 Task: Search one way flight ticket for 3 adults, 3 children in business from Jackson: Jackson-medgar Wiley Evers International Airport to Fort Wayne: Fort Wayne International Airport on 5-4-2023. Number of bags: 4 checked bags. Price is upto 99000. Outbound departure time preference is 7:30.
Action: Mouse moved to (314, 116)
Screenshot: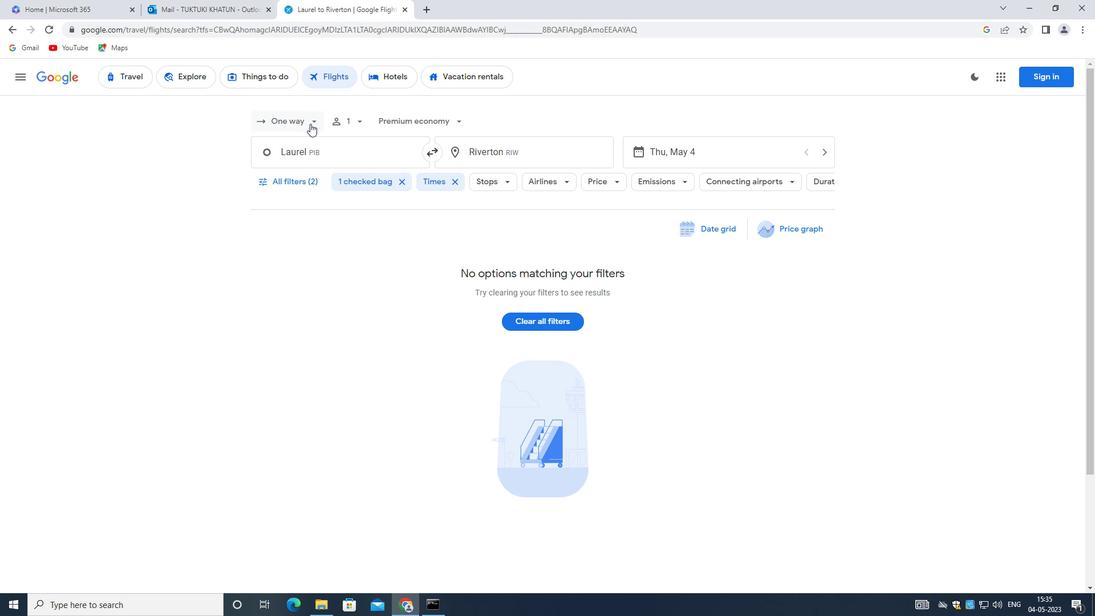 
Action: Mouse pressed left at (314, 116)
Screenshot: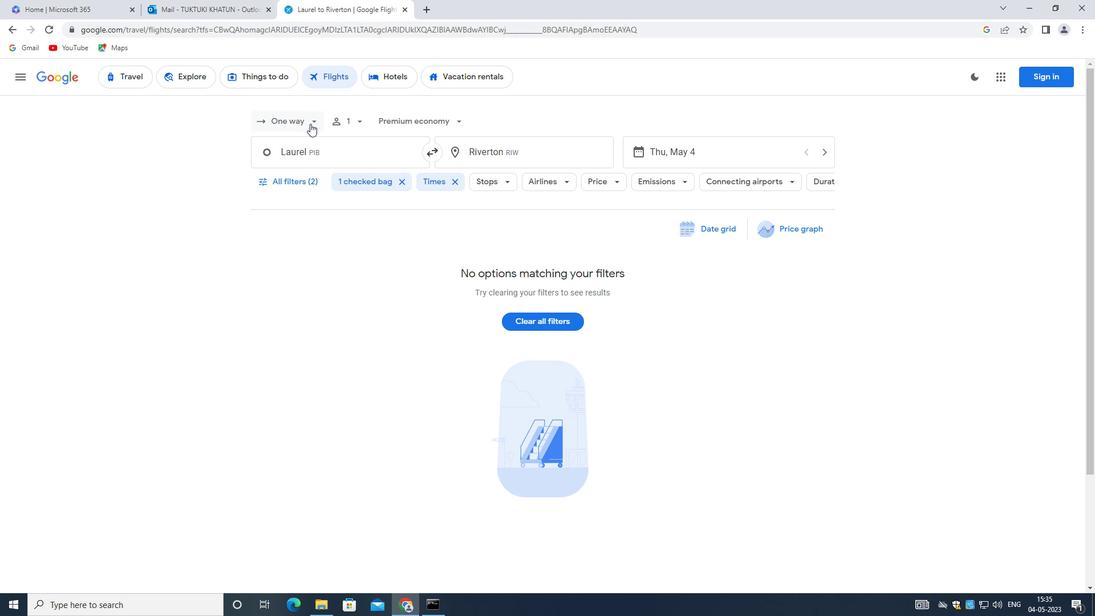 
Action: Mouse moved to (316, 173)
Screenshot: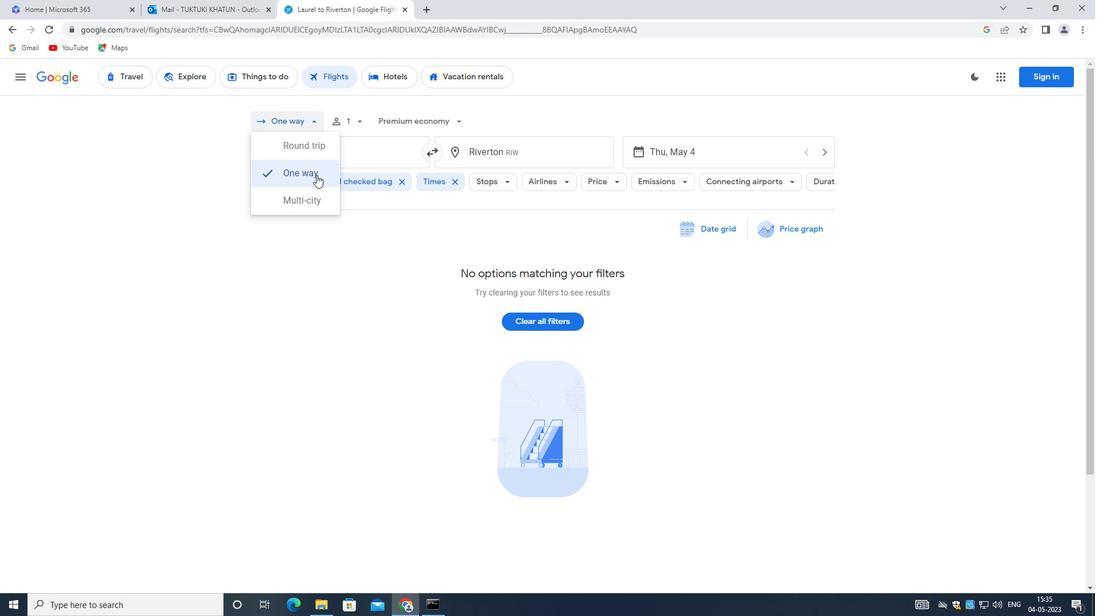 
Action: Mouse pressed left at (316, 173)
Screenshot: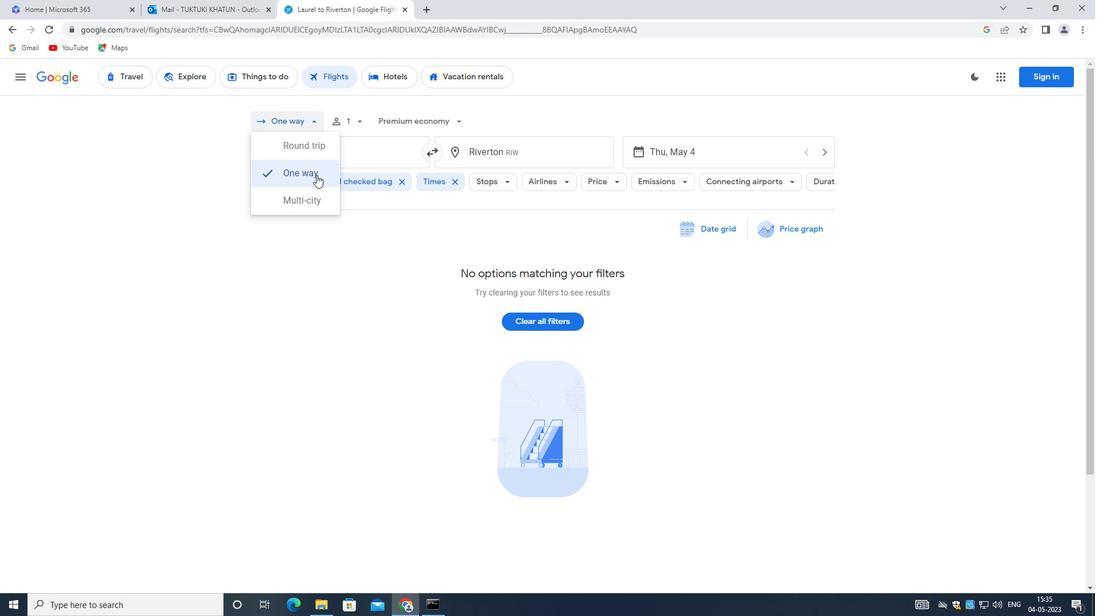 
Action: Mouse moved to (365, 119)
Screenshot: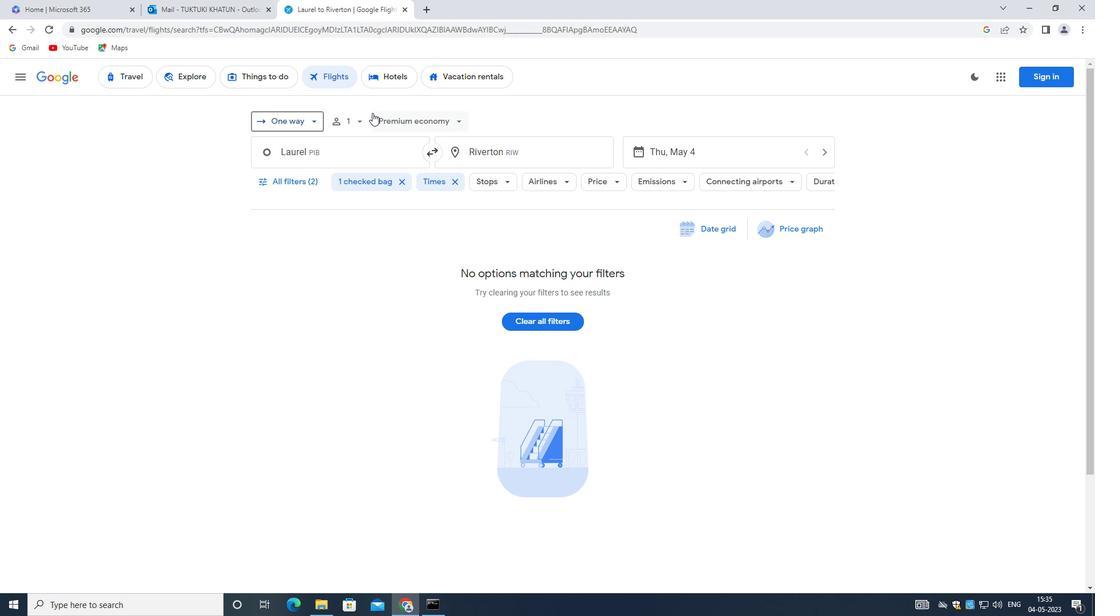 
Action: Mouse pressed left at (365, 119)
Screenshot: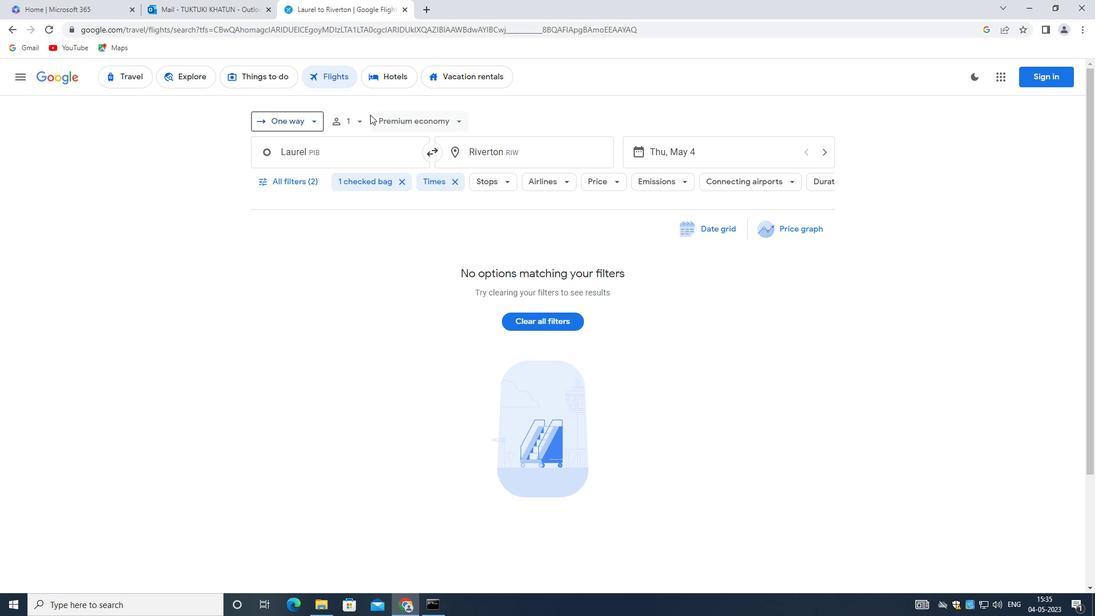 
Action: Mouse moved to (443, 151)
Screenshot: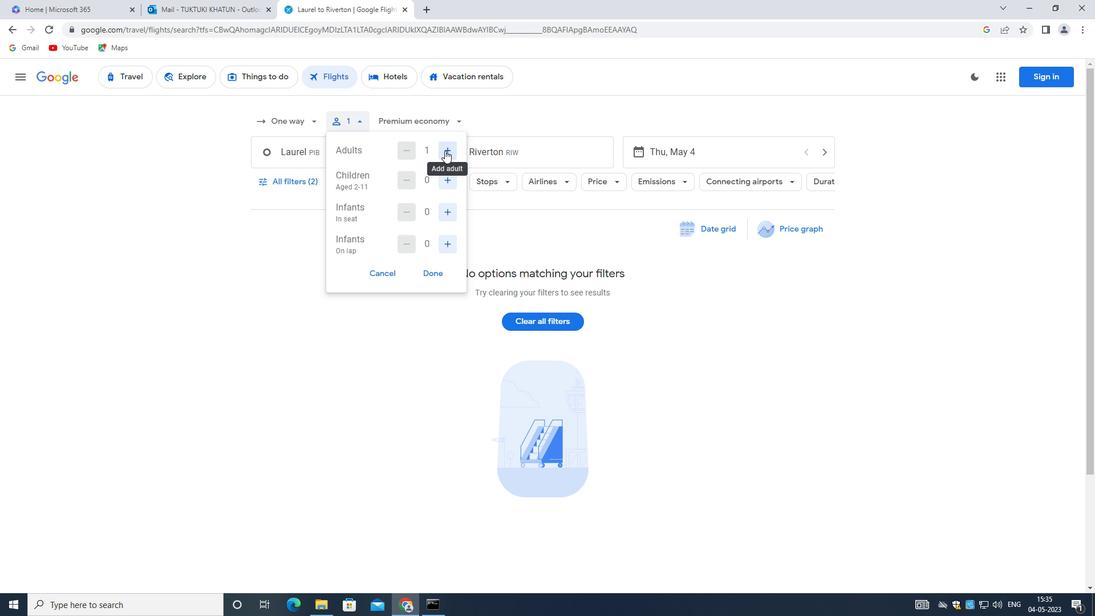 
Action: Mouse pressed left at (443, 151)
Screenshot: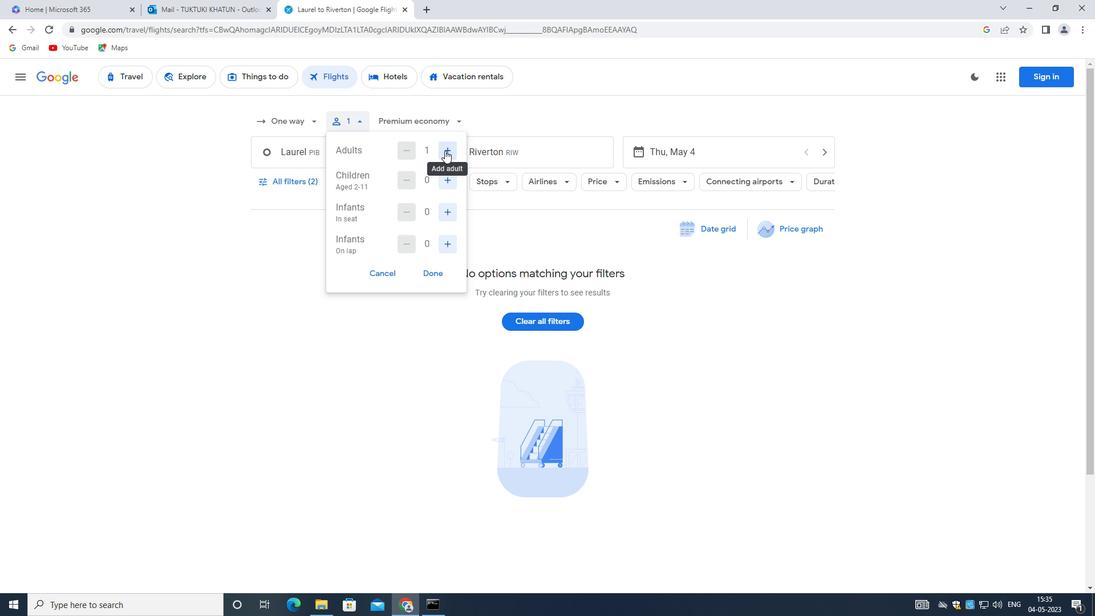 
Action: Mouse moved to (445, 151)
Screenshot: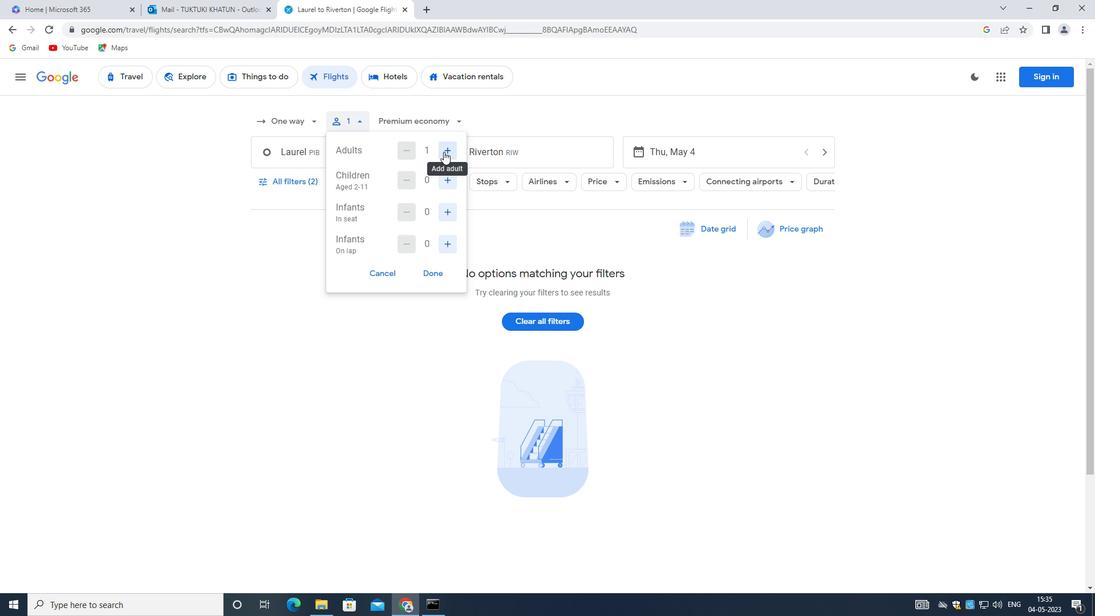 
Action: Mouse pressed left at (445, 151)
Screenshot: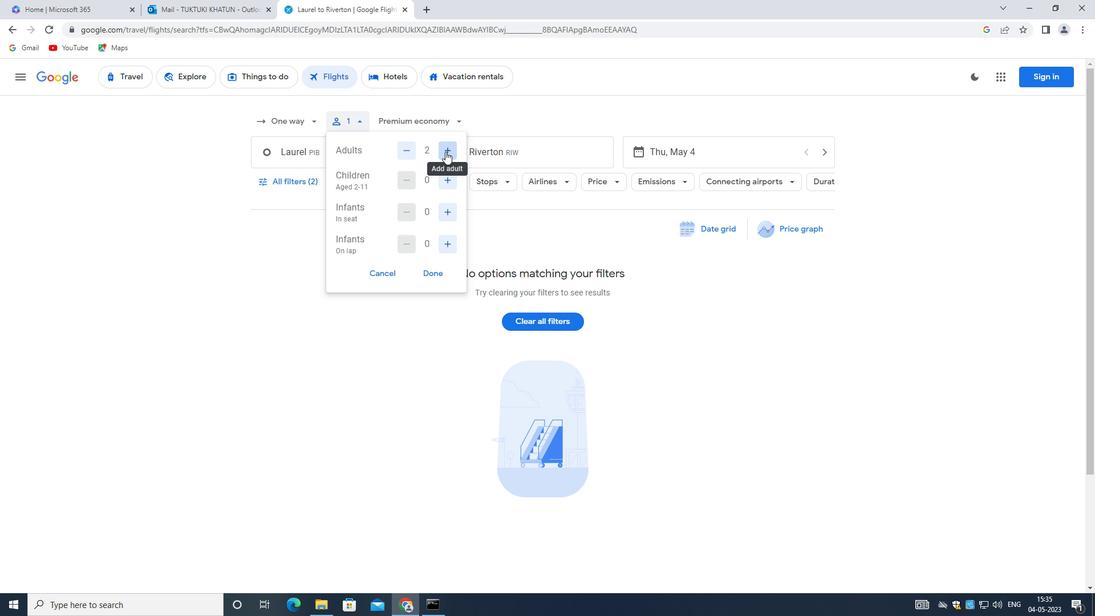 
Action: Mouse moved to (446, 182)
Screenshot: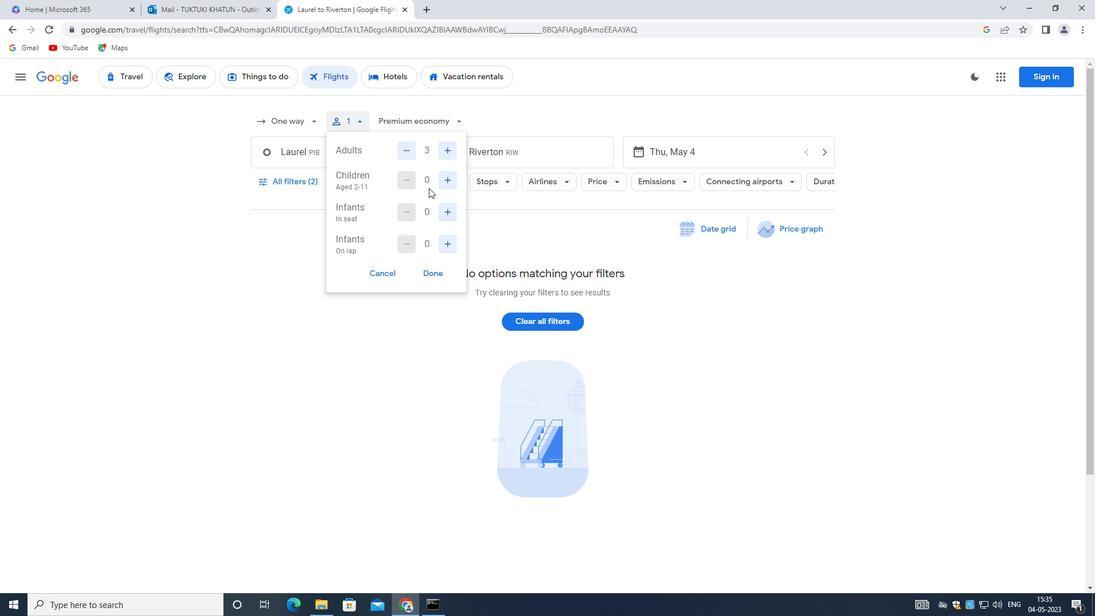 
Action: Mouse pressed left at (446, 182)
Screenshot: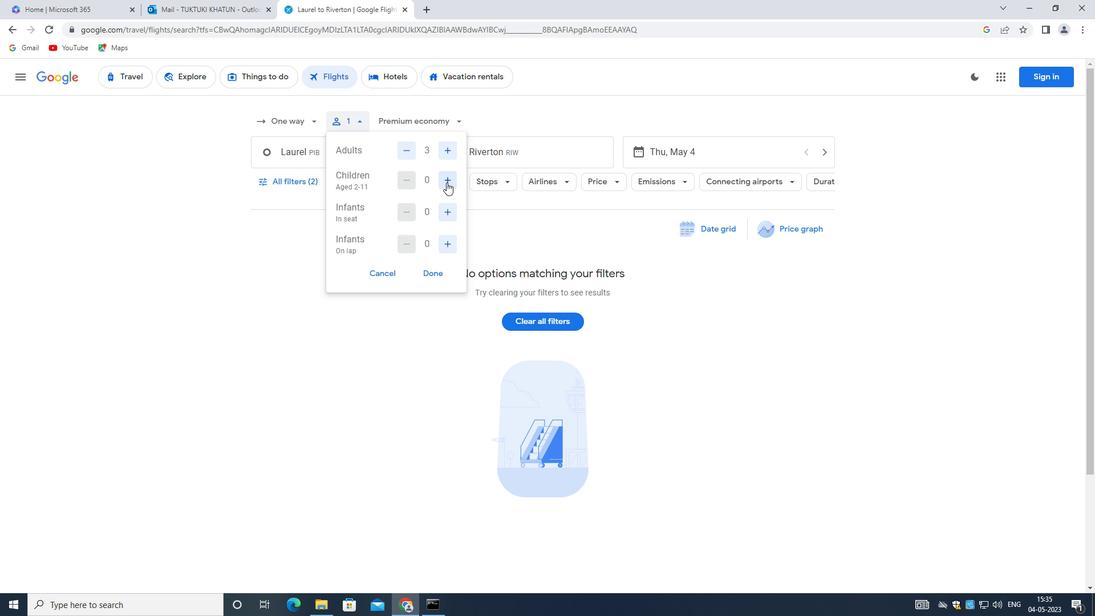 
Action: Mouse pressed left at (446, 182)
Screenshot: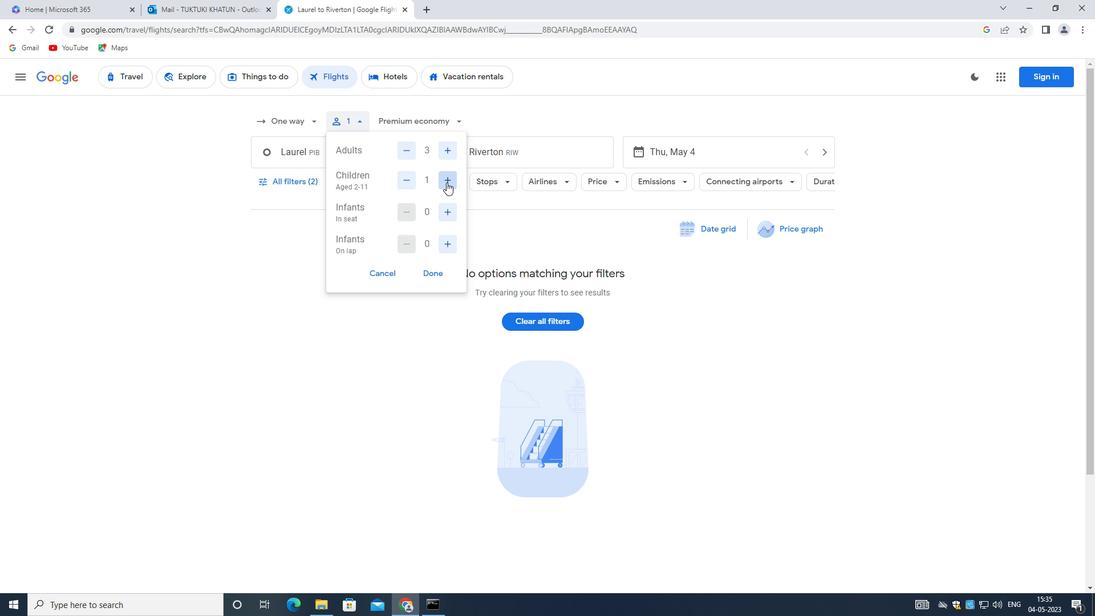 
Action: Mouse pressed left at (446, 182)
Screenshot: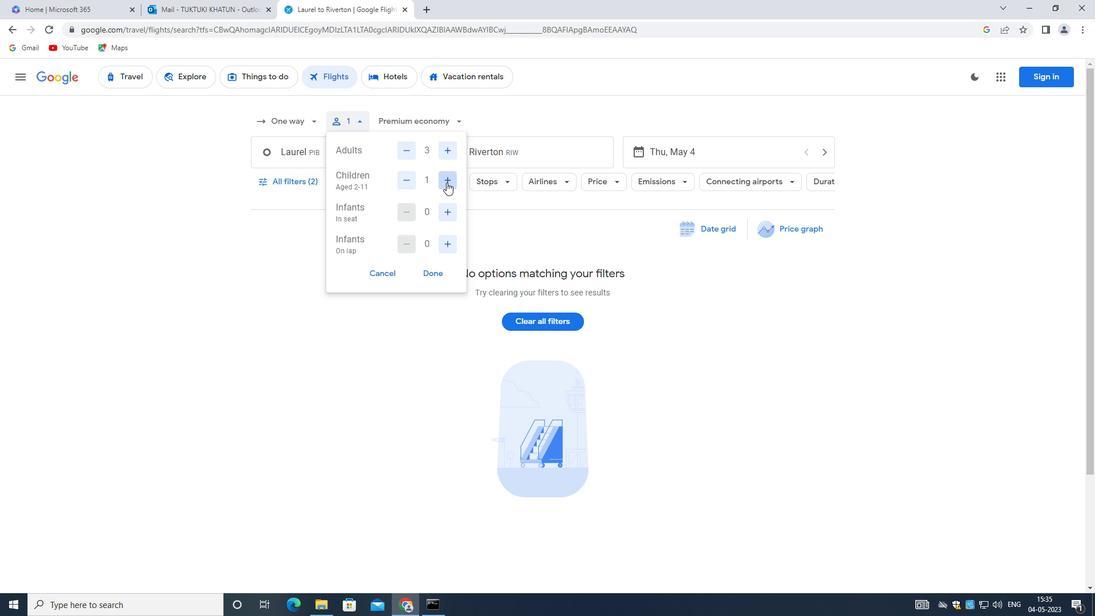 
Action: Mouse moved to (418, 268)
Screenshot: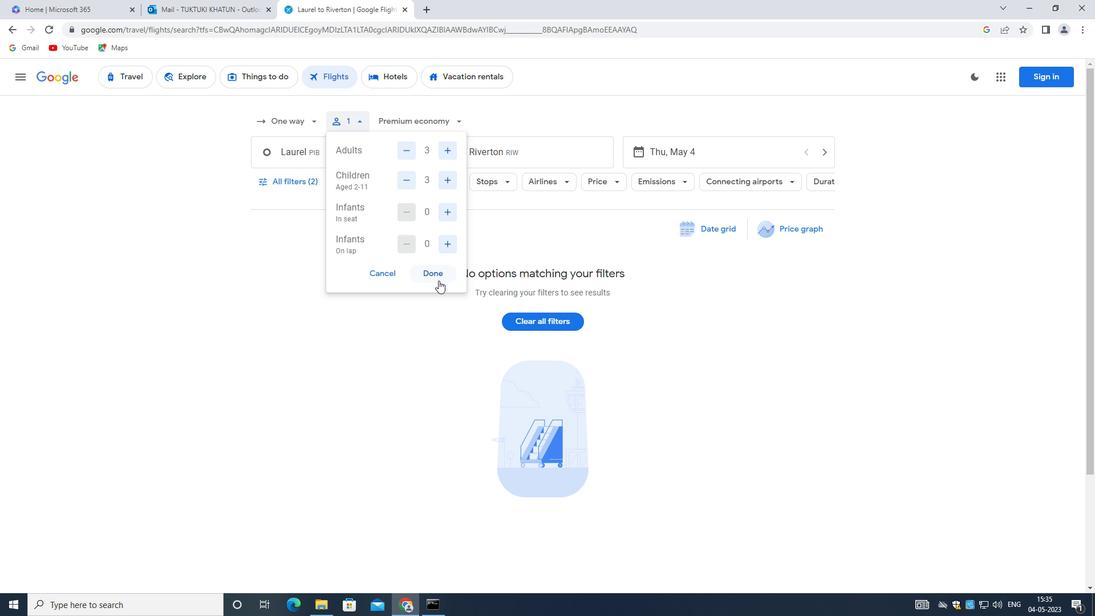 
Action: Mouse pressed left at (418, 268)
Screenshot: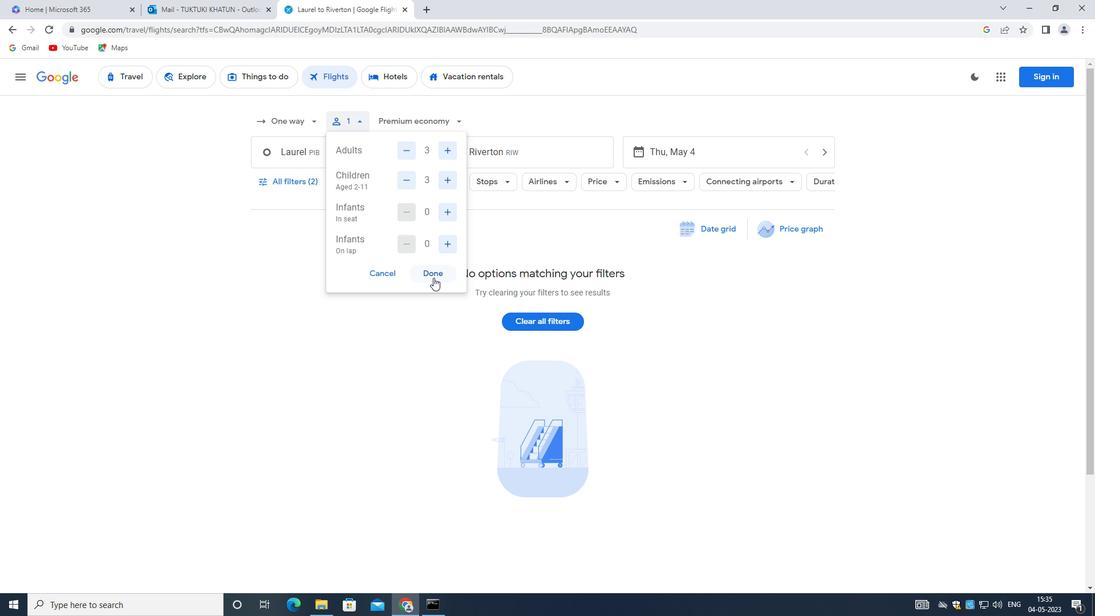 
Action: Mouse moved to (416, 132)
Screenshot: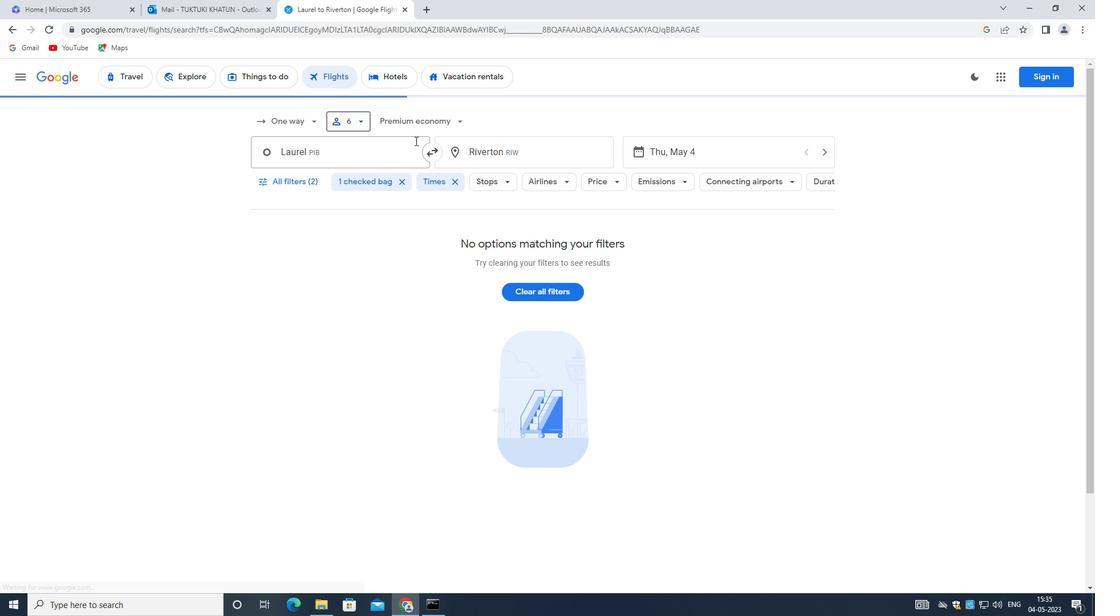 
Action: Mouse pressed left at (416, 132)
Screenshot: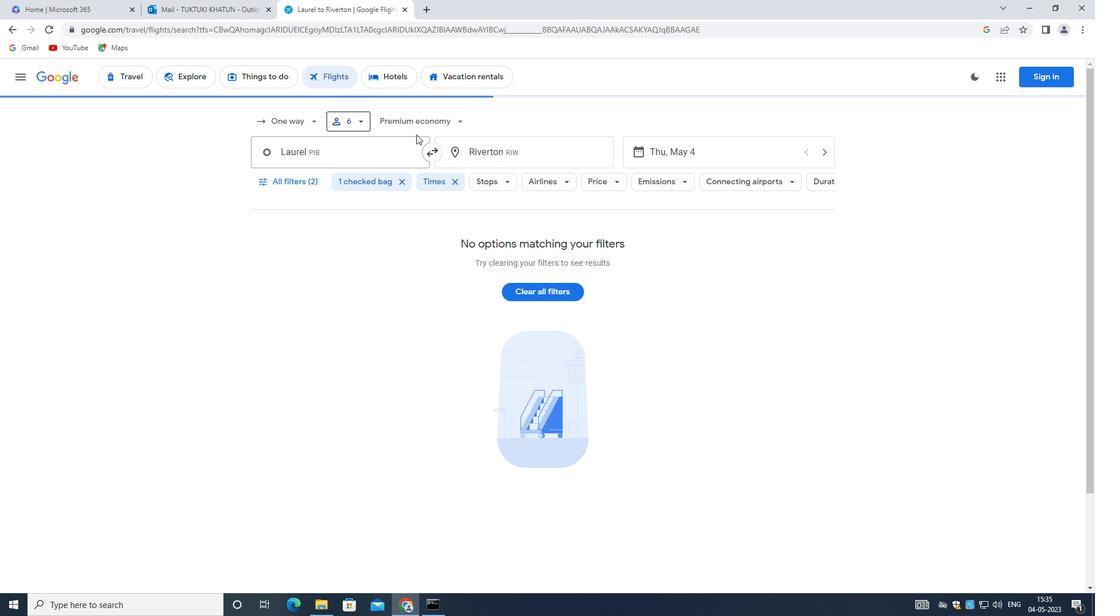 
Action: Mouse moved to (432, 205)
Screenshot: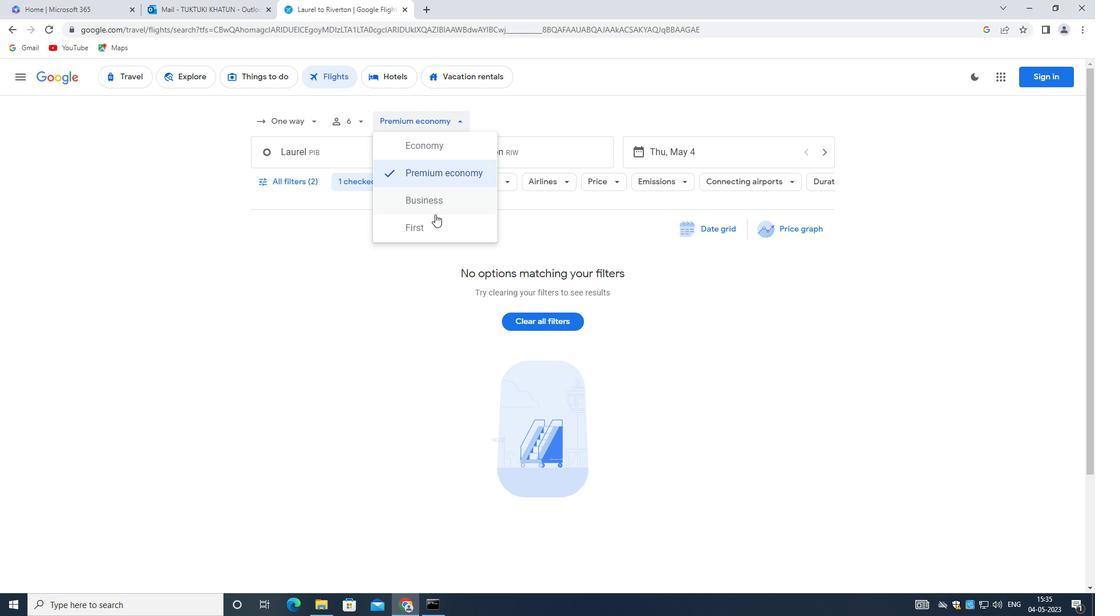 
Action: Mouse pressed left at (432, 205)
Screenshot: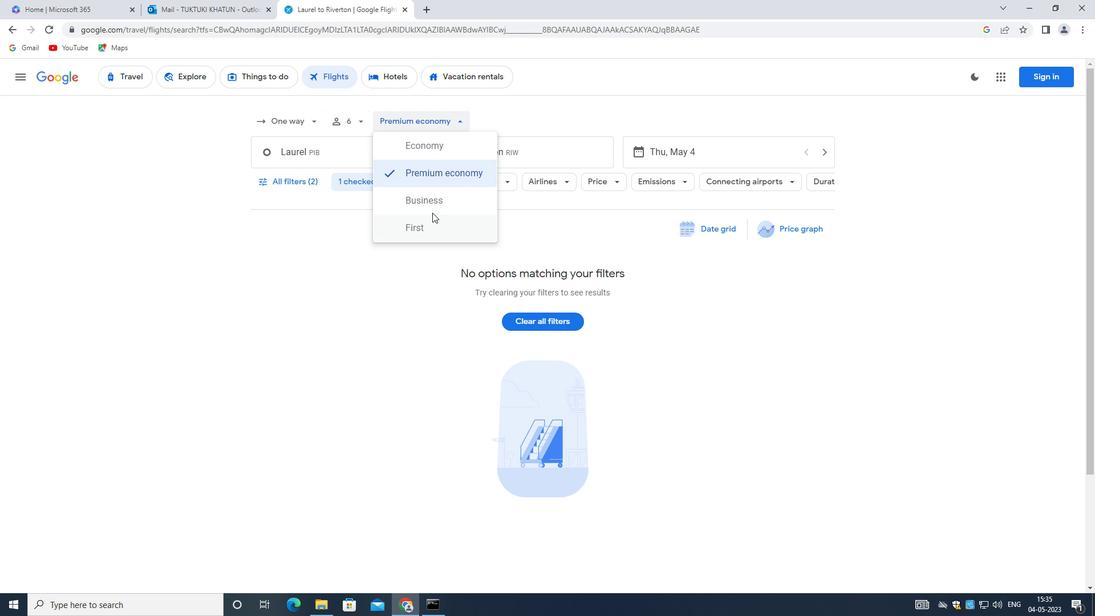 
Action: Mouse moved to (330, 158)
Screenshot: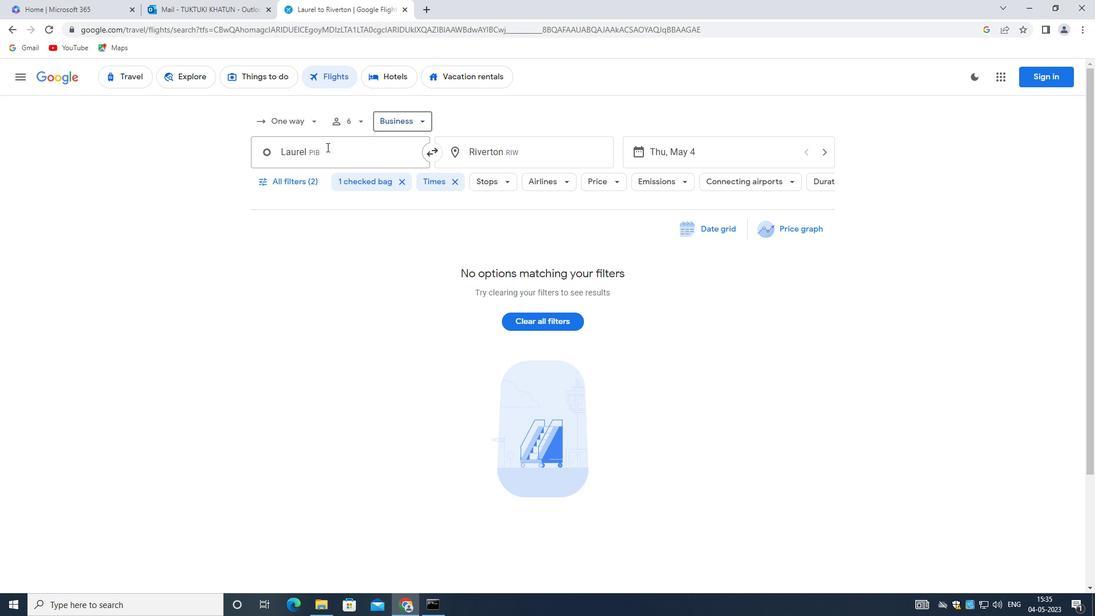 
Action: Mouse pressed left at (330, 158)
Screenshot: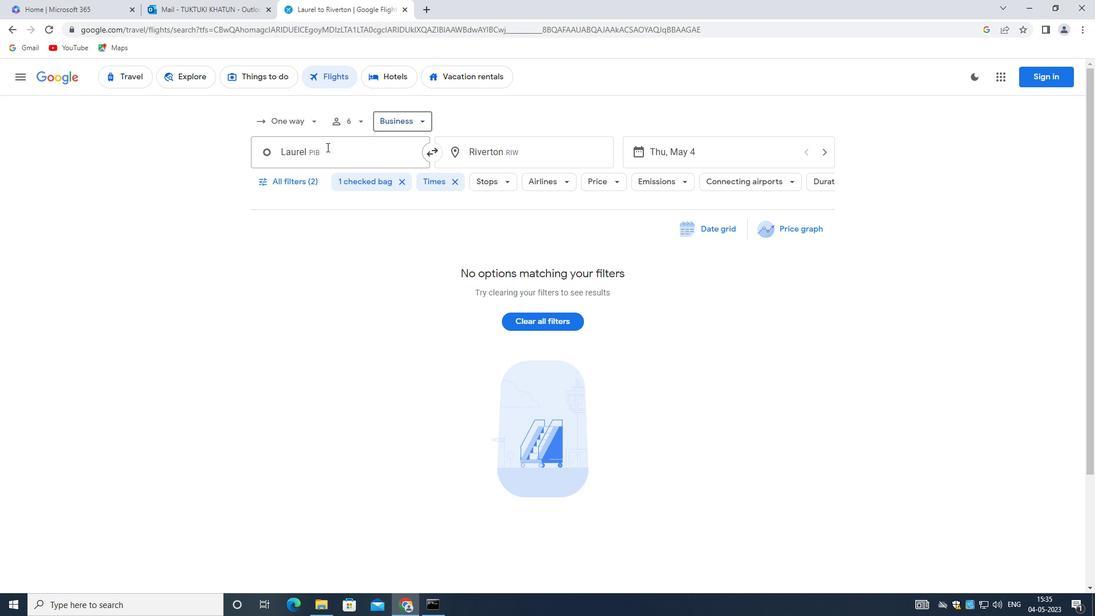 
Action: Mouse moved to (333, 158)
Screenshot: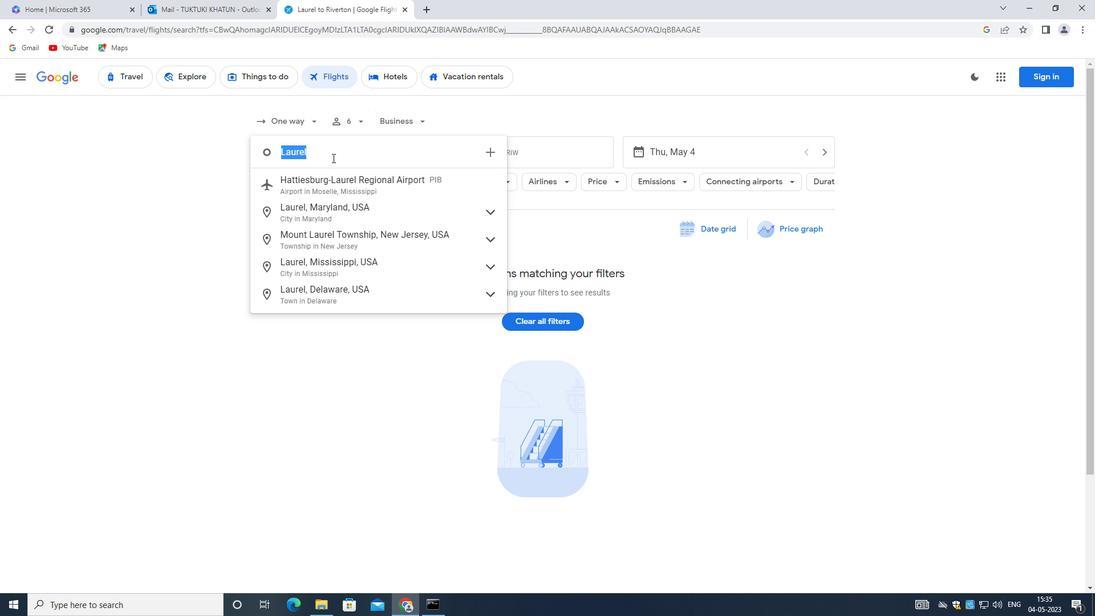 
Action: Key pressed <Key.shift_r>Jackson-medgar
Screenshot: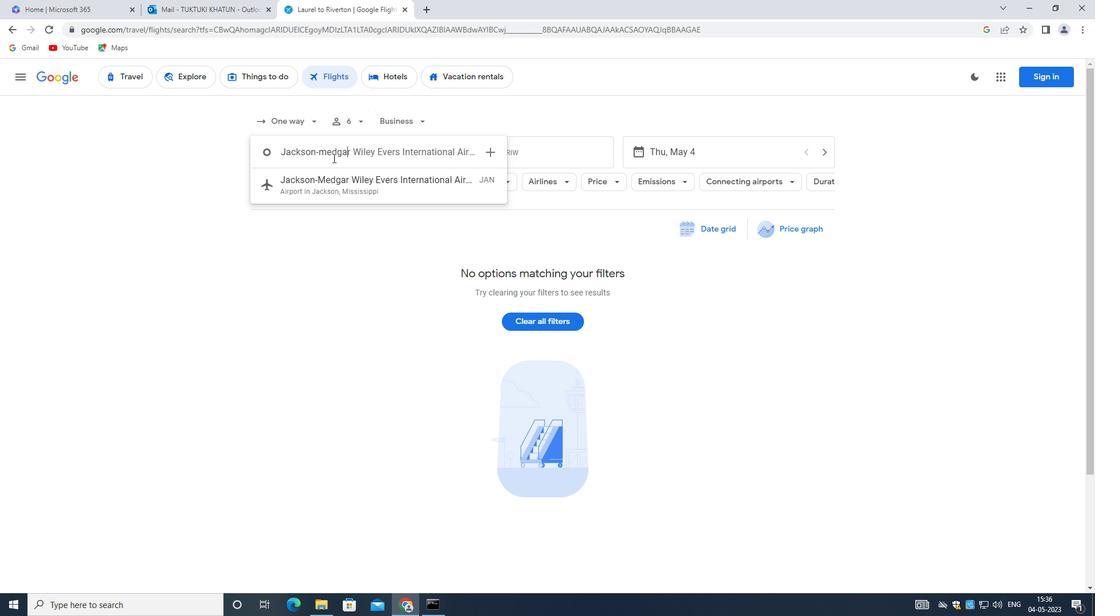 
Action: Mouse moved to (360, 178)
Screenshot: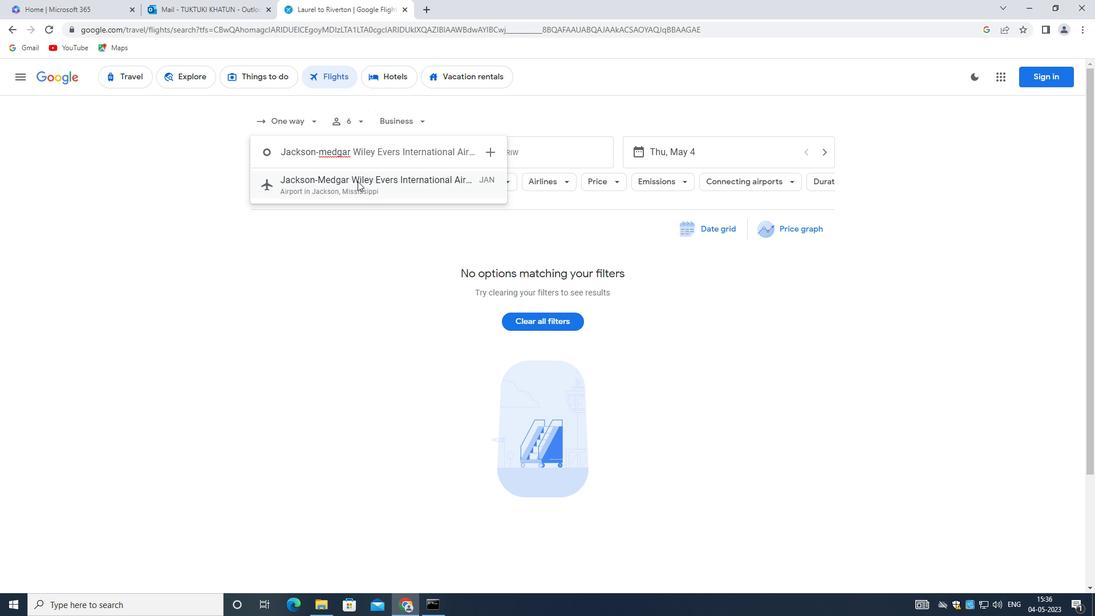 
Action: Mouse pressed left at (360, 178)
Screenshot: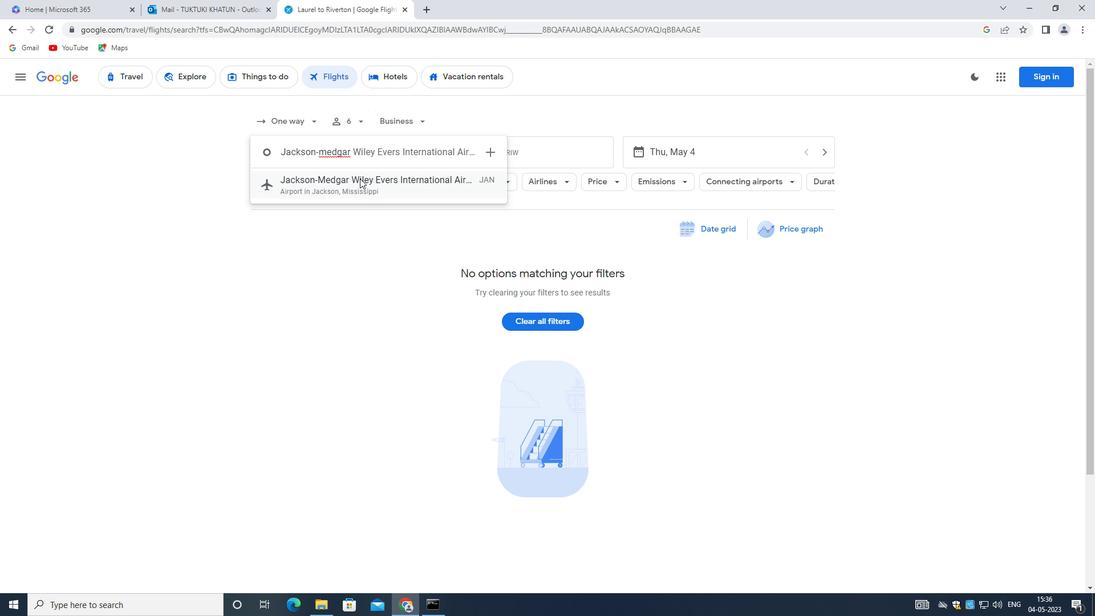 
Action: Mouse moved to (490, 154)
Screenshot: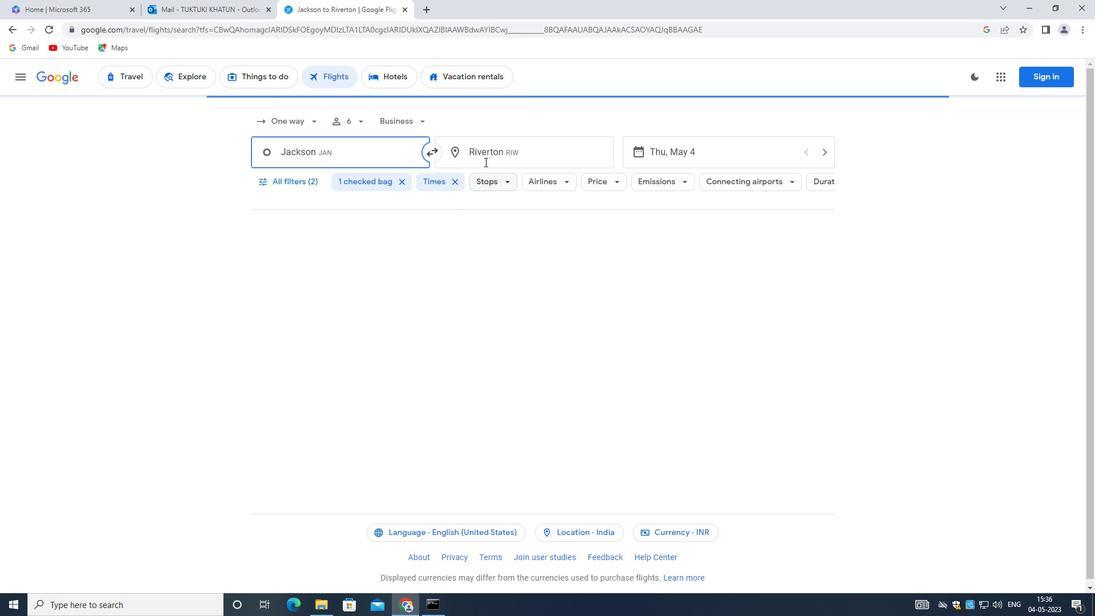 
Action: Mouse pressed left at (490, 154)
Screenshot: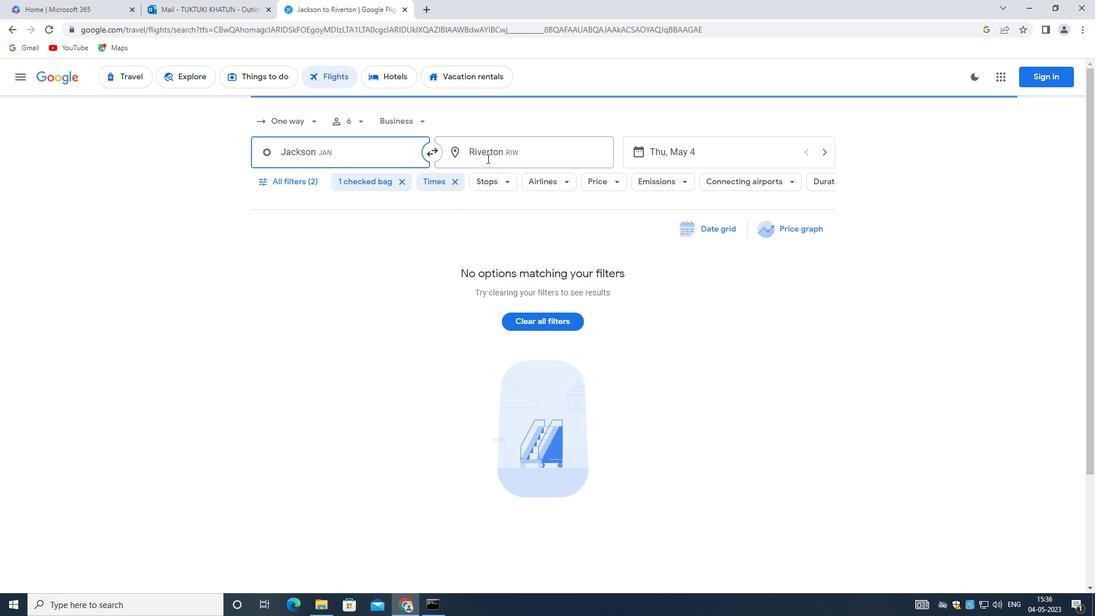 
Action: Mouse moved to (326, 151)
Screenshot: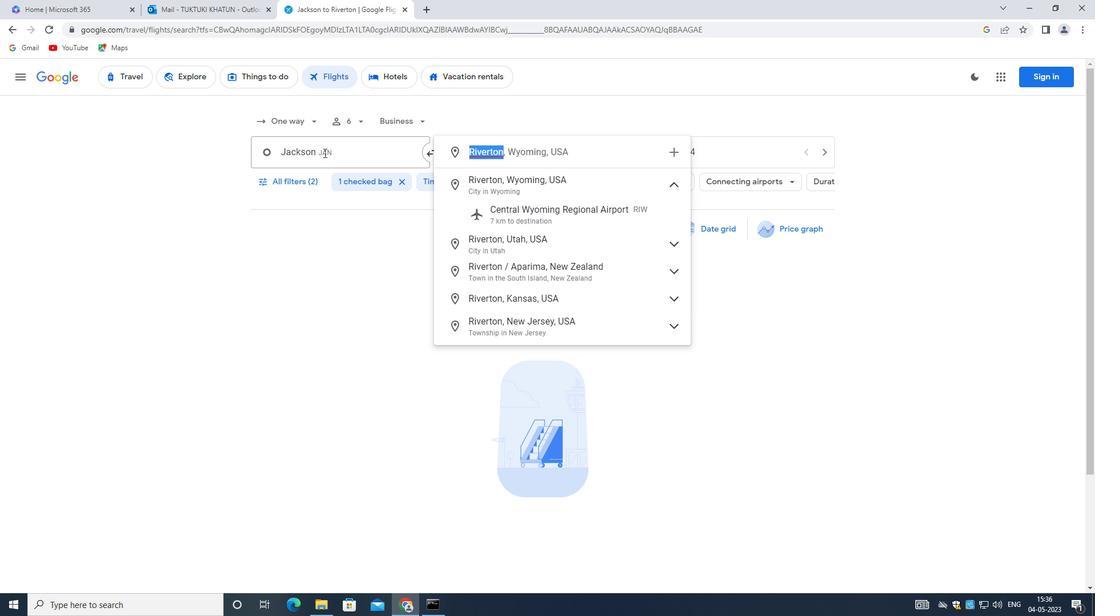 
Action: Mouse pressed left at (326, 151)
Screenshot: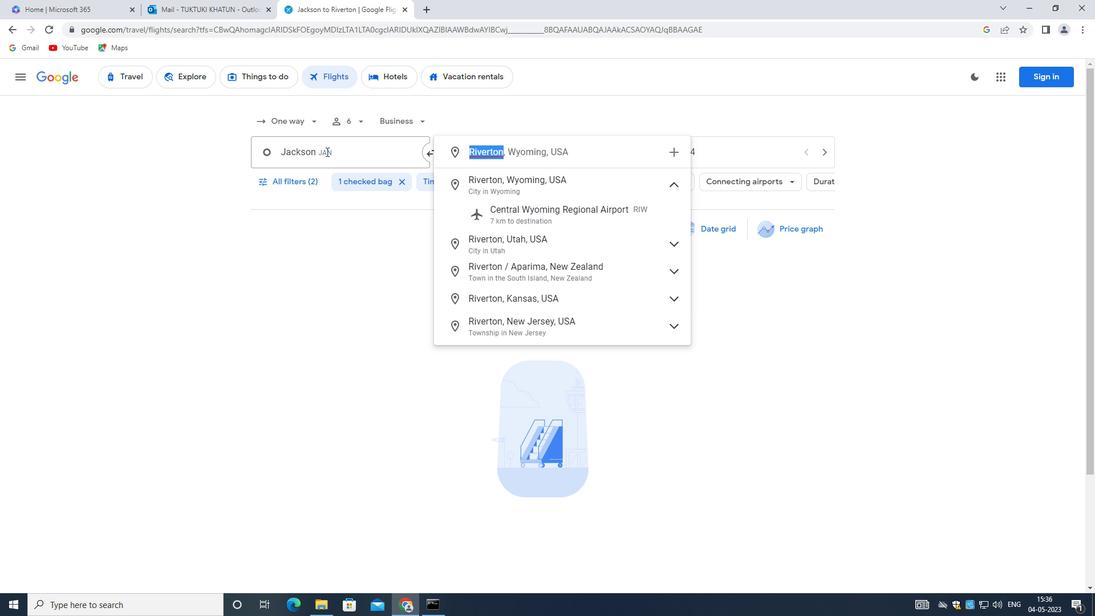 
Action: Mouse moved to (398, 353)
Screenshot: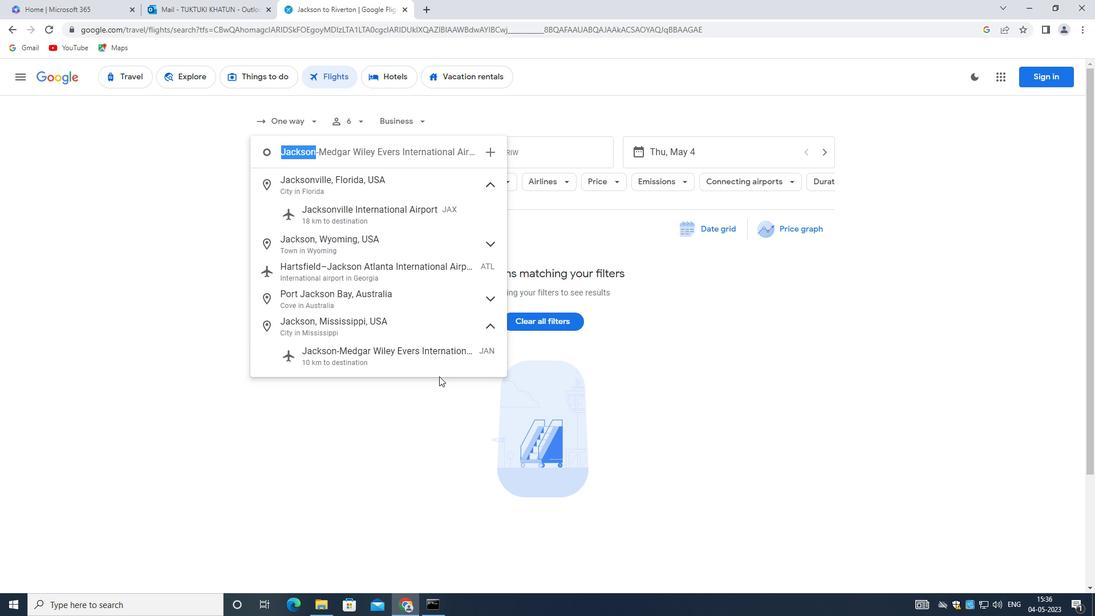 
Action: Mouse pressed left at (398, 353)
Screenshot: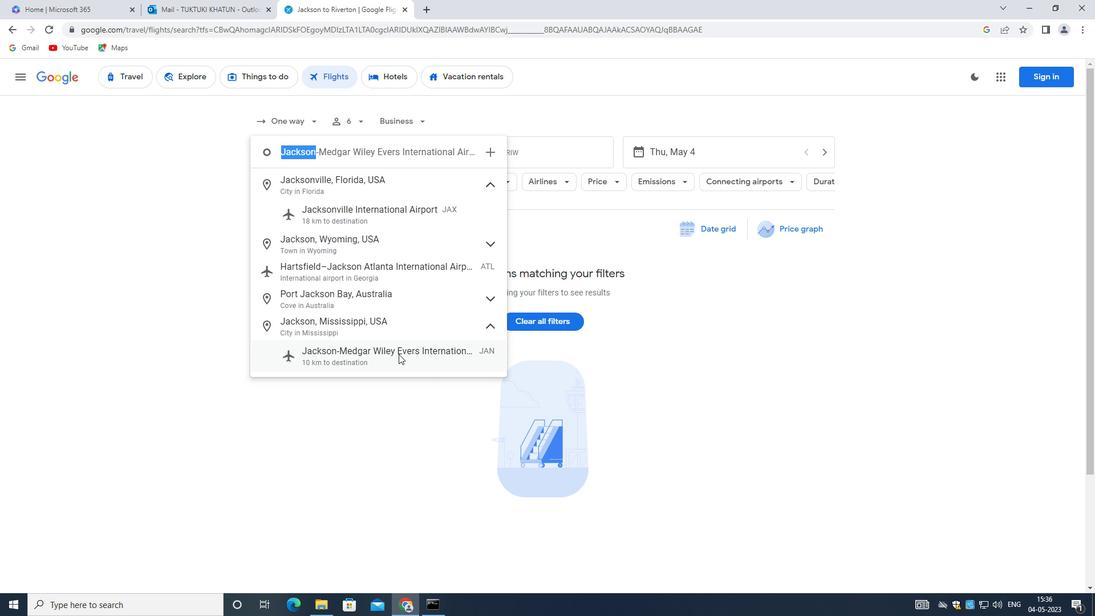 
Action: Mouse moved to (526, 152)
Screenshot: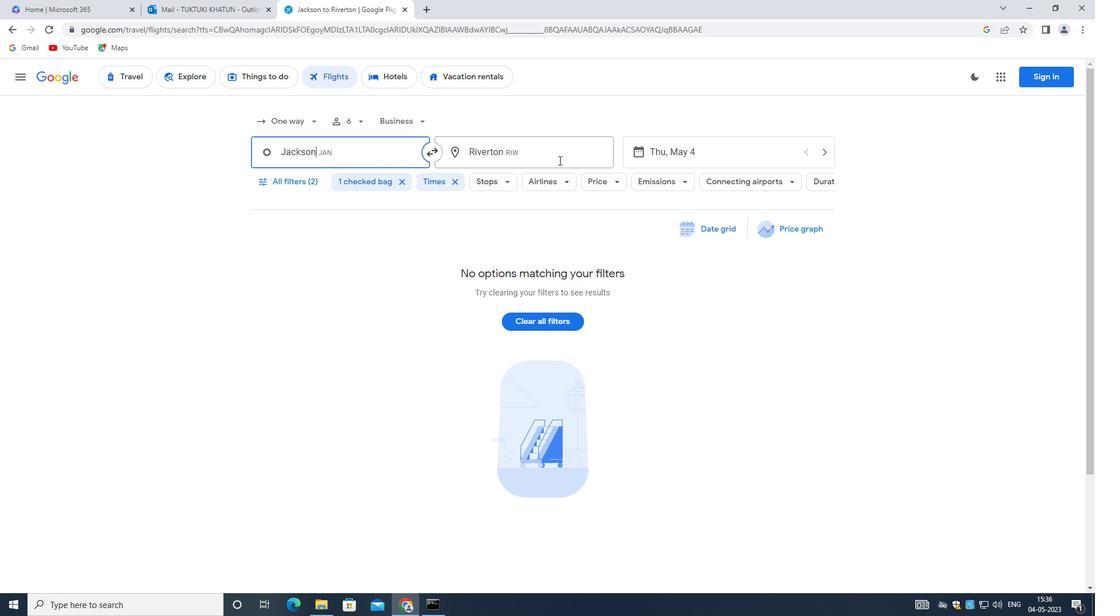 
Action: Mouse pressed left at (526, 152)
Screenshot: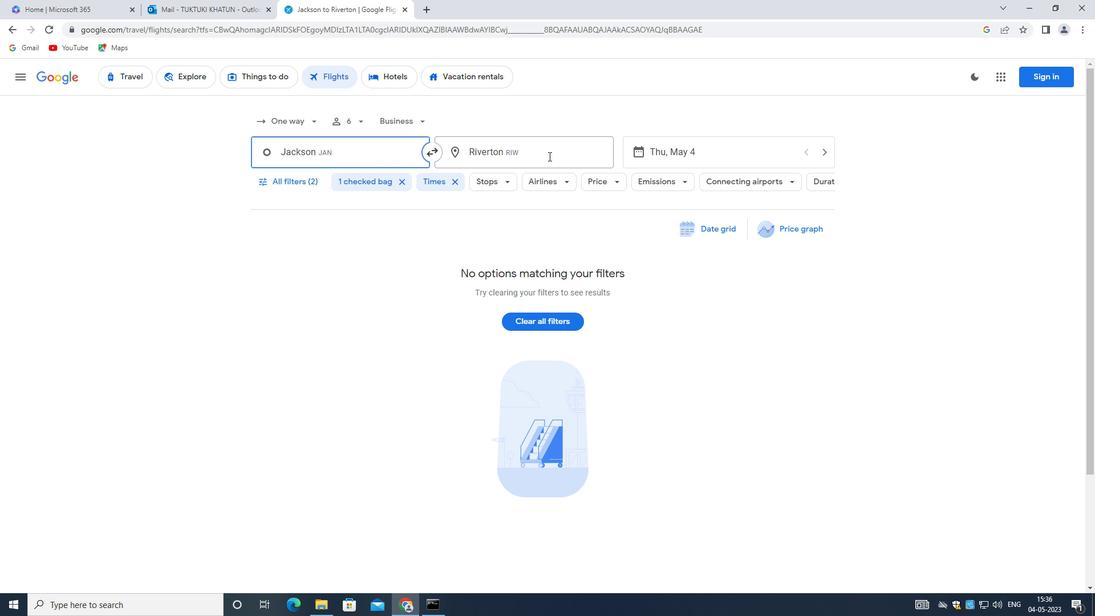 
Action: Key pressed <Key.backspace><Key.shift><Key.shift><Key.shift>FORT<Key.space><Key.shift>WAYNE<Key.space><Key.shift_r>INTERNATIONAL<Key.space><Key.shift>AIRPORT
Screenshot: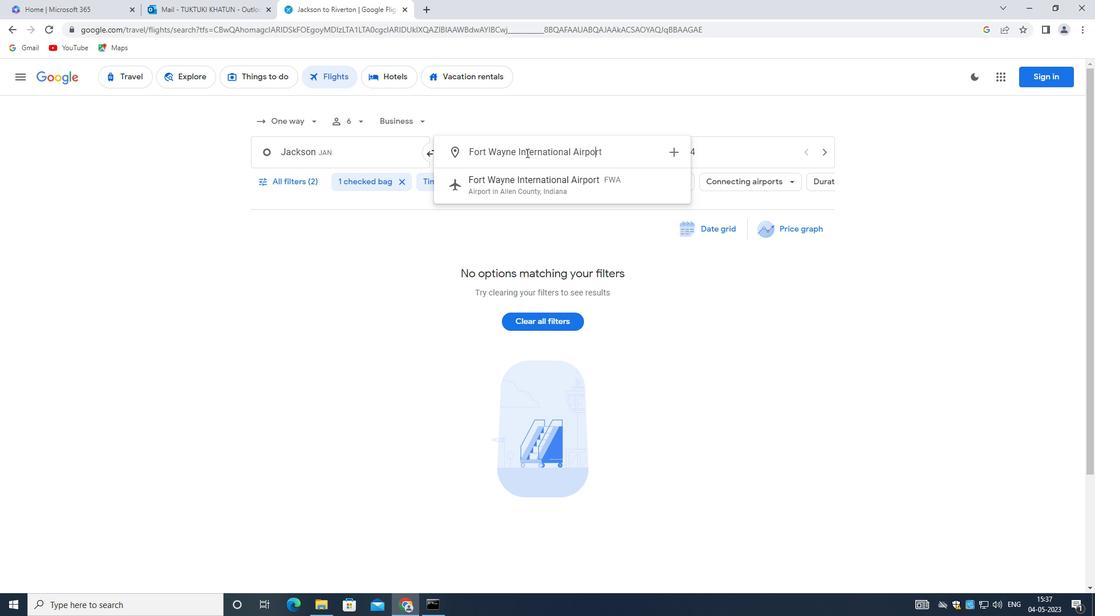 
Action: Mouse moved to (526, 181)
Screenshot: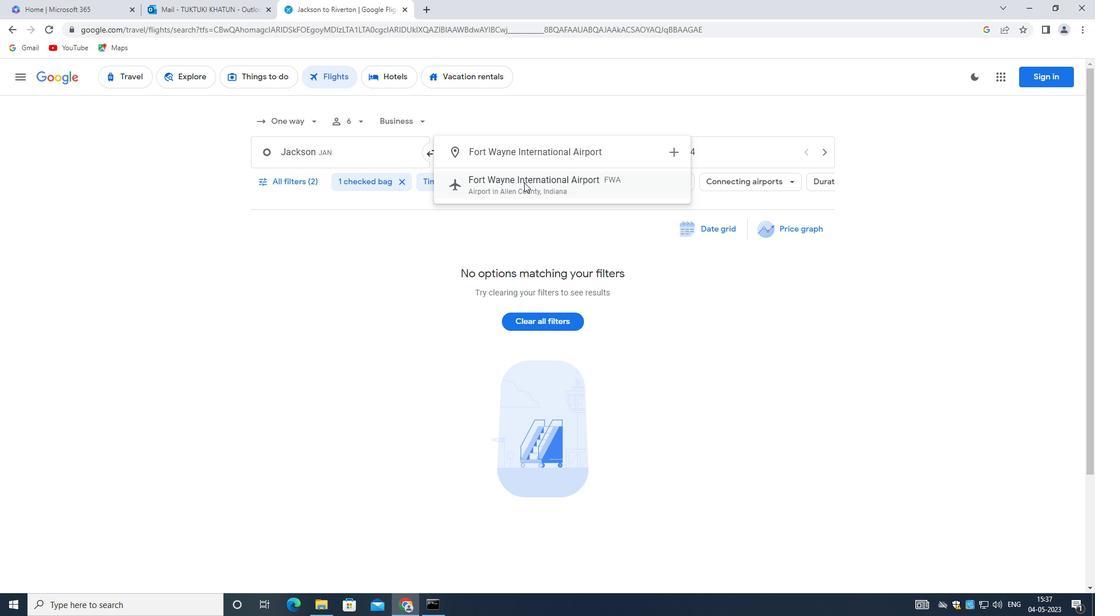 
Action: Mouse pressed left at (526, 181)
Screenshot: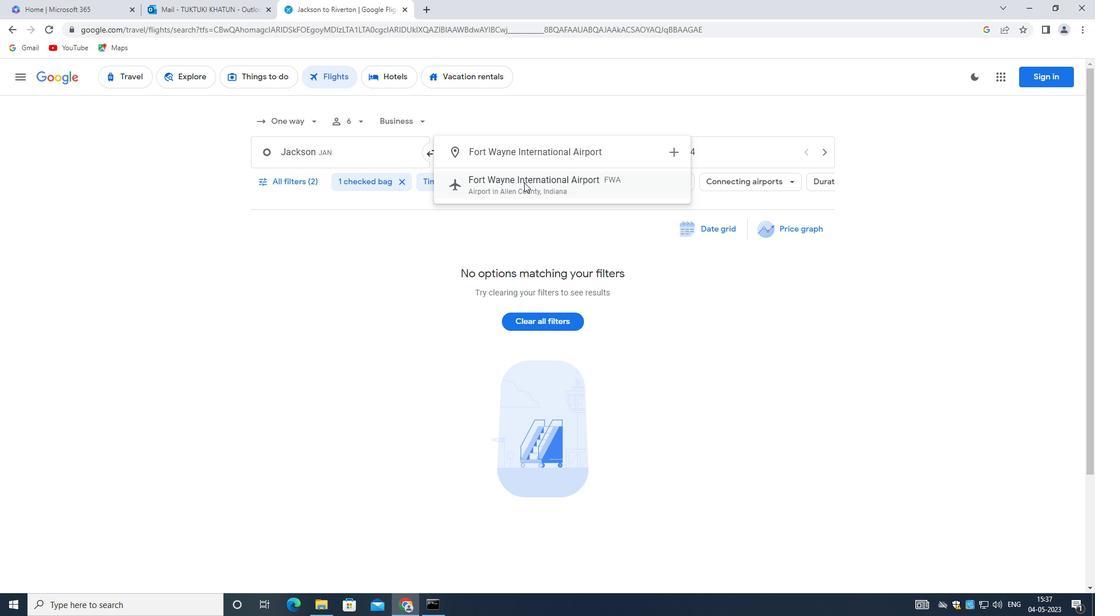 
Action: Mouse moved to (683, 151)
Screenshot: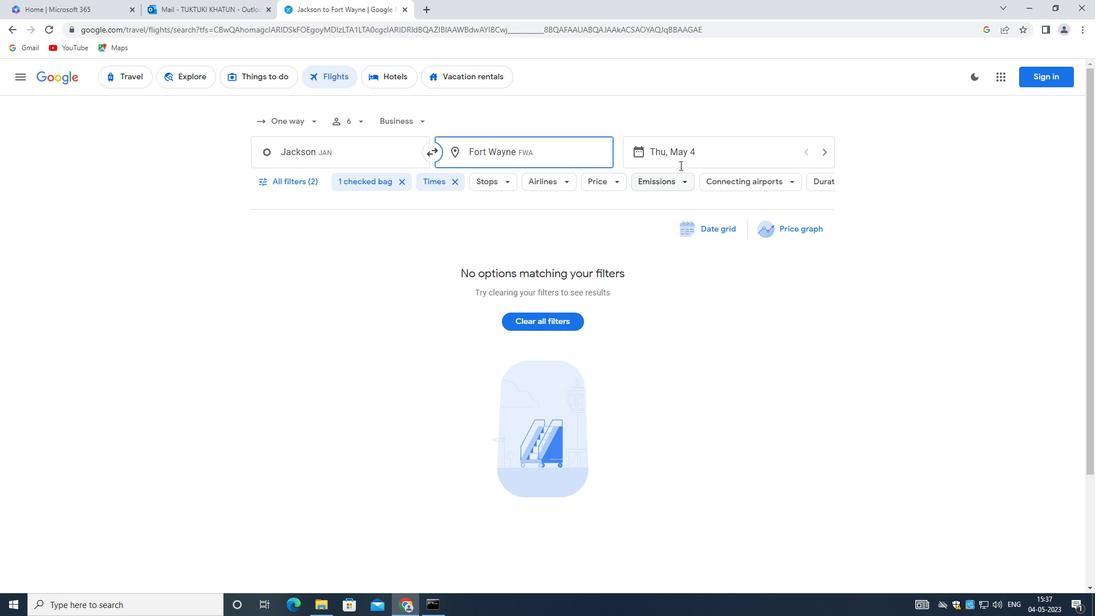 
Action: Mouse pressed left at (683, 151)
Screenshot: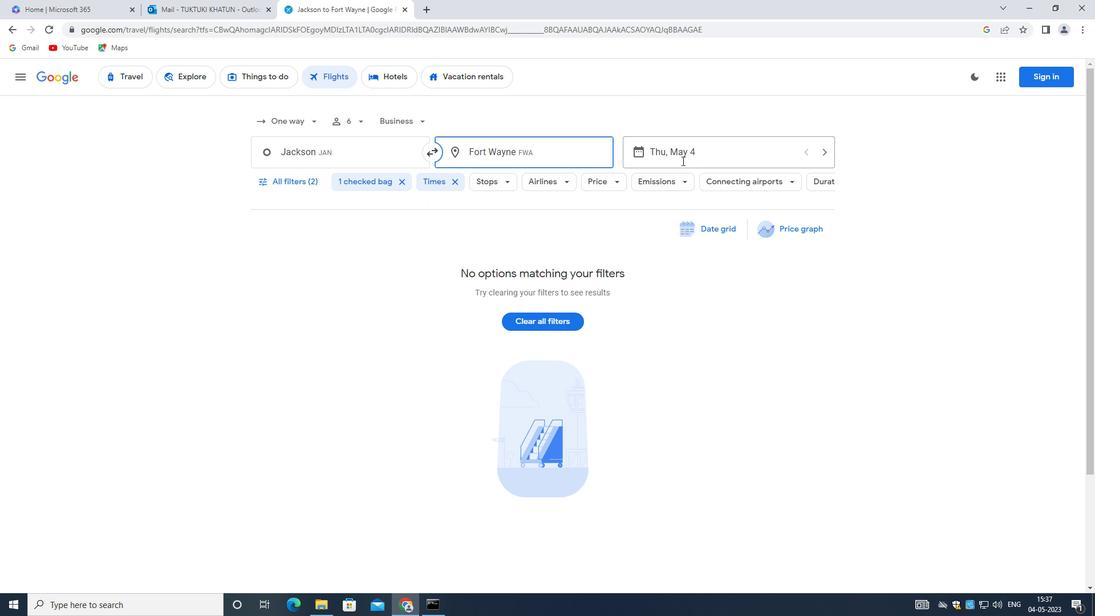 
Action: Mouse moved to (805, 431)
Screenshot: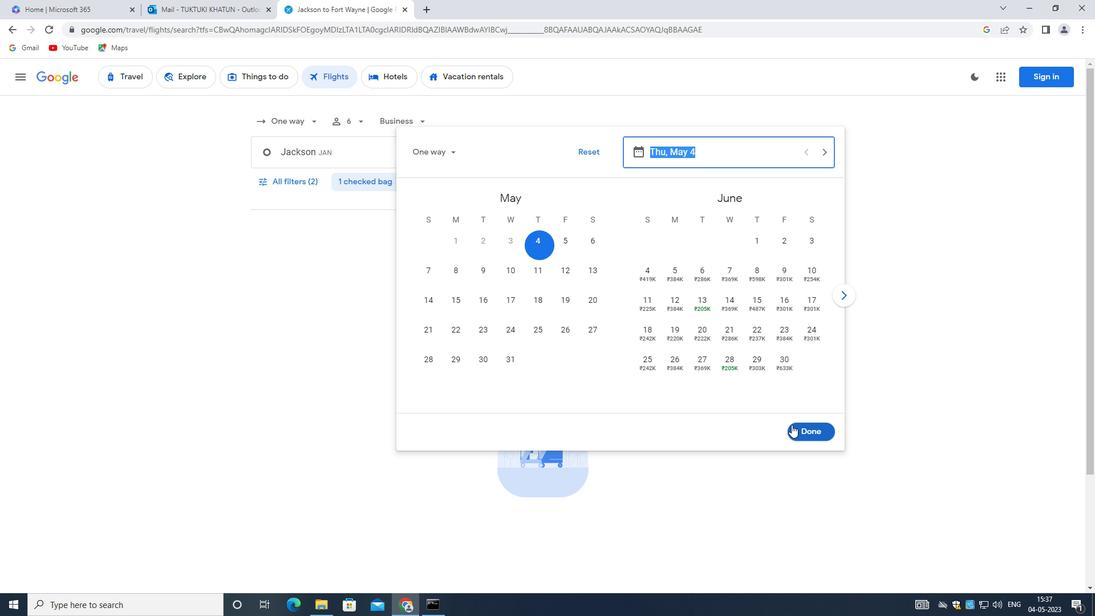 
Action: Mouse pressed left at (805, 431)
Screenshot: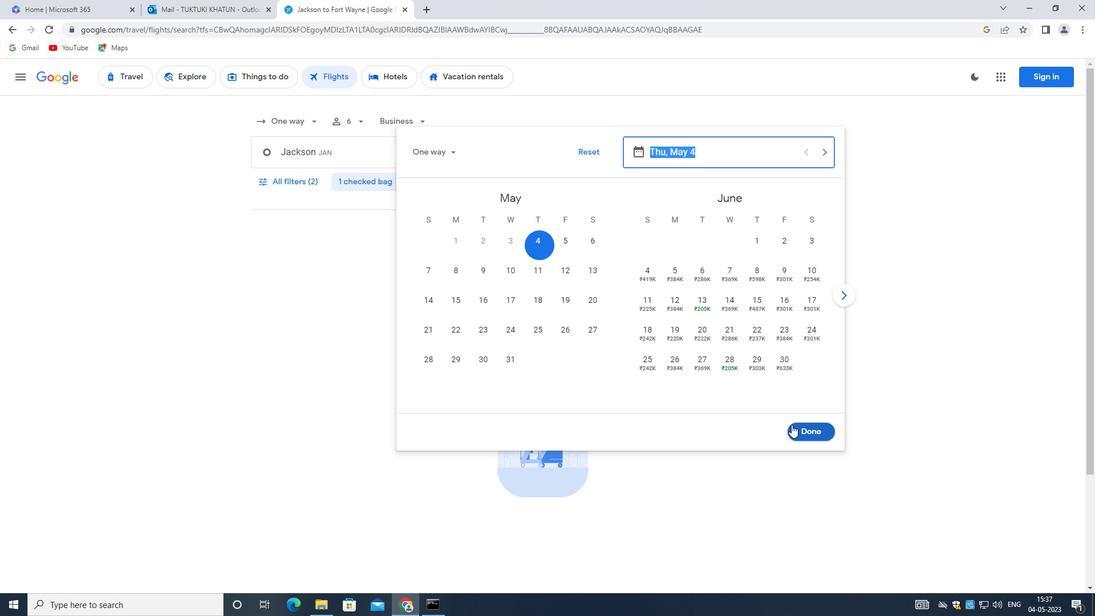 
Action: Mouse moved to (301, 178)
Screenshot: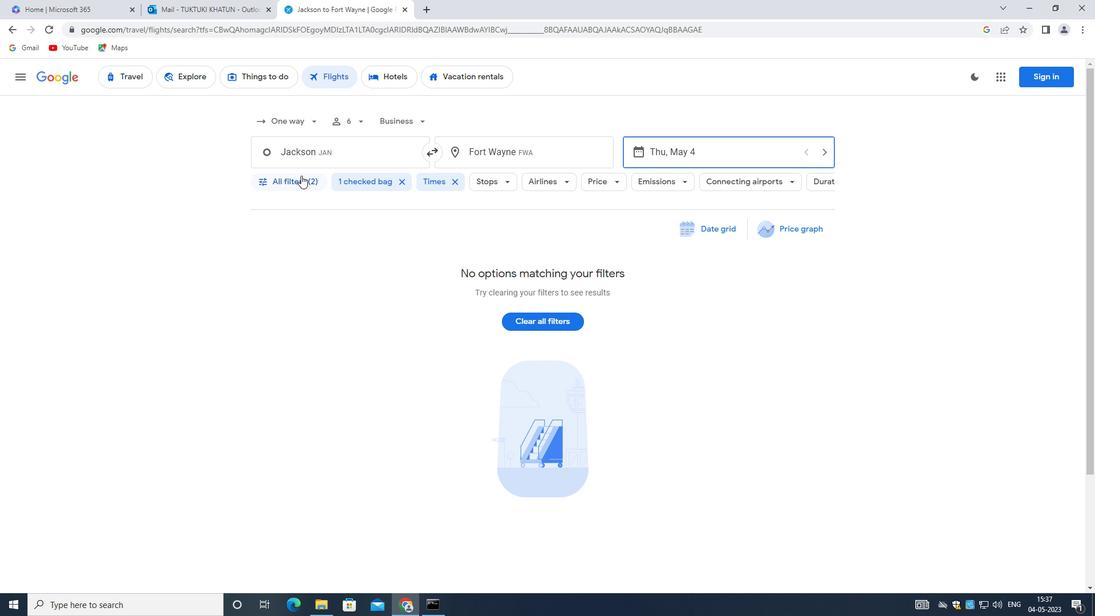 
Action: Mouse pressed left at (301, 178)
Screenshot: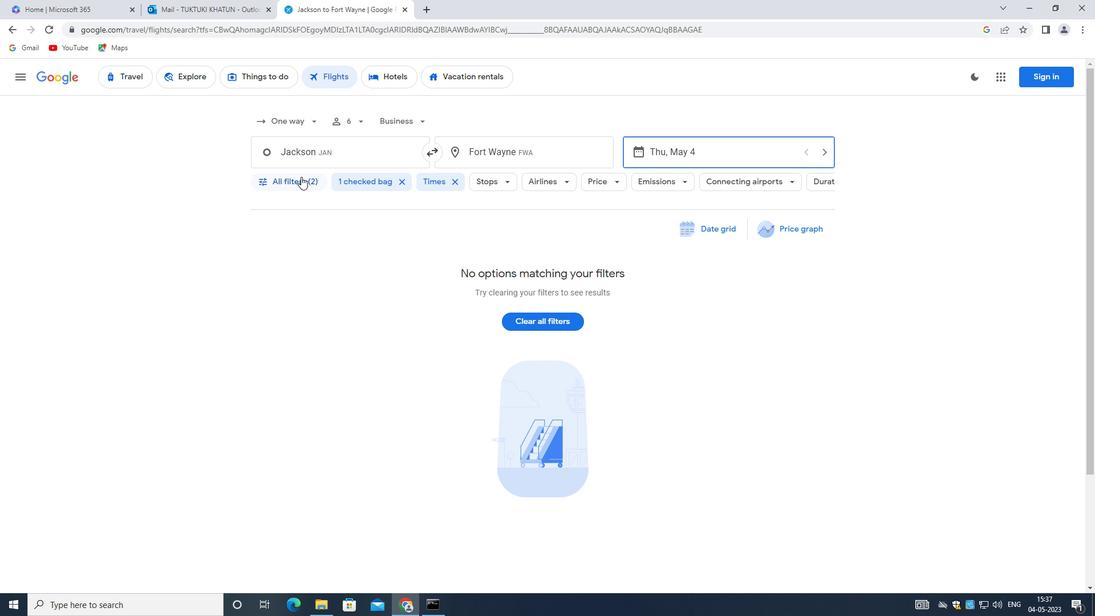 
Action: Mouse moved to (320, 361)
Screenshot: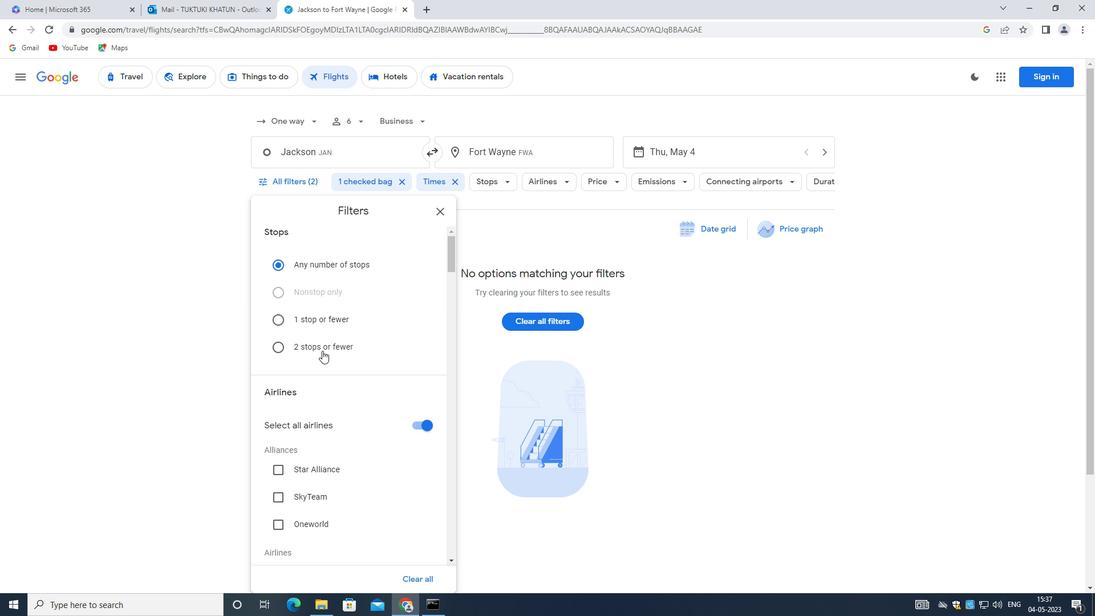 
Action: Mouse scrolled (320, 360) with delta (0, 0)
Screenshot: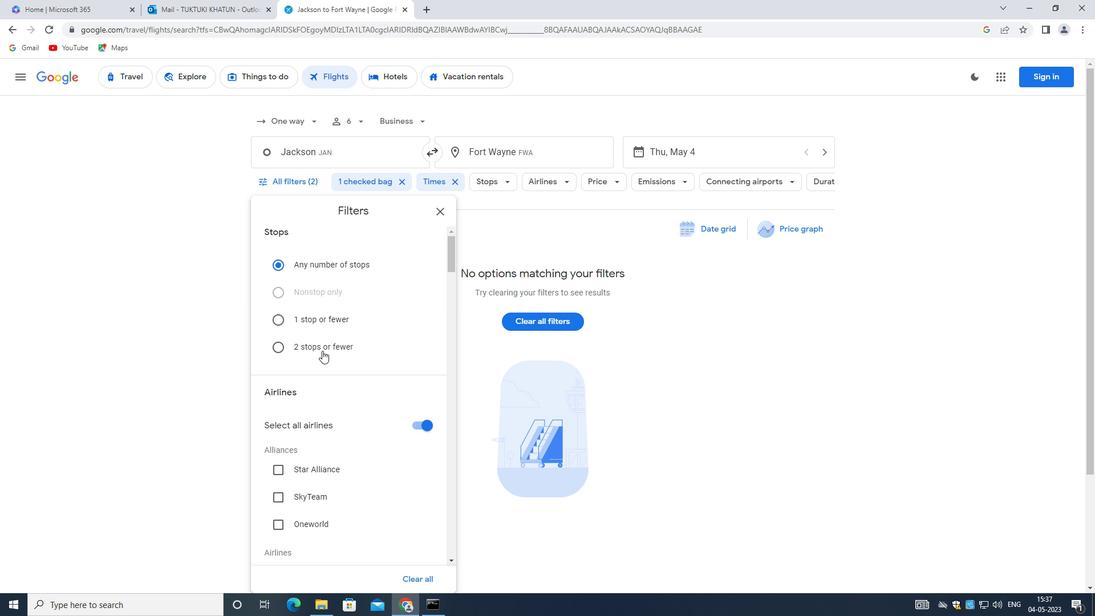 
Action: Mouse scrolled (320, 361) with delta (0, 0)
Screenshot: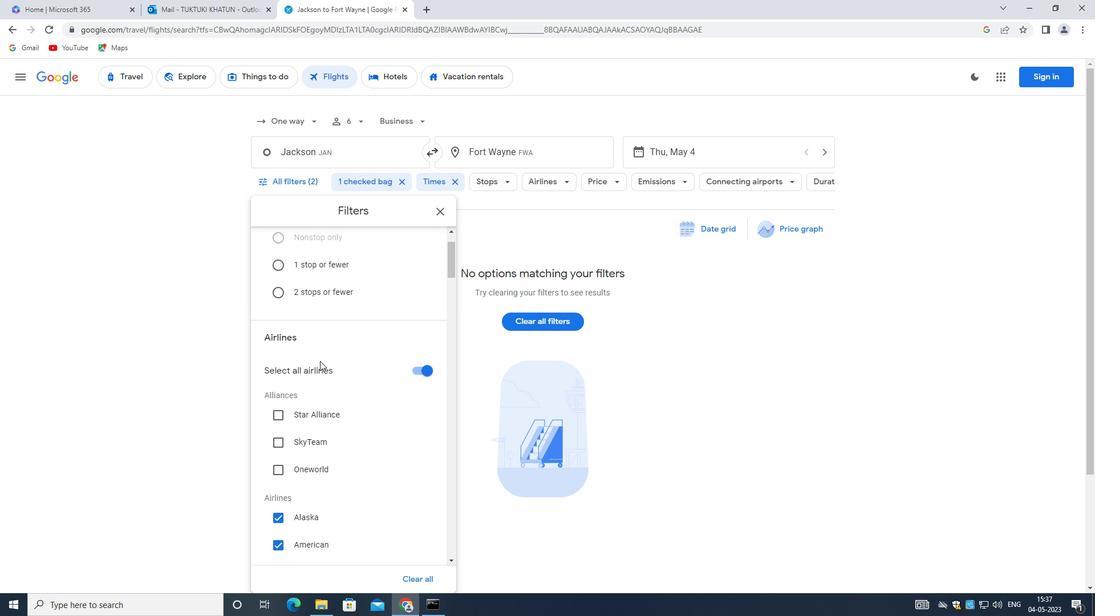 
Action: Mouse scrolled (320, 361) with delta (0, 0)
Screenshot: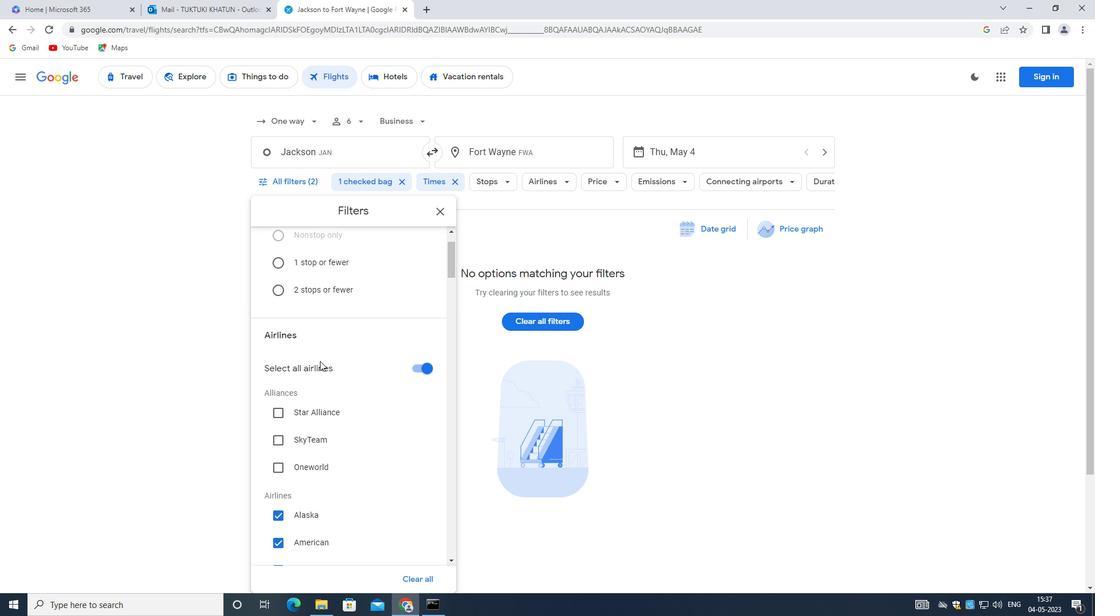 
Action: Mouse moved to (319, 361)
Screenshot: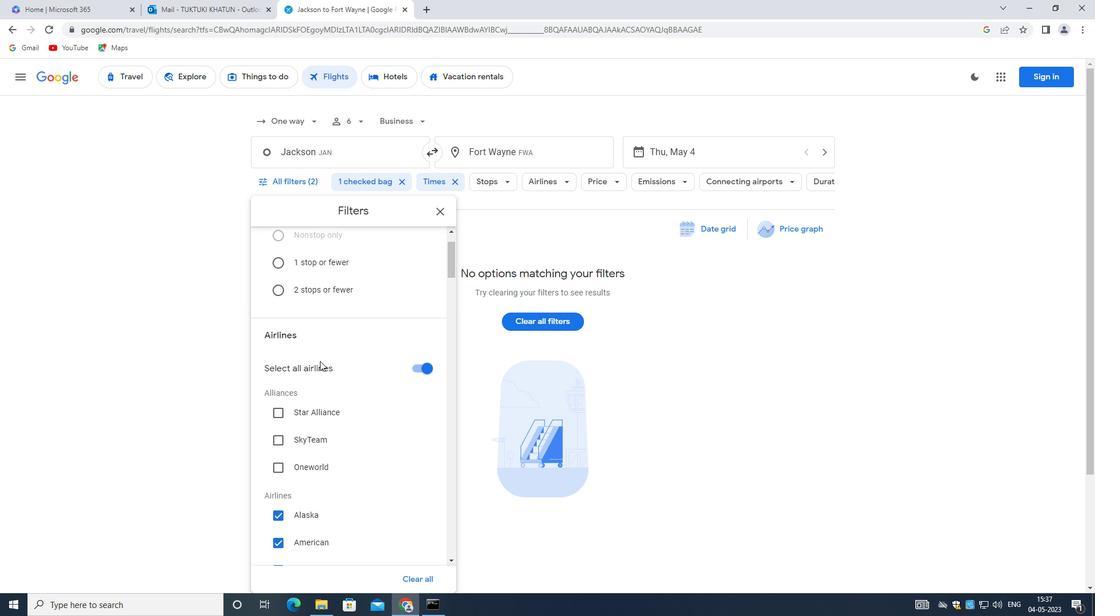 
Action: Mouse scrolled (319, 362) with delta (0, 0)
Screenshot: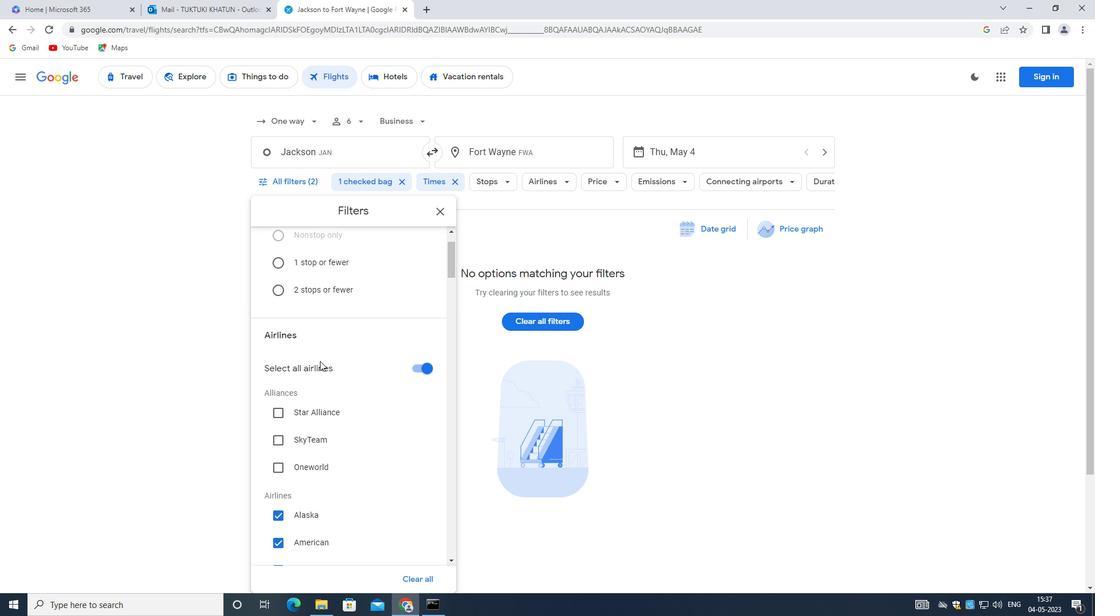 
Action: Mouse scrolled (319, 362) with delta (0, 0)
Screenshot: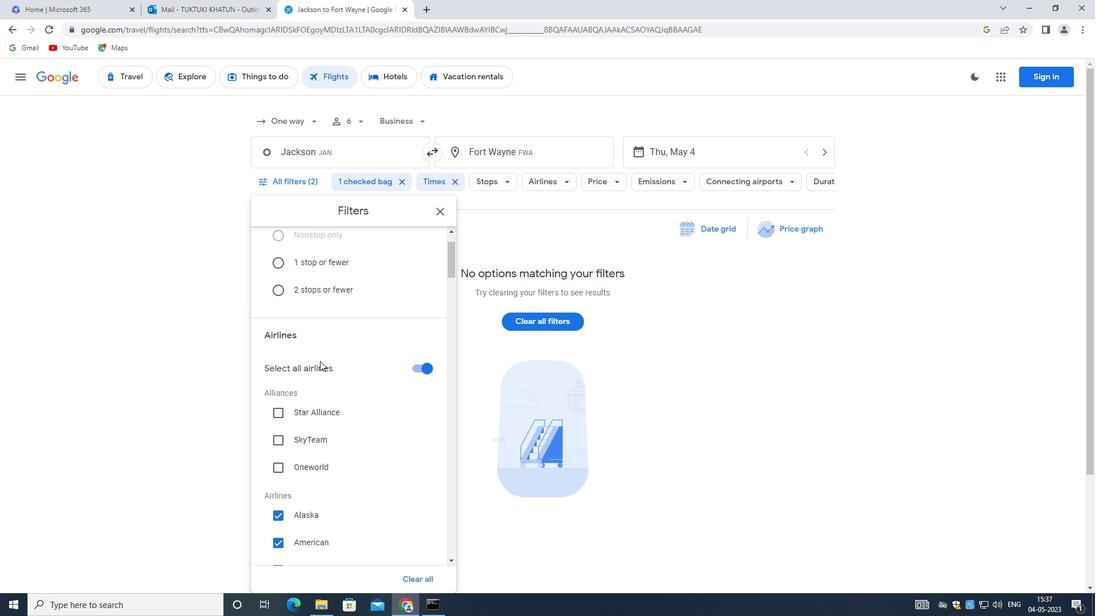 
Action: Mouse scrolled (319, 362) with delta (0, 0)
Screenshot: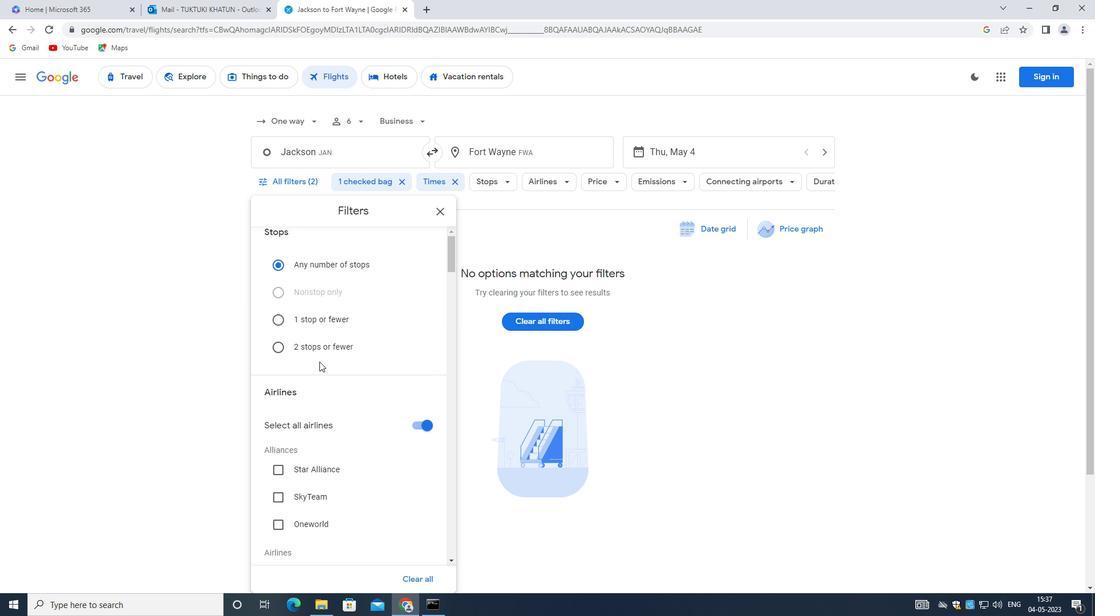 
Action: Mouse scrolled (319, 362) with delta (0, 0)
Screenshot: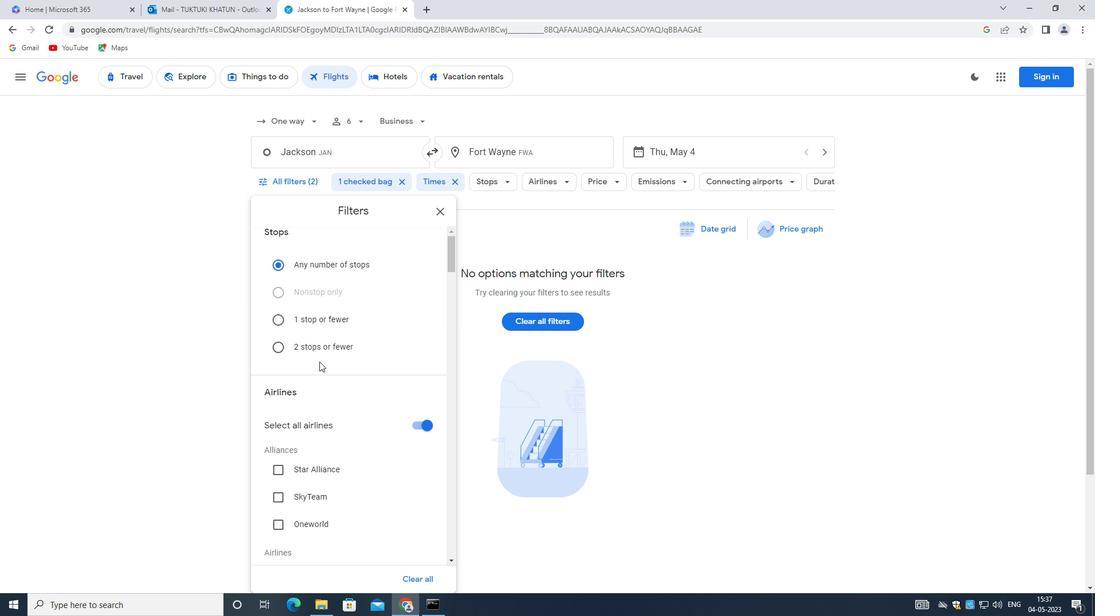 
Action: Mouse scrolled (319, 362) with delta (0, 0)
Screenshot: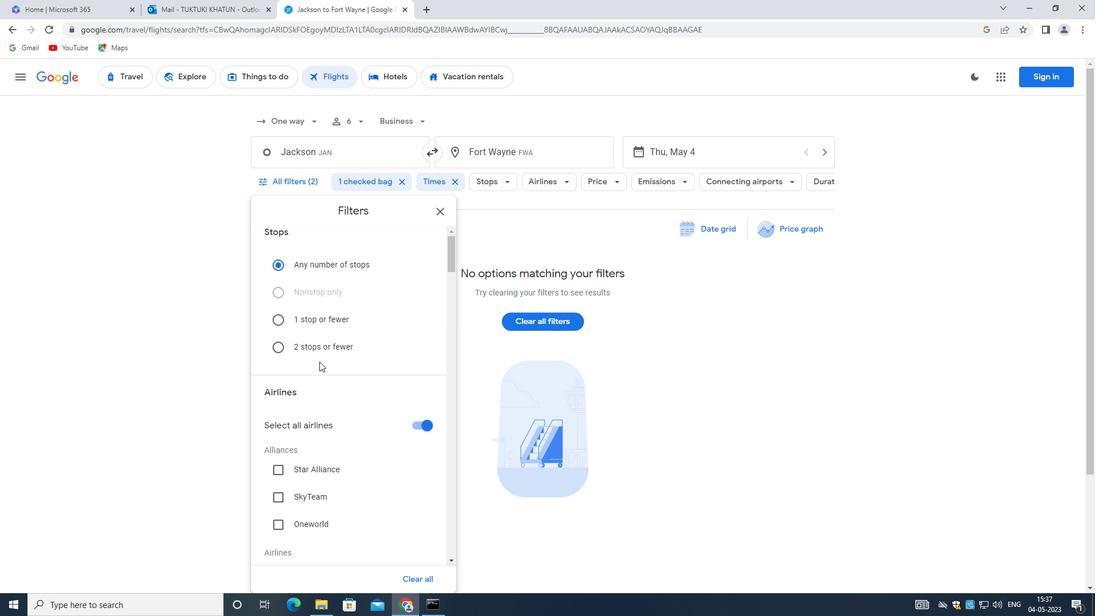 
Action: Mouse moved to (418, 426)
Screenshot: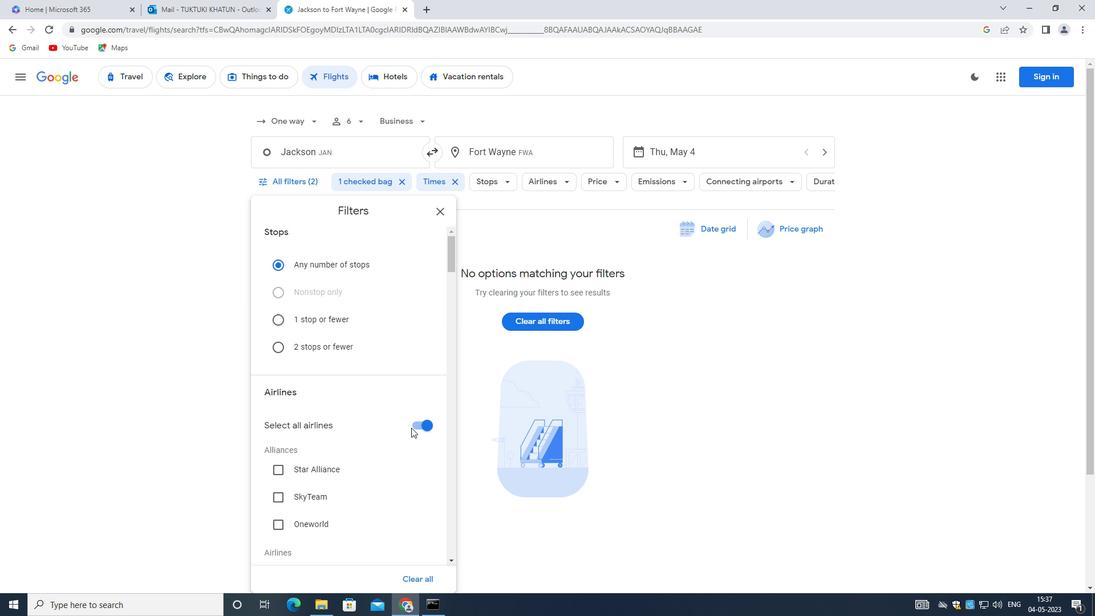 
Action: Mouse pressed left at (418, 426)
Screenshot: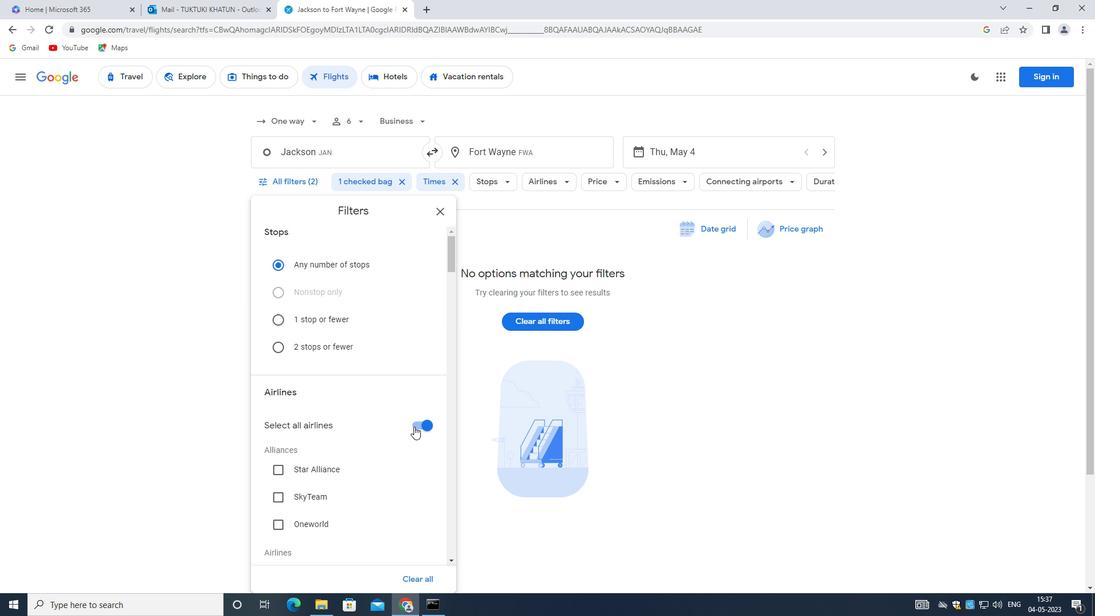 
Action: Mouse moved to (418, 425)
Screenshot: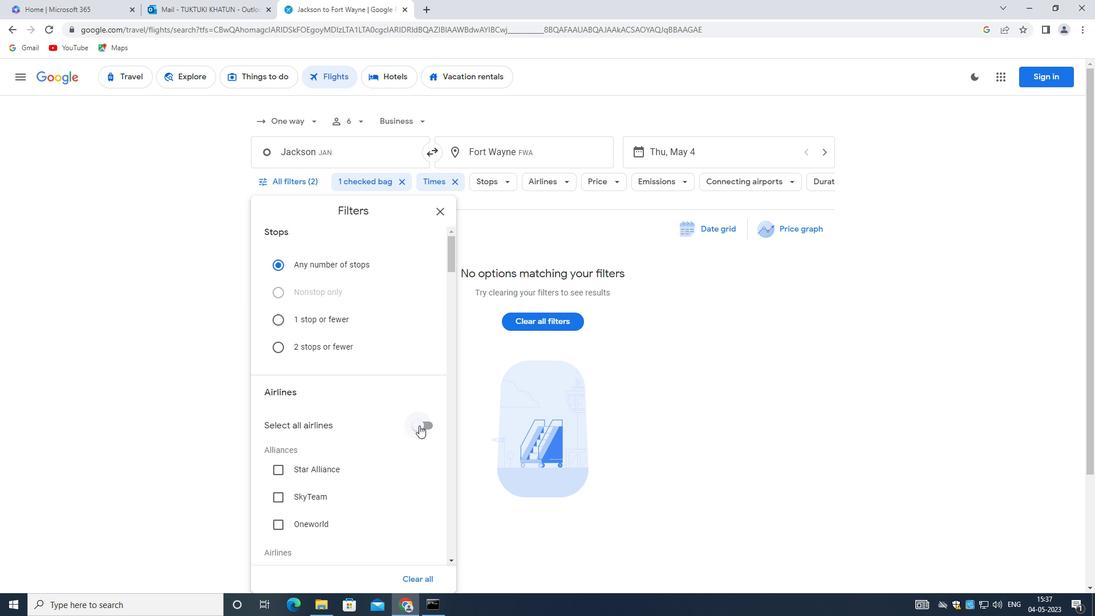
Action: Mouse scrolled (418, 425) with delta (0, 0)
Screenshot: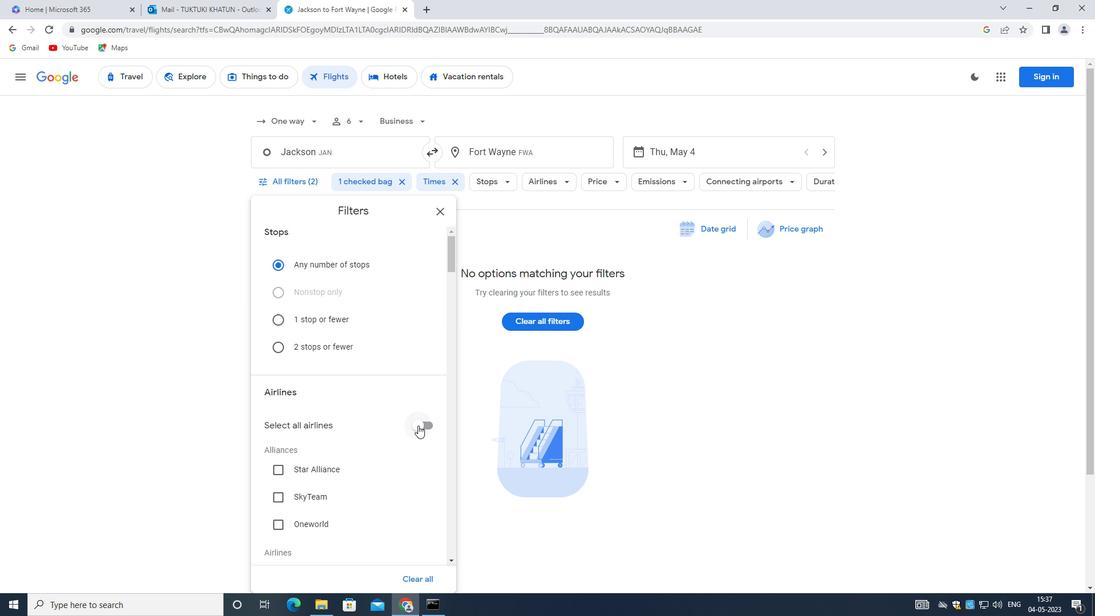
Action: Mouse scrolled (418, 425) with delta (0, 0)
Screenshot: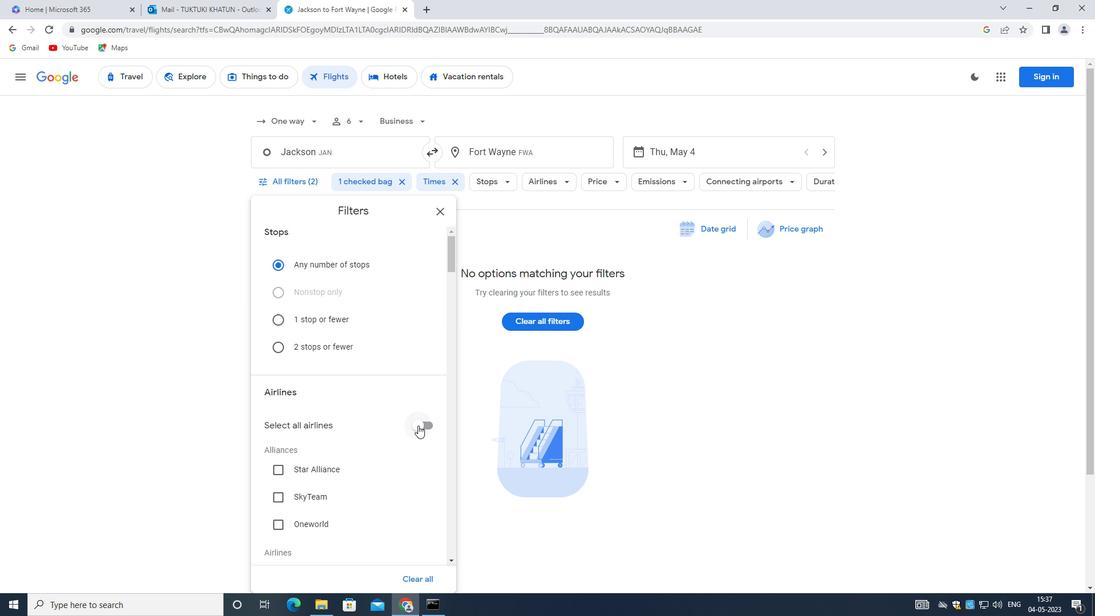 
Action: Mouse moved to (387, 449)
Screenshot: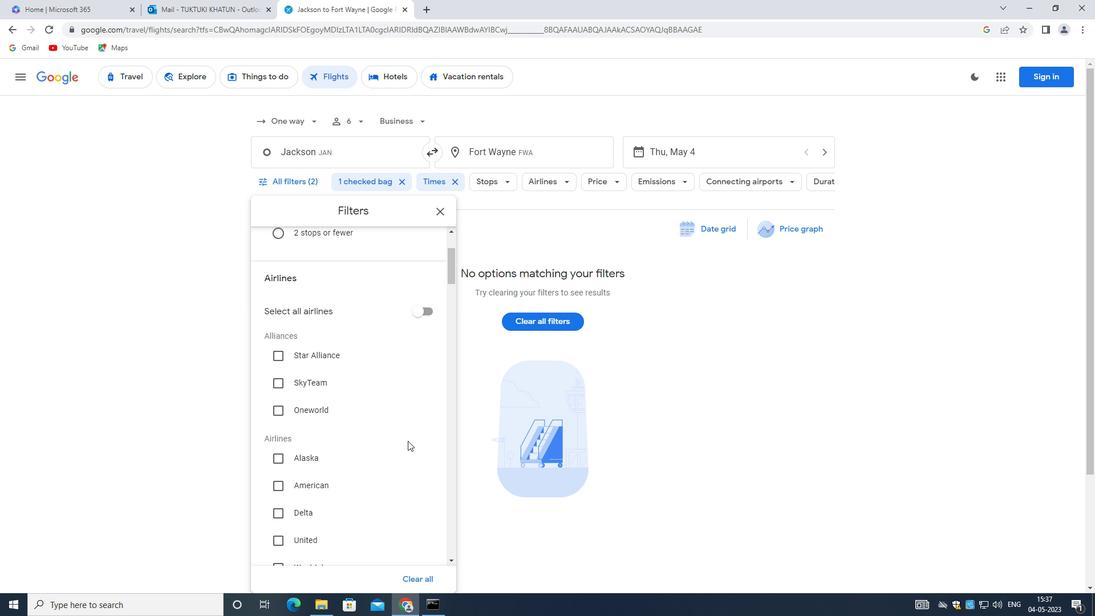 
Action: Mouse scrolled (387, 448) with delta (0, 0)
Screenshot: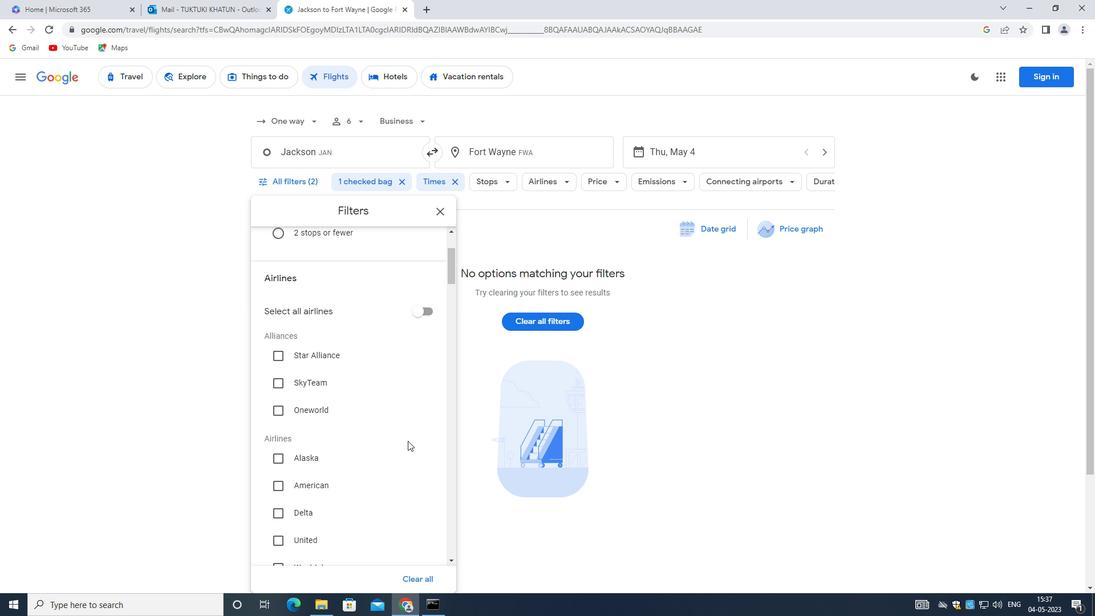 
Action: Mouse moved to (389, 449)
Screenshot: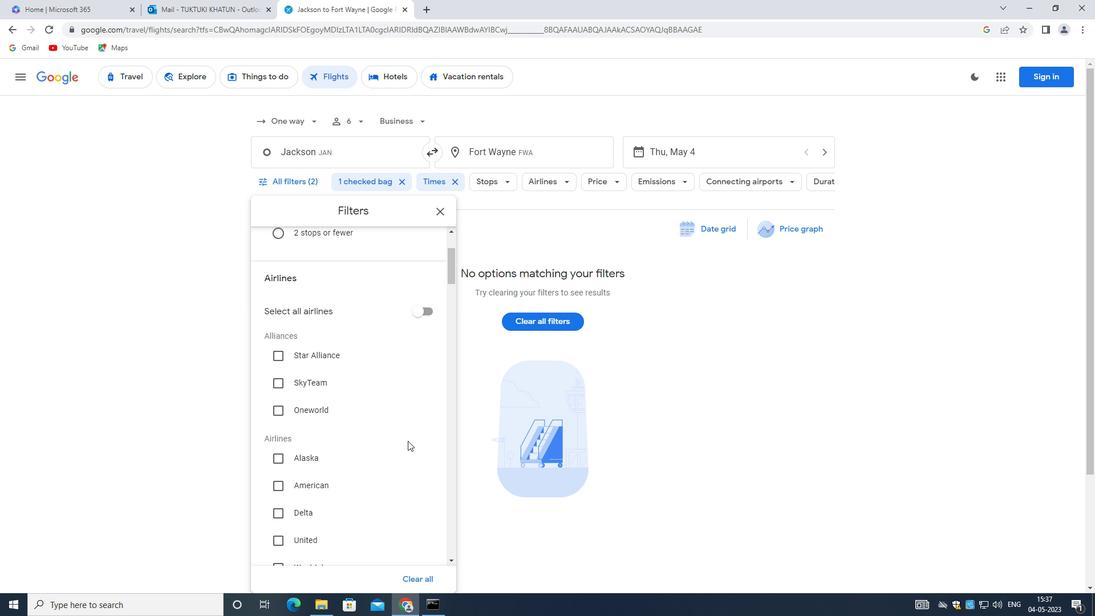
Action: Mouse scrolled (389, 448) with delta (0, 0)
Screenshot: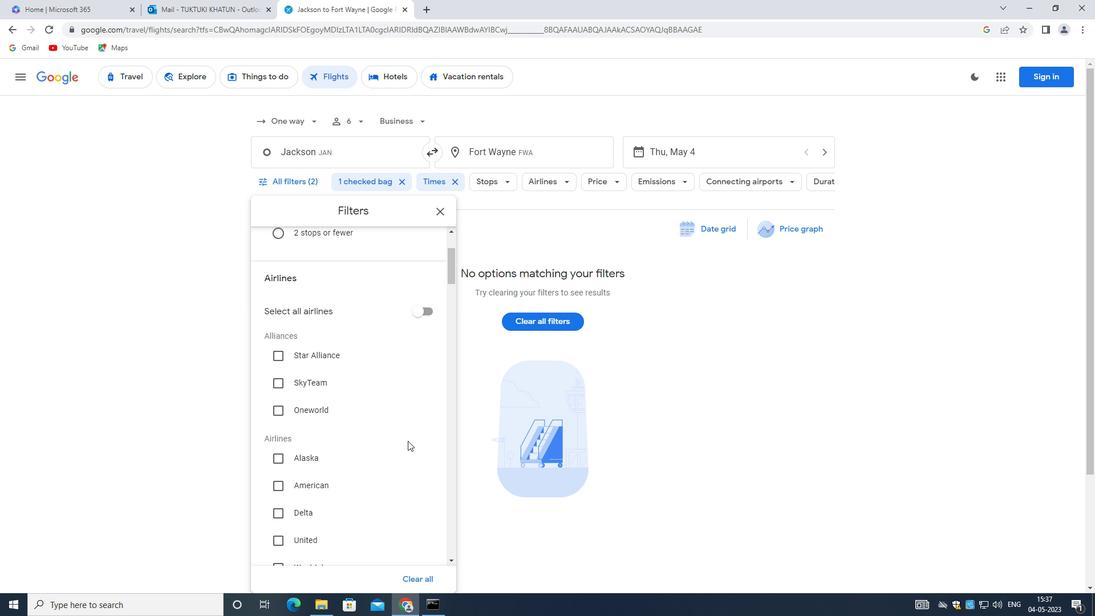 
Action: Mouse scrolled (389, 448) with delta (0, 0)
Screenshot: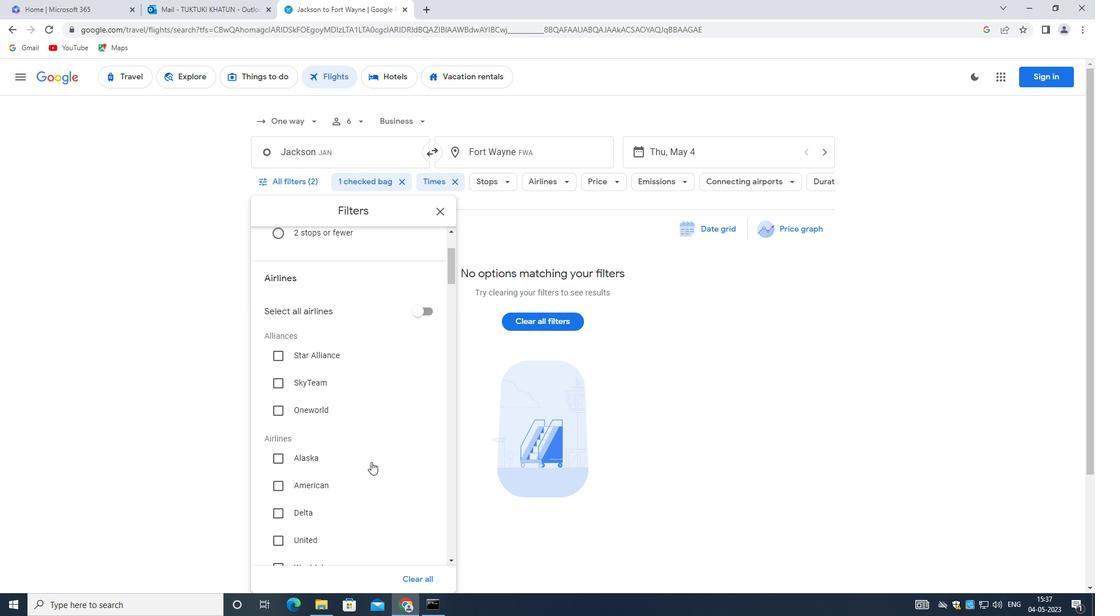 
Action: Mouse scrolled (389, 448) with delta (0, 0)
Screenshot: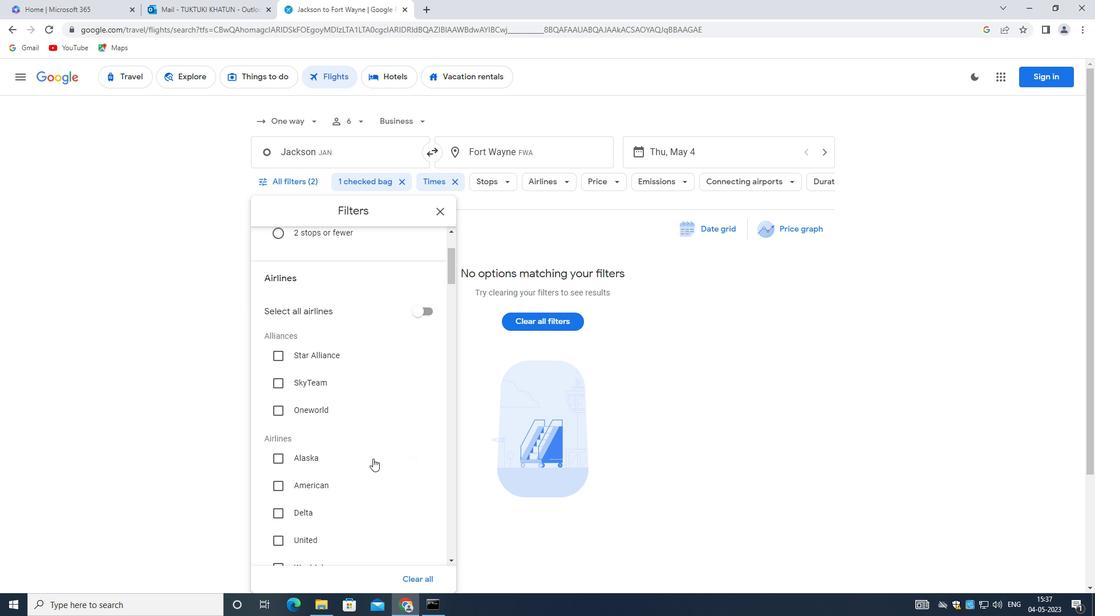 
Action: Mouse moved to (389, 448)
Screenshot: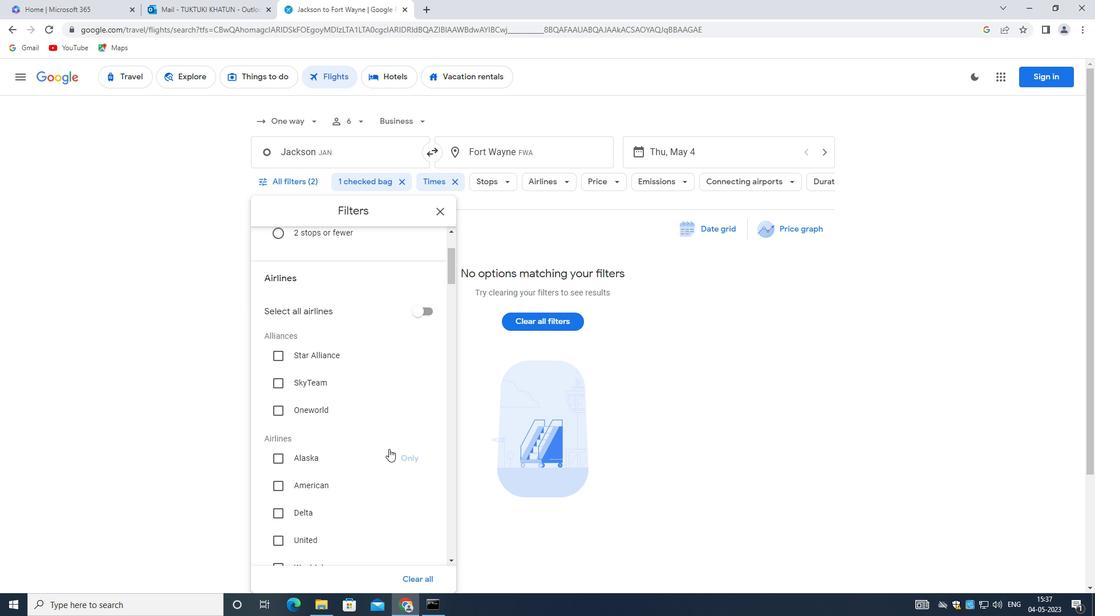 
Action: Mouse scrolled (389, 447) with delta (0, 0)
Screenshot: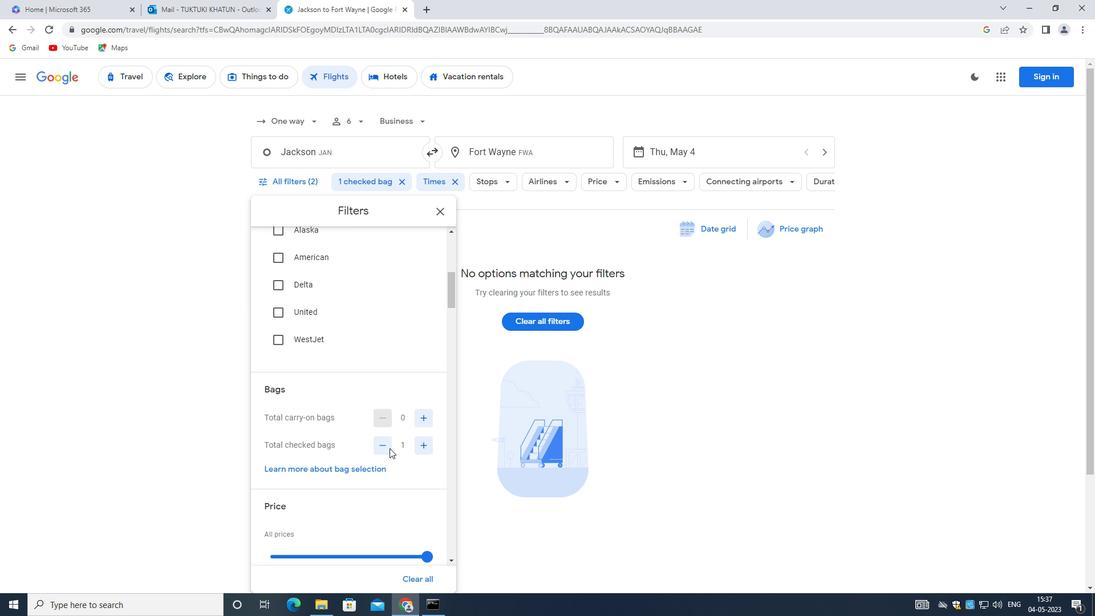 
Action: Mouse scrolled (389, 447) with delta (0, 0)
Screenshot: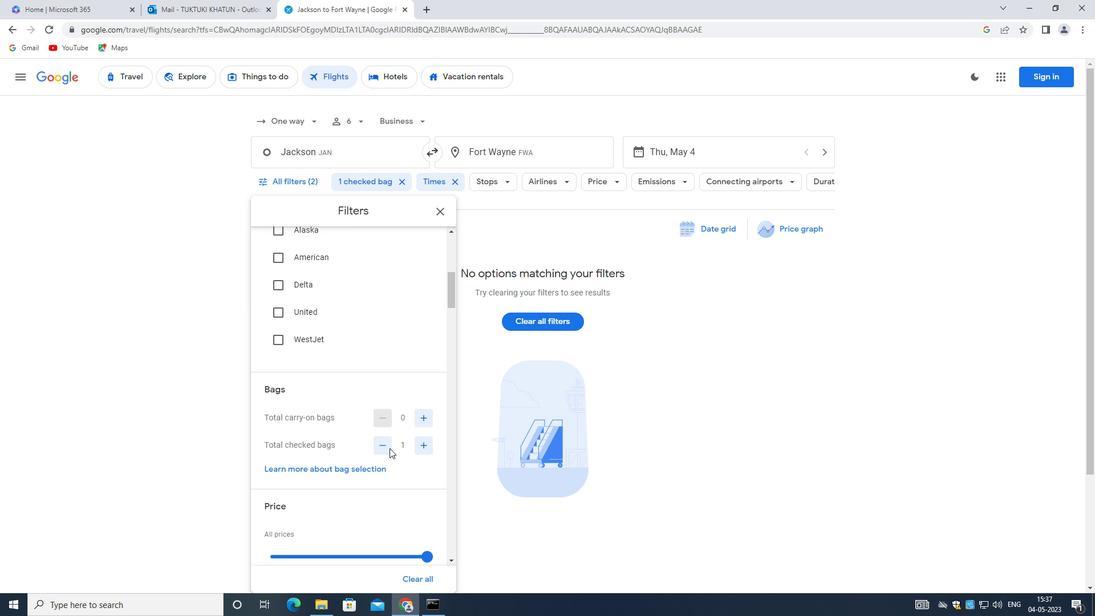 
Action: Mouse scrolled (389, 447) with delta (0, 0)
Screenshot: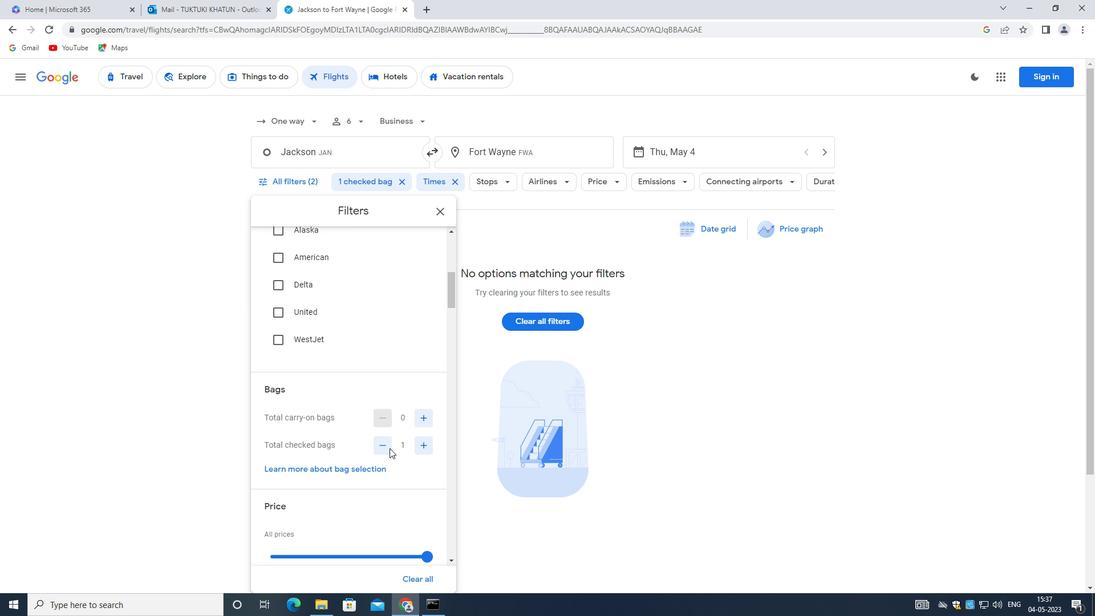 
Action: Mouse scrolled (389, 447) with delta (0, 0)
Screenshot: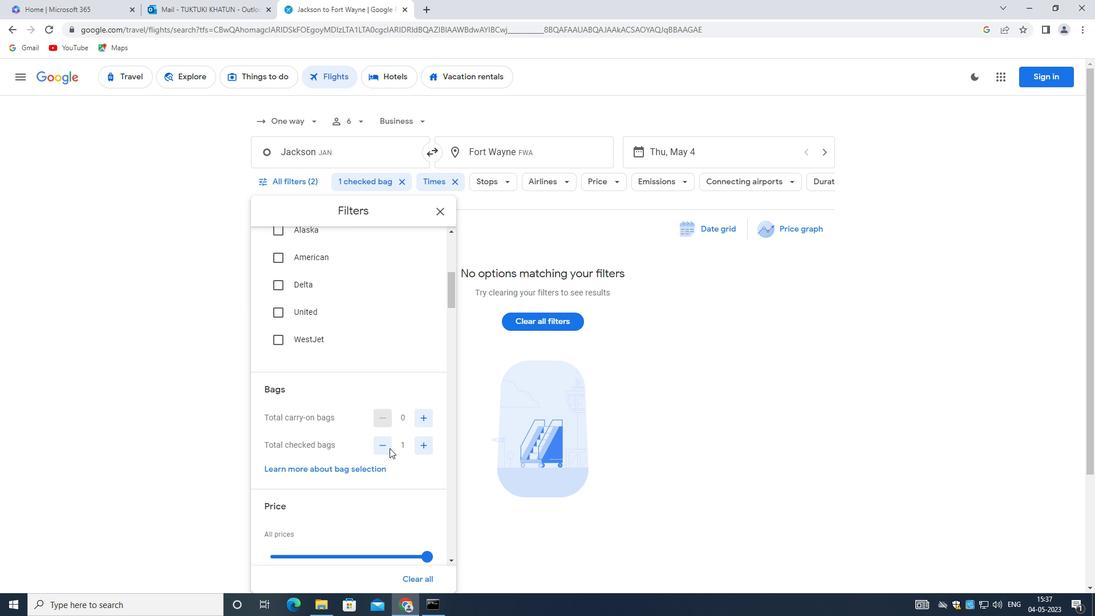 
Action: Mouse moved to (385, 450)
Screenshot: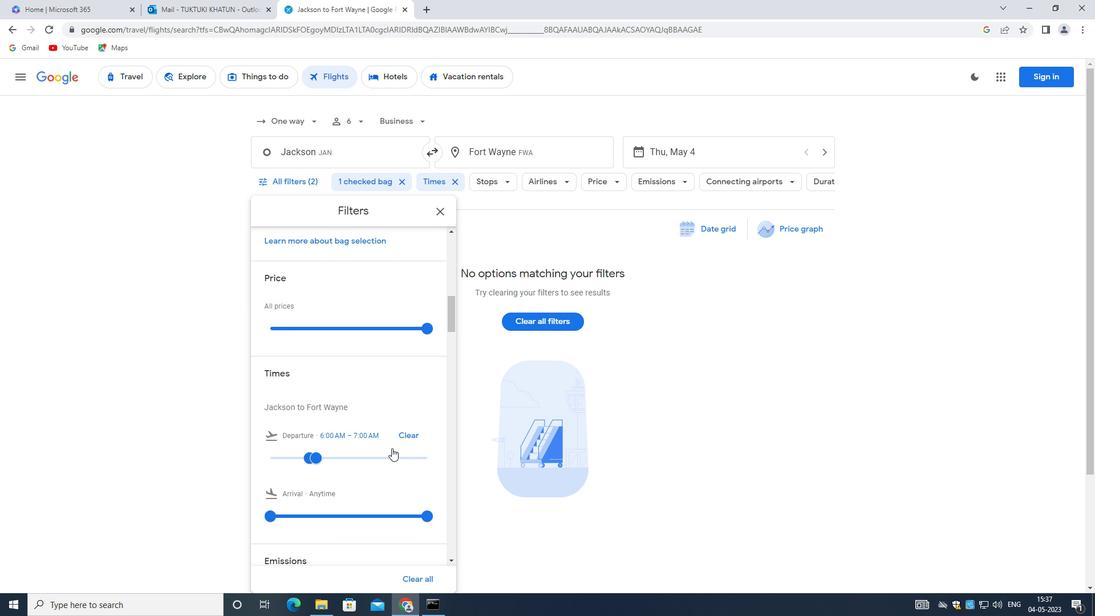 
Action: Mouse scrolled (385, 449) with delta (0, 0)
Screenshot: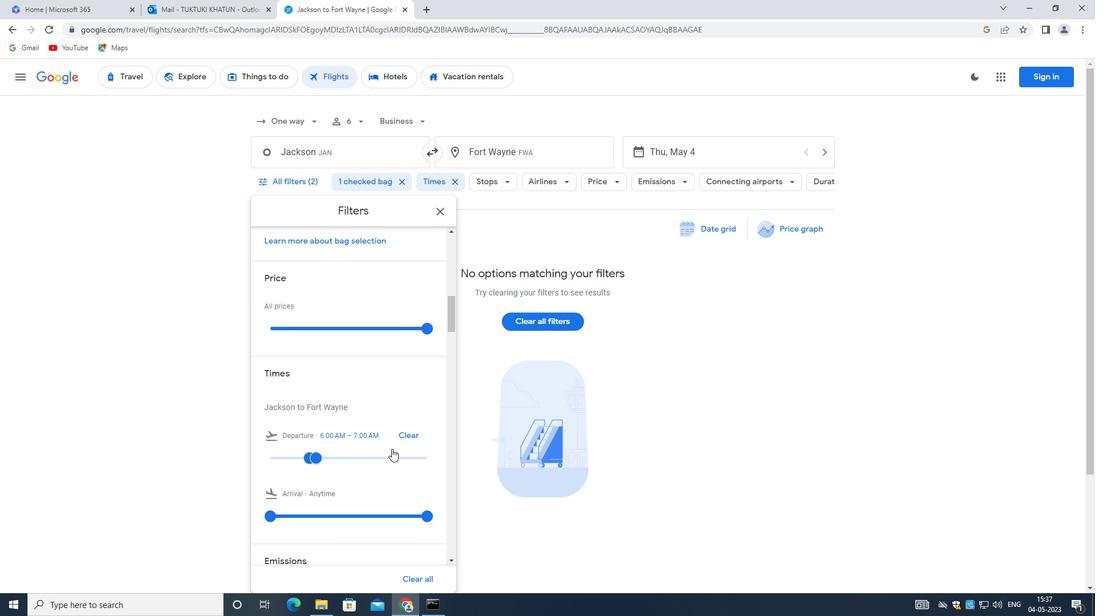 
Action: Mouse moved to (385, 450)
Screenshot: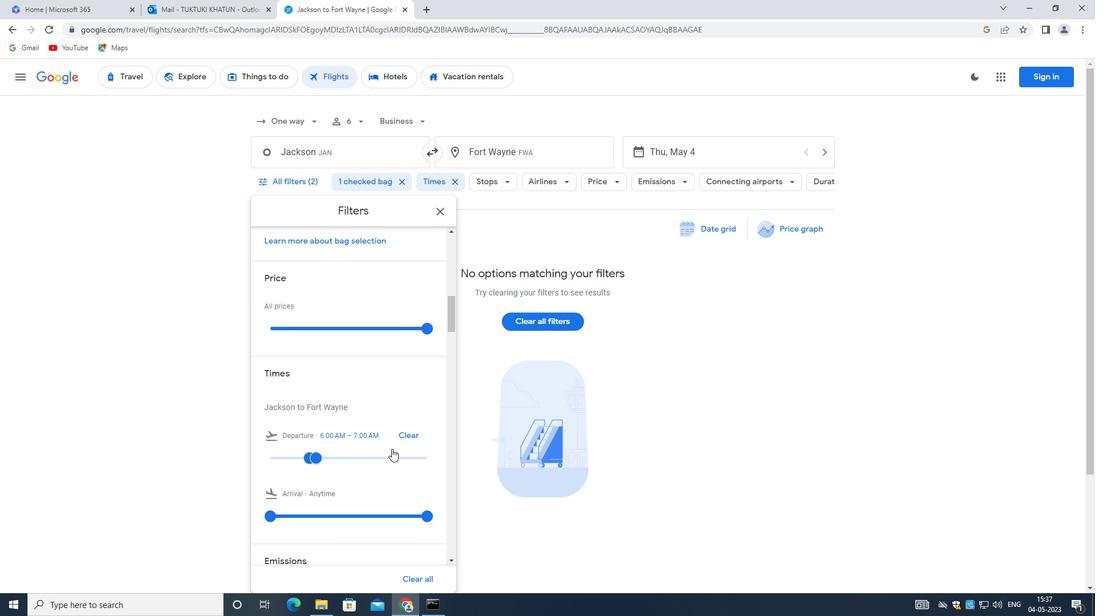 
Action: Mouse scrolled (385, 449) with delta (0, 0)
Screenshot: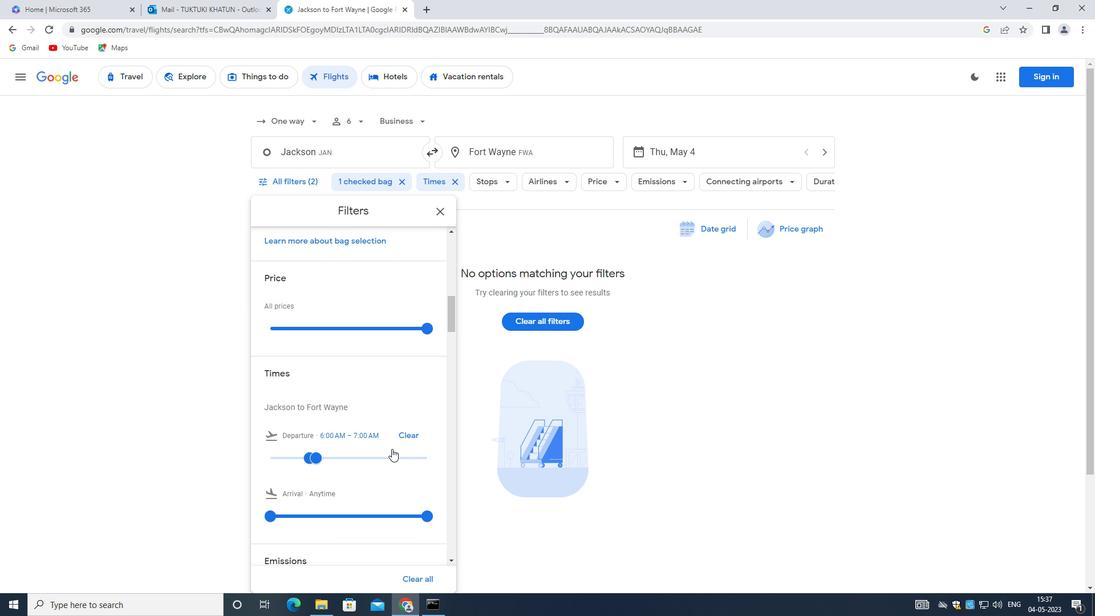 
Action: Mouse scrolled (385, 449) with delta (0, 0)
Screenshot: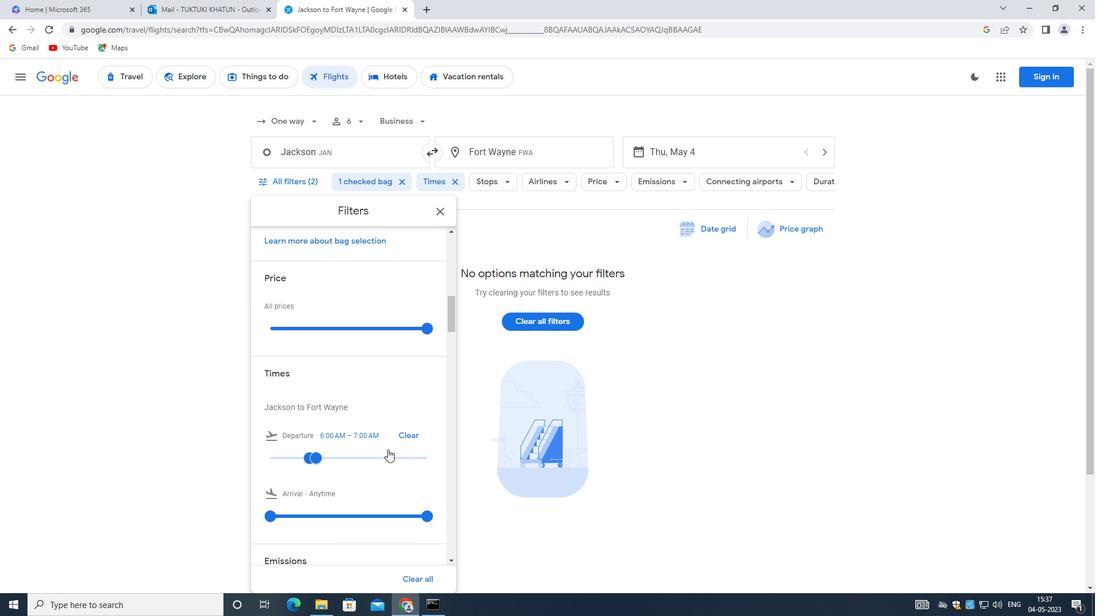 
Action: Mouse scrolled (385, 449) with delta (0, 0)
Screenshot: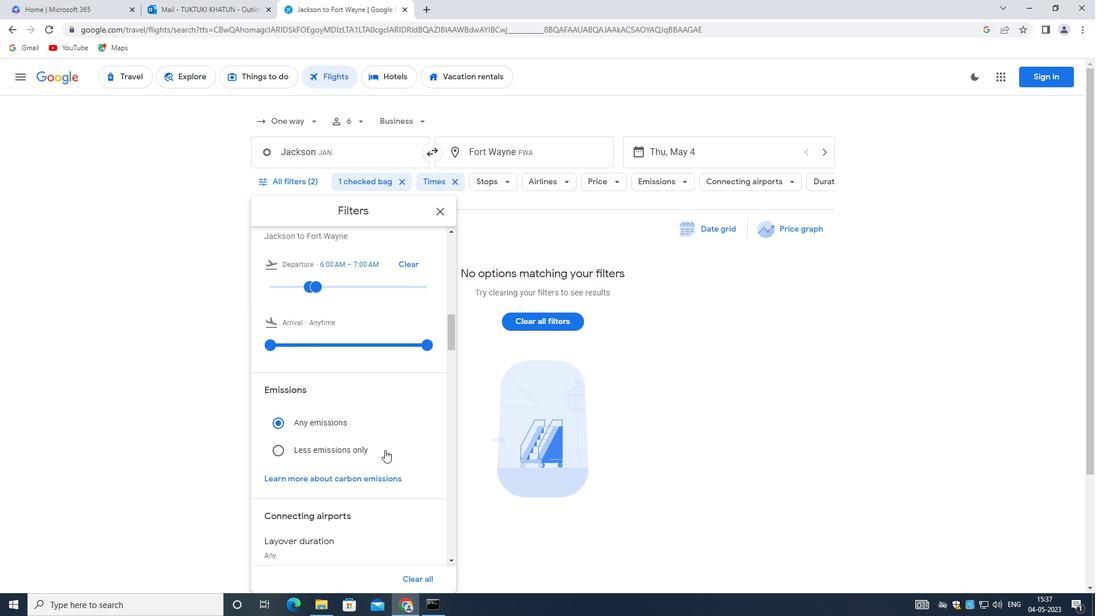 
Action: Mouse moved to (385, 451)
Screenshot: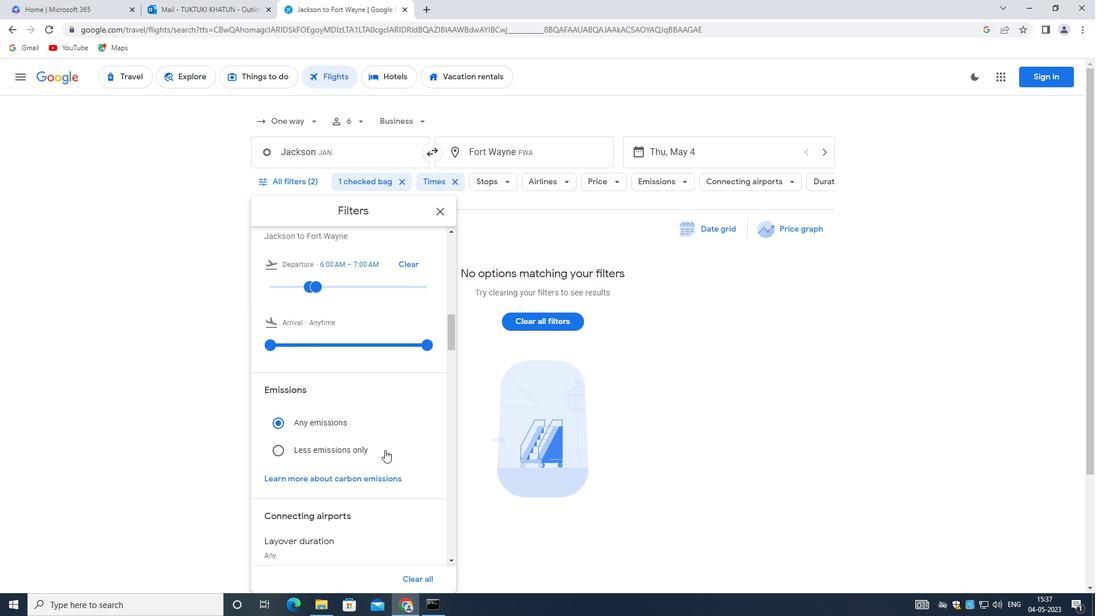 
Action: Mouse scrolled (385, 450) with delta (0, 0)
Screenshot: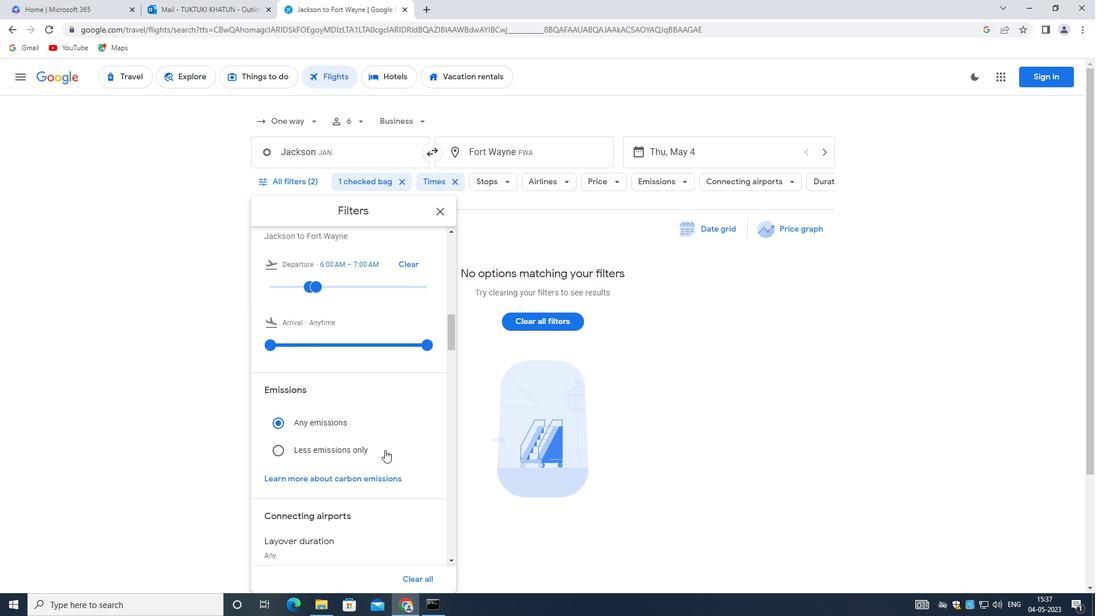 
Action: Mouse moved to (385, 461)
Screenshot: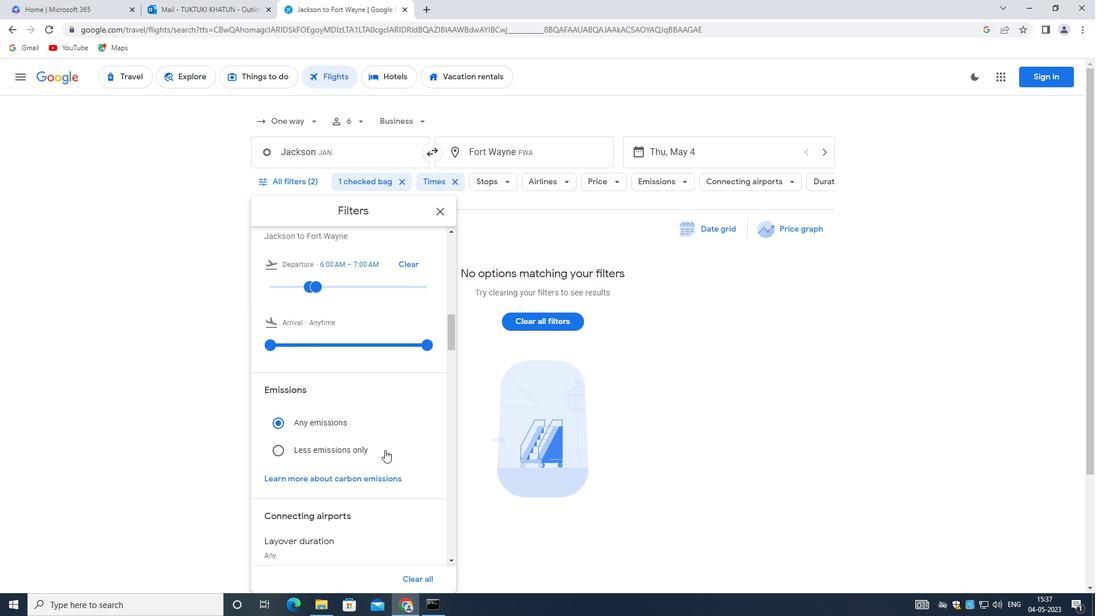 
Action: Mouse scrolled (385, 461) with delta (0, 0)
Screenshot: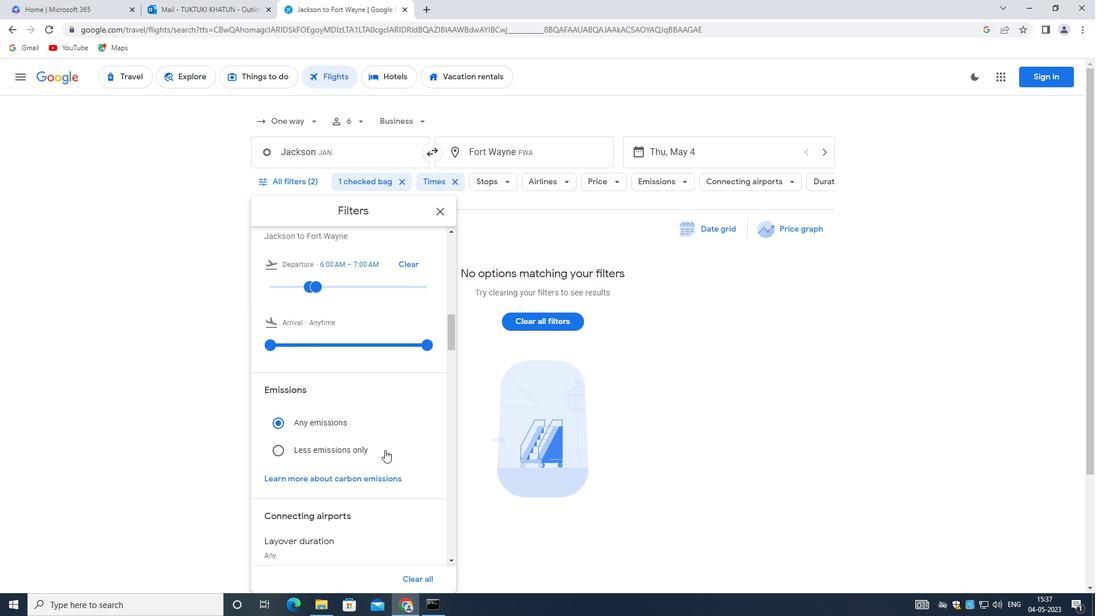 
Action: Mouse moved to (384, 462)
Screenshot: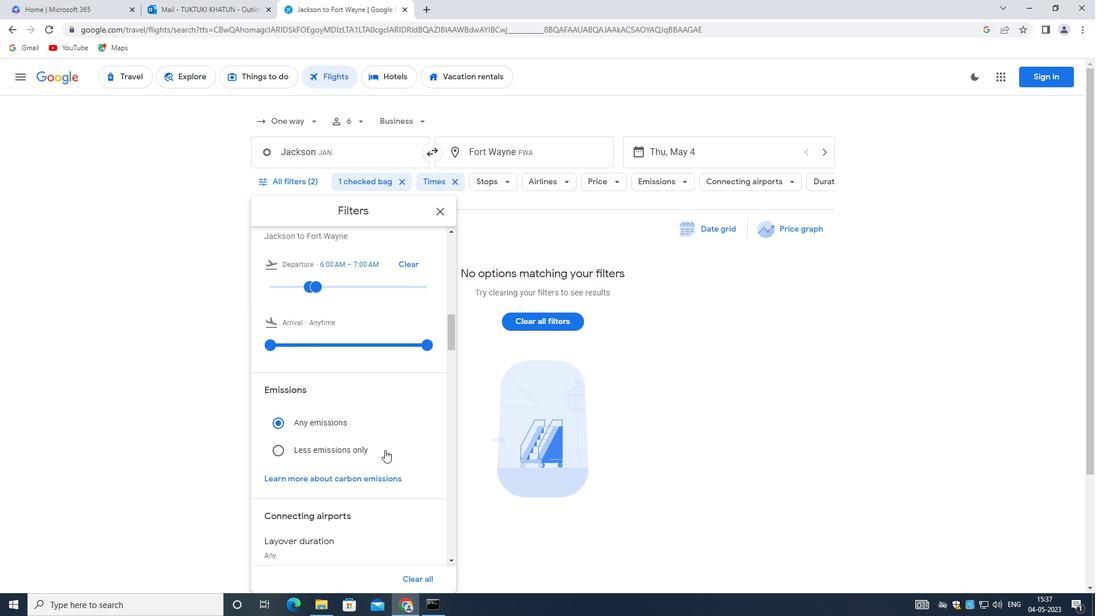 
Action: Mouse scrolled (384, 462) with delta (0, 0)
Screenshot: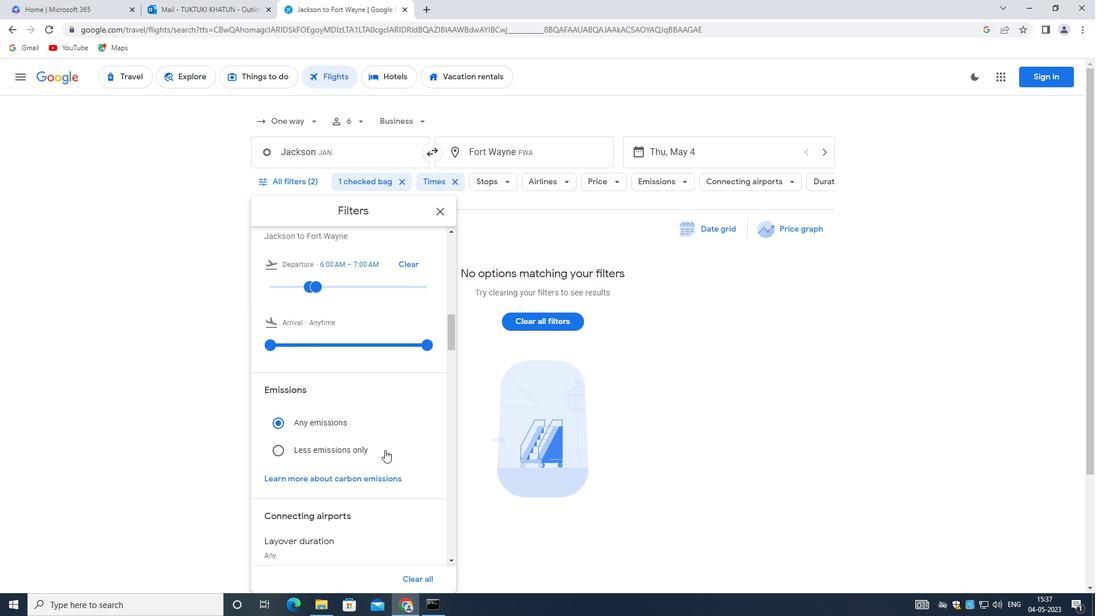 
Action: Mouse moved to (383, 463)
Screenshot: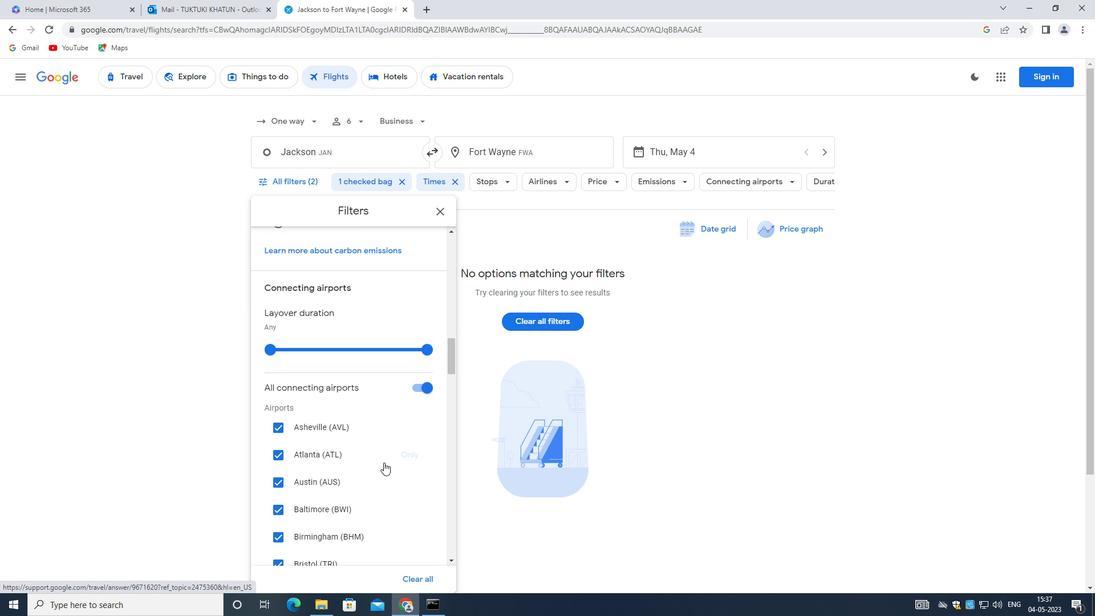 
Action: Mouse scrolled (383, 462) with delta (0, 0)
Screenshot: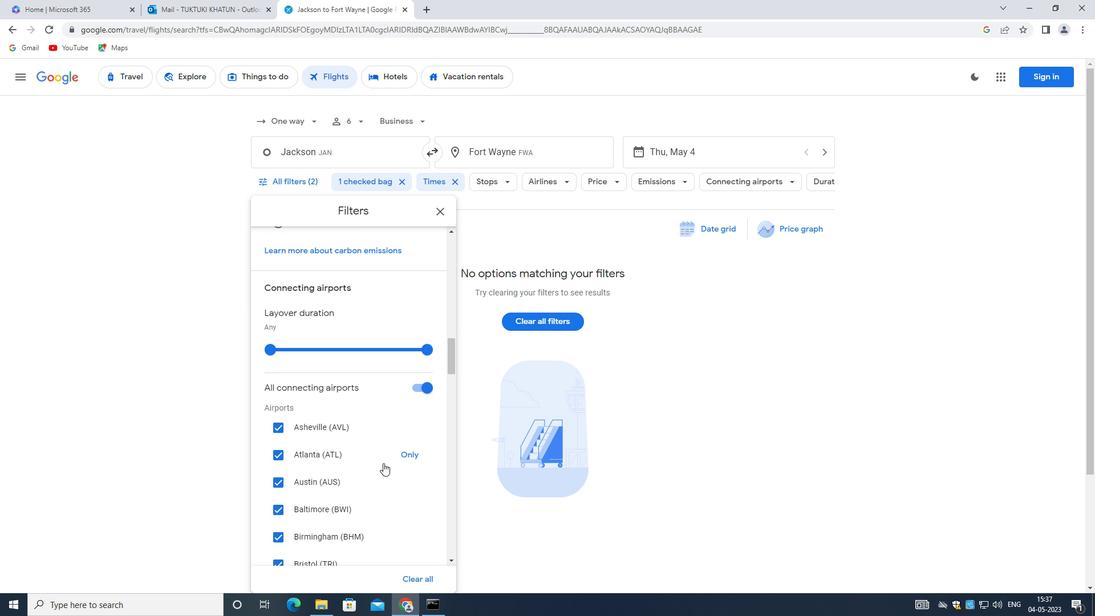 
Action: Mouse scrolled (383, 462) with delta (0, 0)
Screenshot: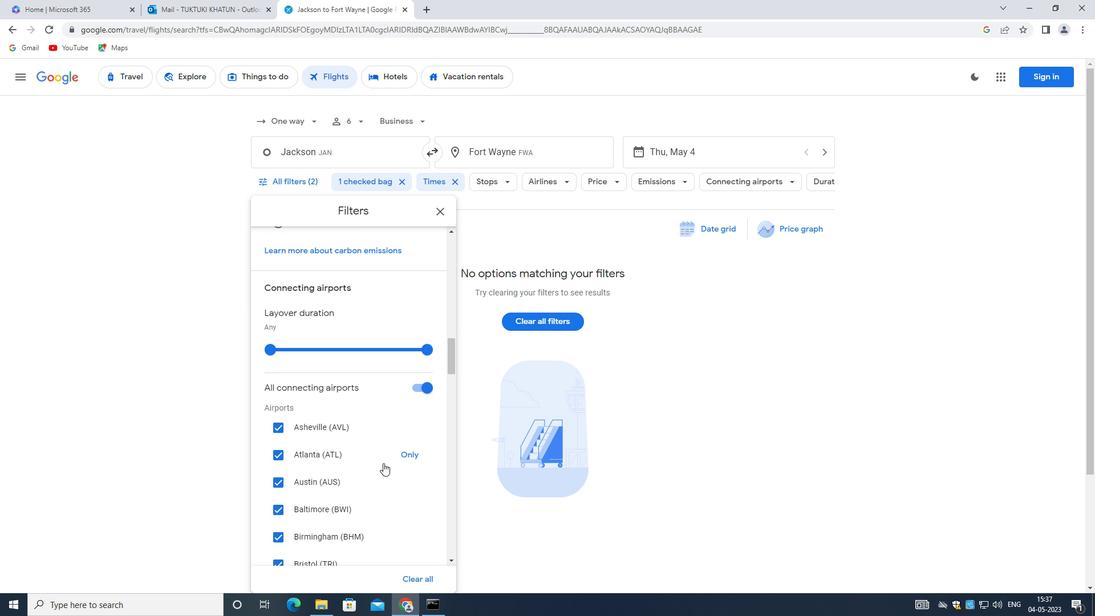 
Action: Mouse moved to (370, 451)
Screenshot: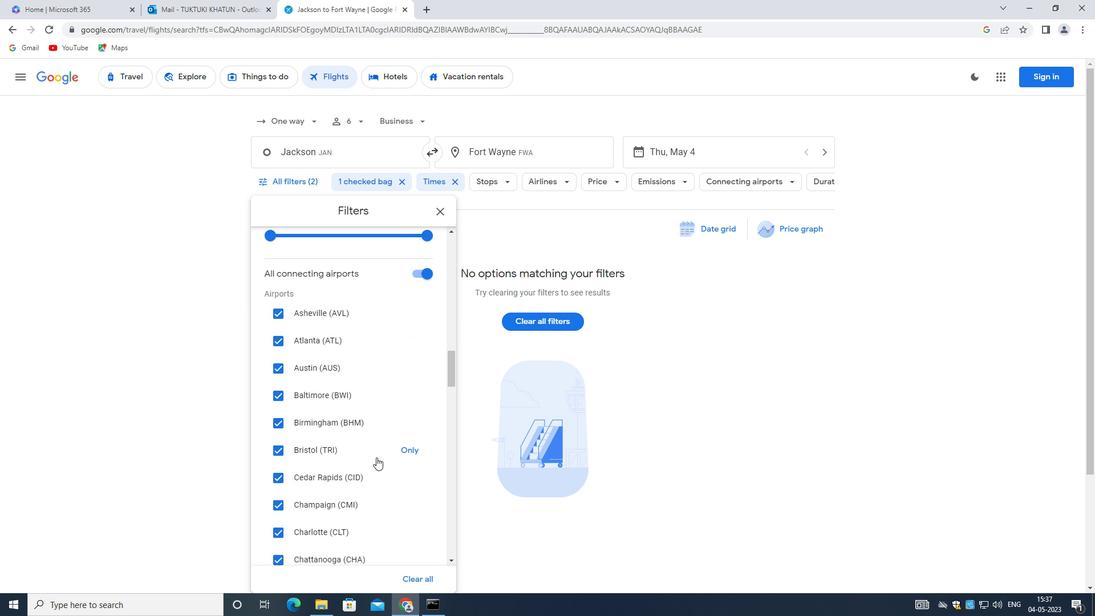 
Action: Mouse scrolled (370, 451) with delta (0, 0)
Screenshot: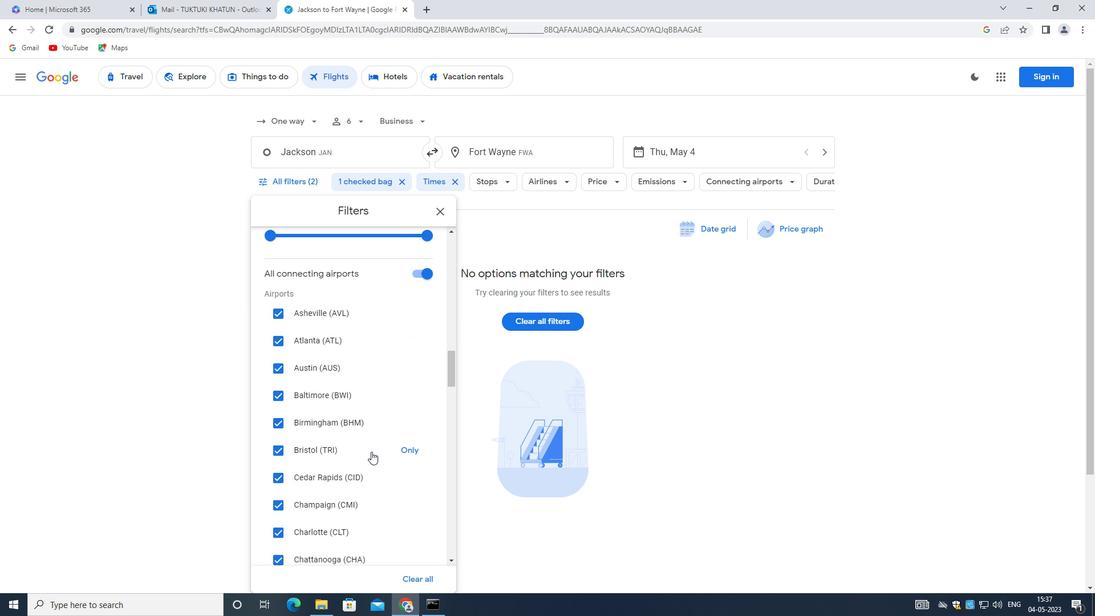 
Action: Mouse moved to (370, 452)
Screenshot: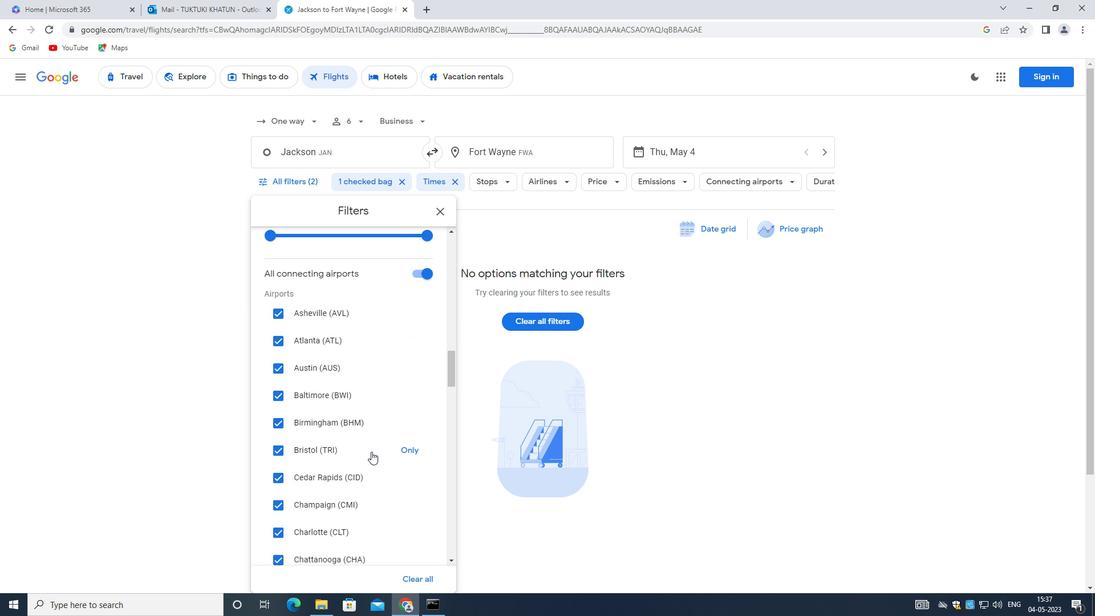 
Action: Mouse scrolled (370, 451) with delta (0, 0)
Screenshot: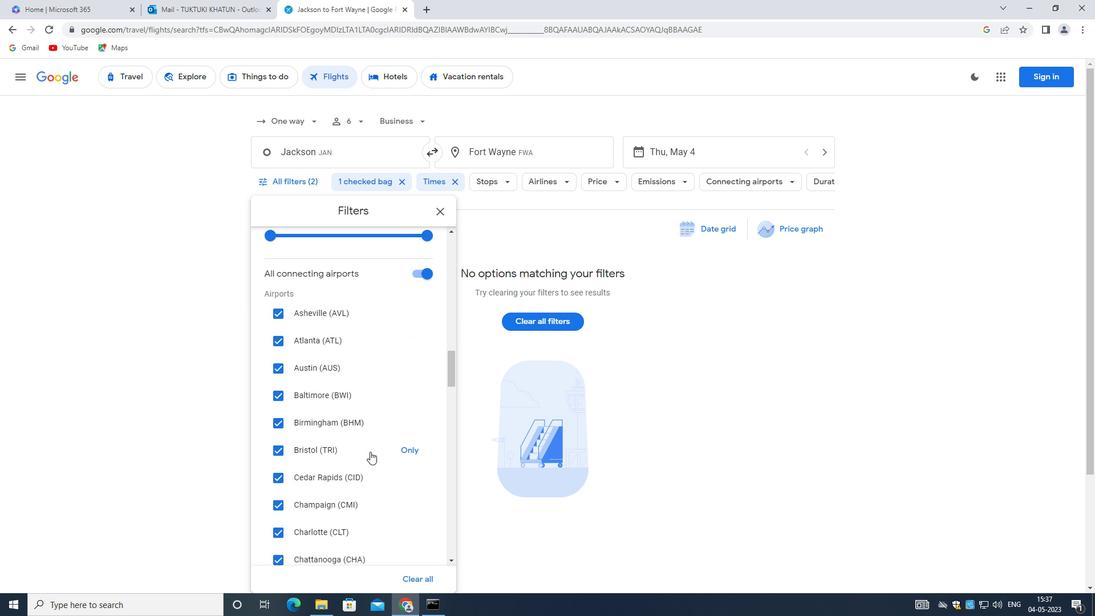 
Action: Mouse moved to (334, 413)
Screenshot: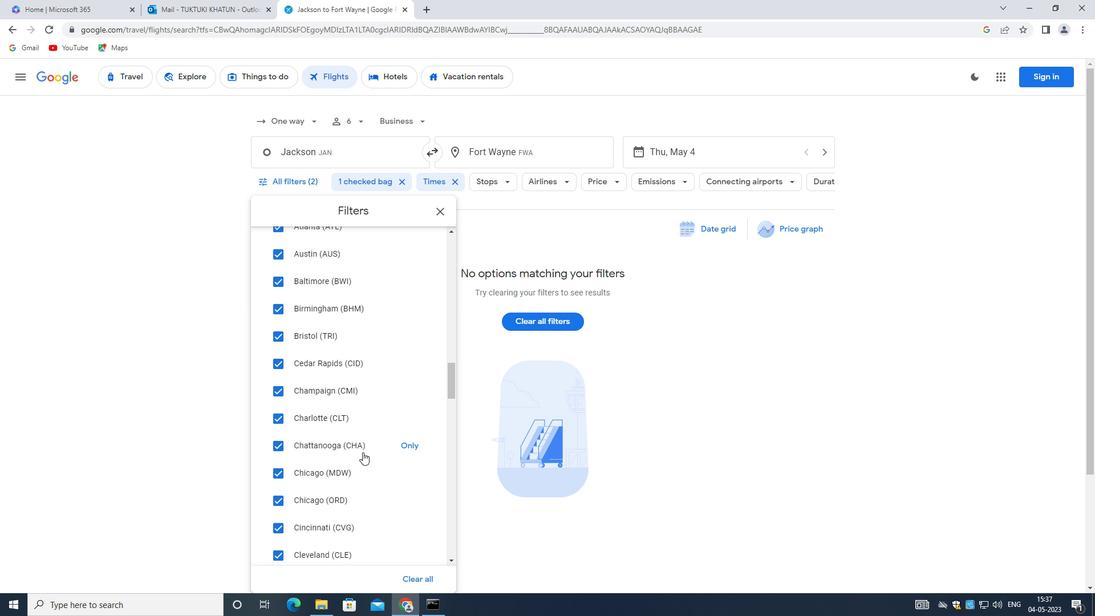 
Action: Mouse scrolled (334, 413) with delta (0, 0)
Screenshot: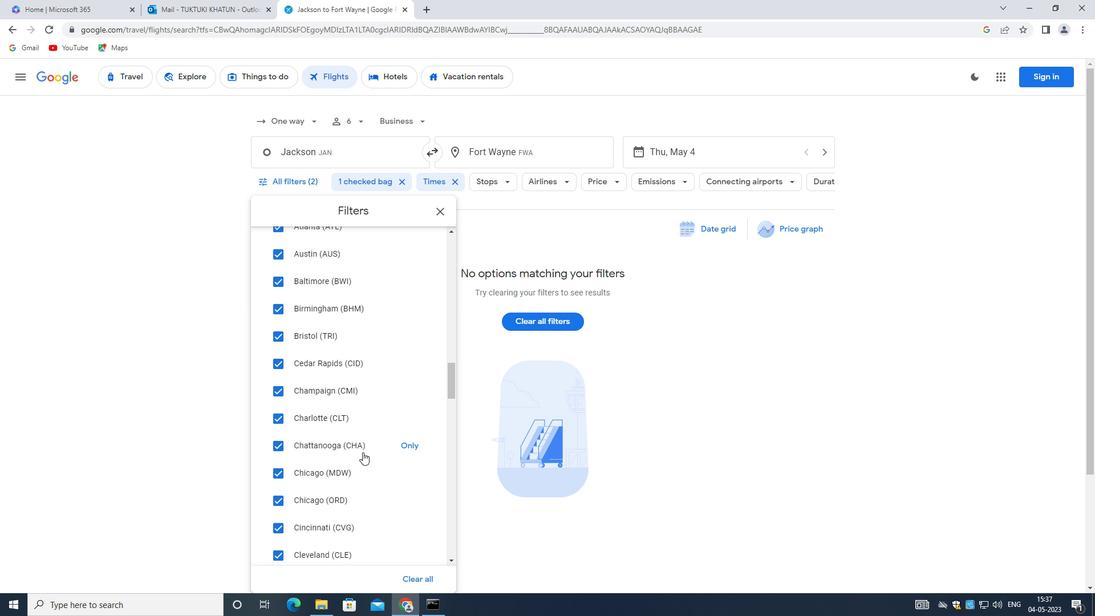 
Action: Mouse scrolled (334, 414) with delta (0, 0)
Screenshot: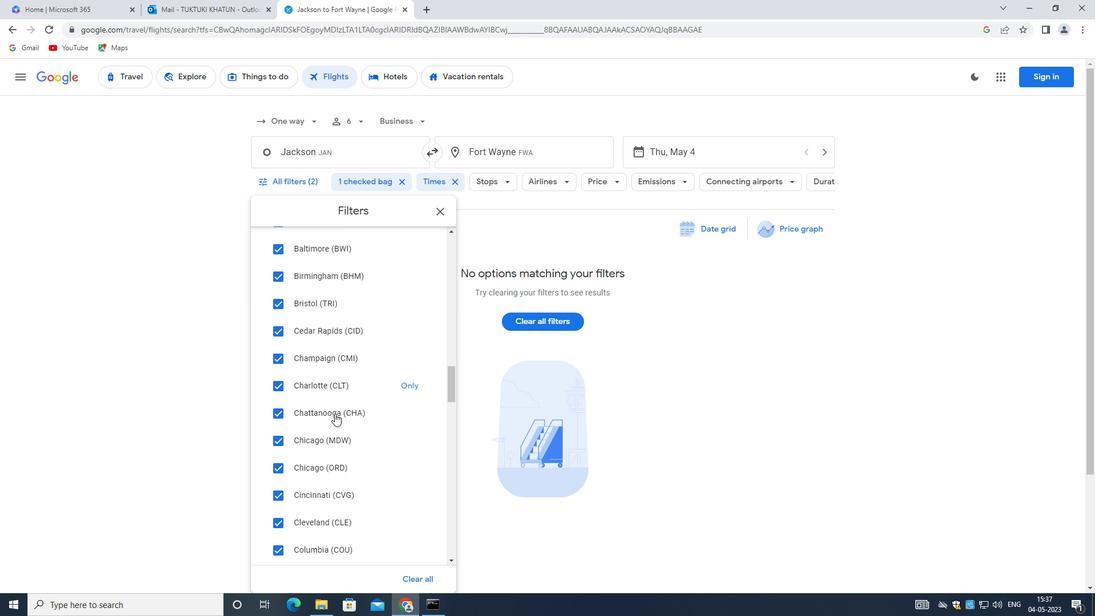 
Action: Mouse scrolled (334, 414) with delta (0, 0)
Screenshot: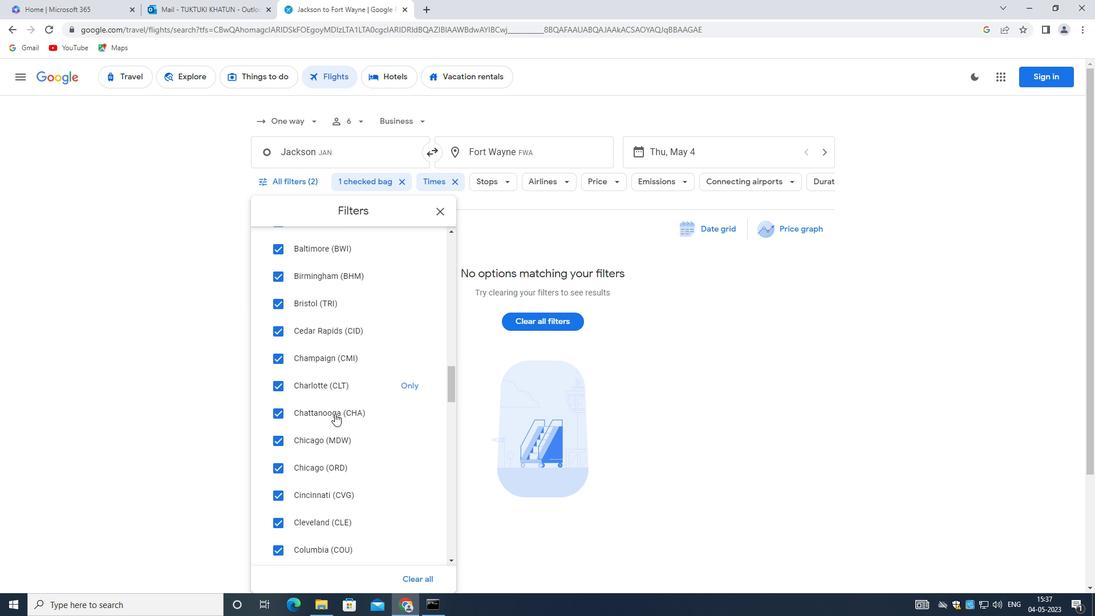
Action: Mouse scrolled (334, 414) with delta (0, 0)
Screenshot: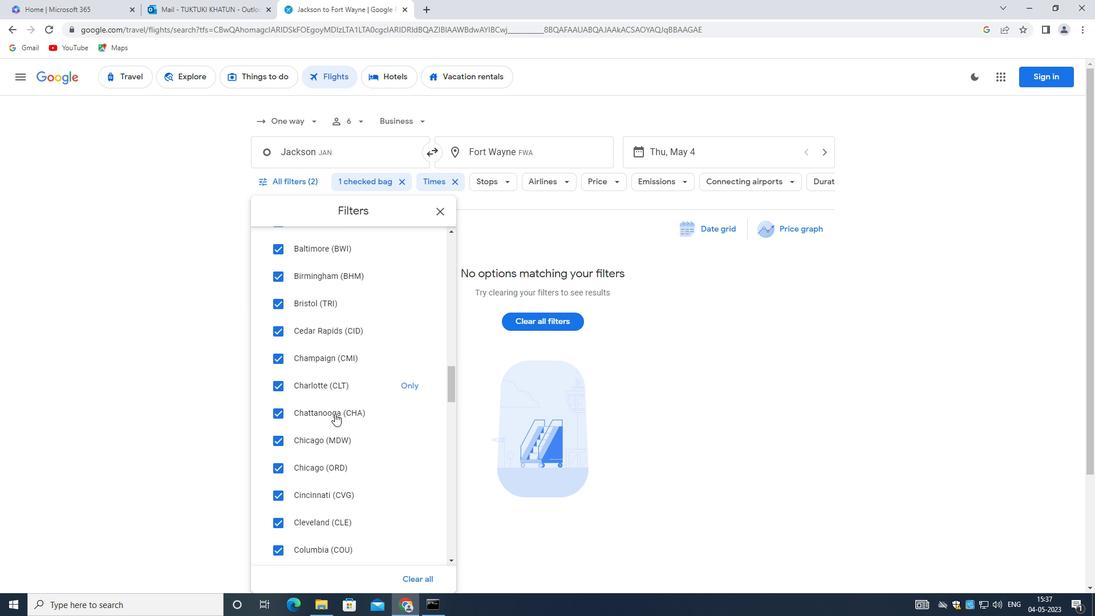 
Action: Mouse scrolled (334, 414) with delta (0, 0)
Screenshot: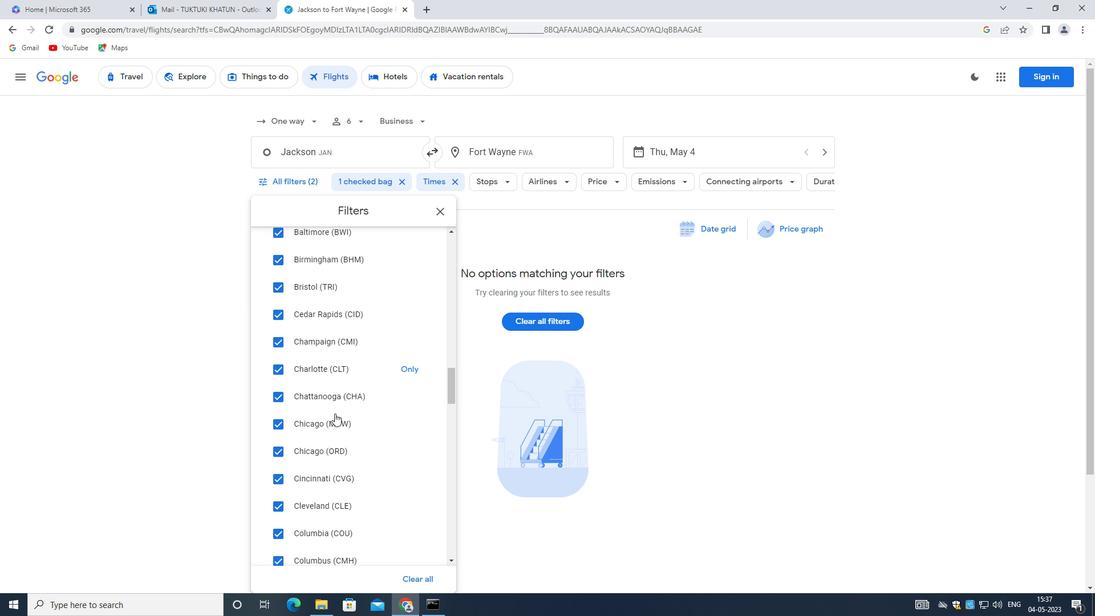
Action: Mouse scrolled (334, 414) with delta (0, 0)
Screenshot: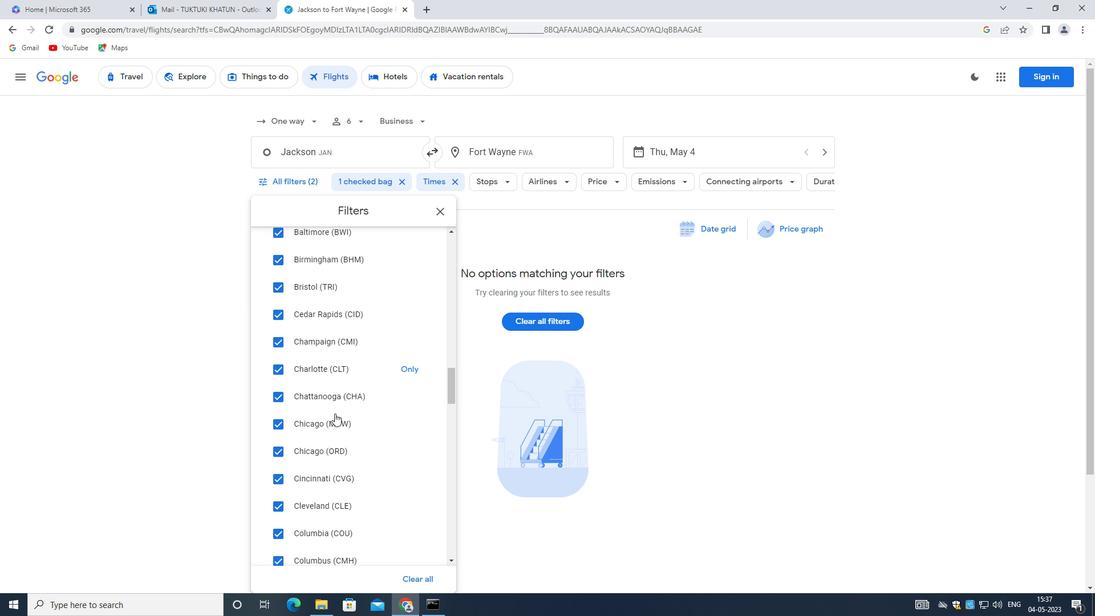 
Action: Mouse scrolled (334, 414) with delta (0, 0)
Screenshot: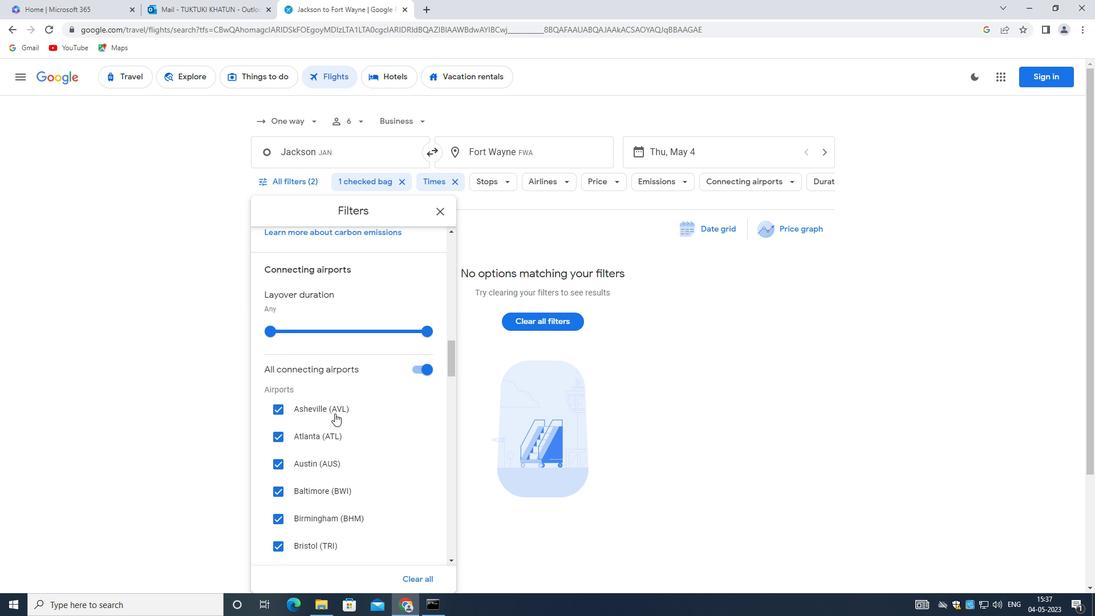 
Action: Mouse scrolled (334, 414) with delta (0, 0)
Screenshot: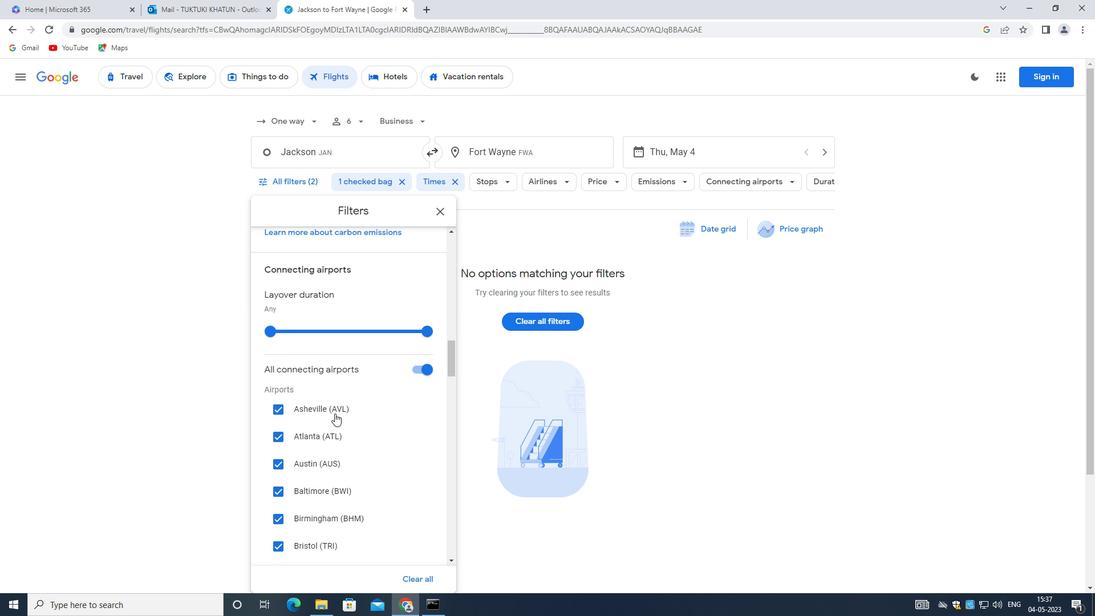 
Action: Mouse scrolled (334, 414) with delta (0, 0)
Screenshot: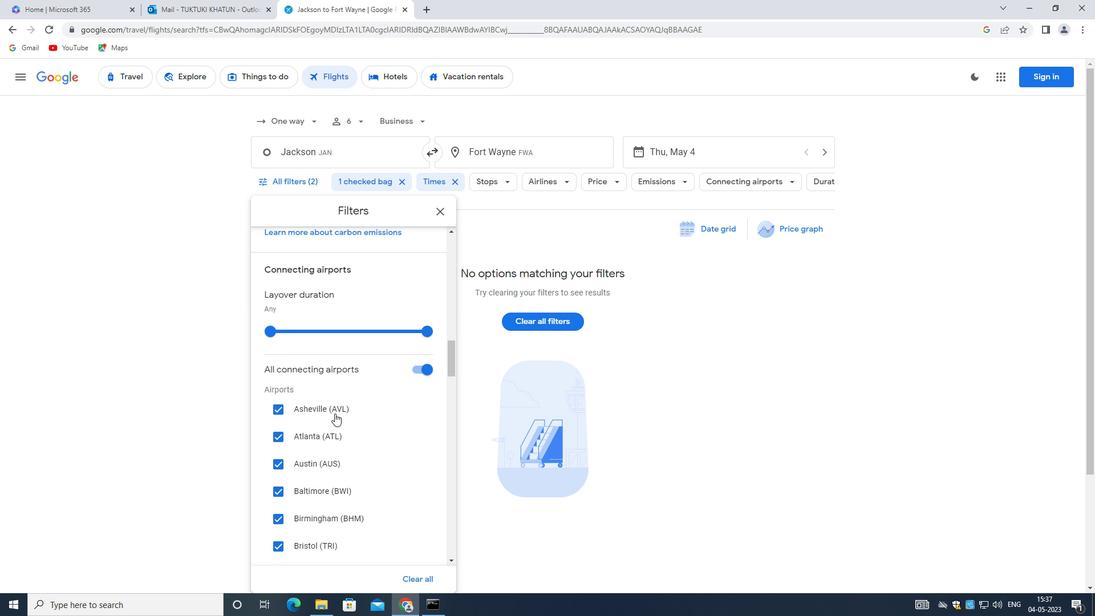 
Action: Mouse scrolled (334, 414) with delta (0, 0)
Screenshot: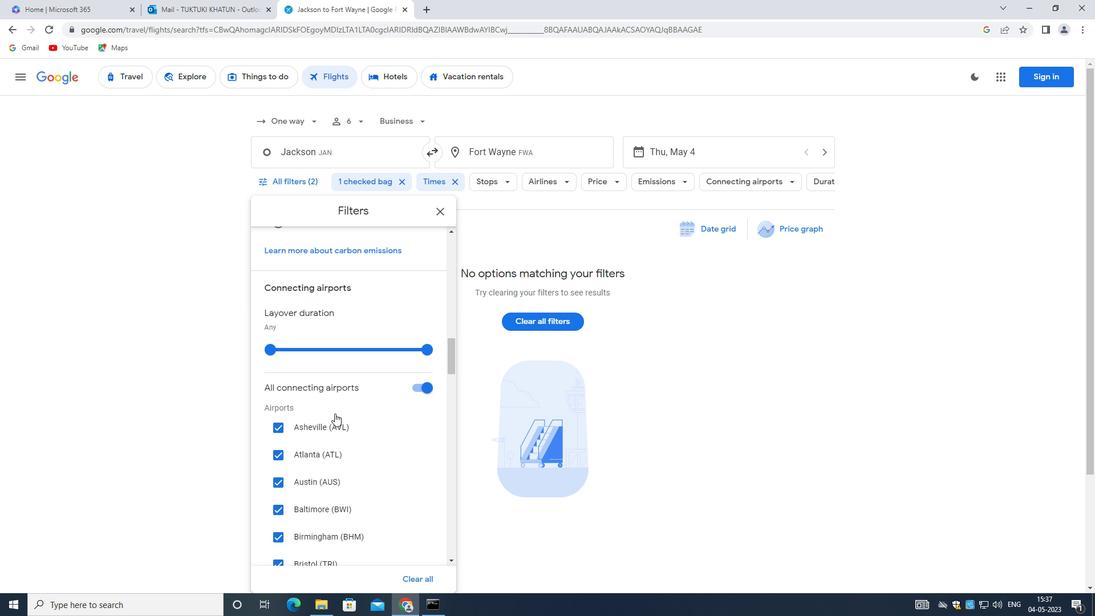 
Action: Mouse scrolled (334, 414) with delta (0, 0)
Screenshot: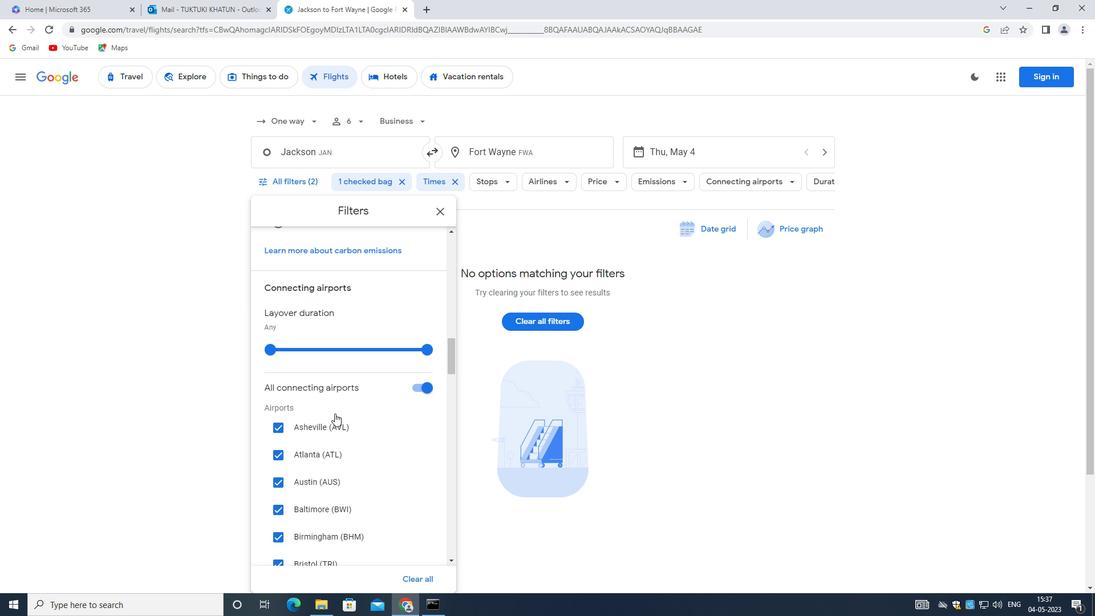 
Action: Mouse scrolled (334, 414) with delta (0, 0)
Screenshot: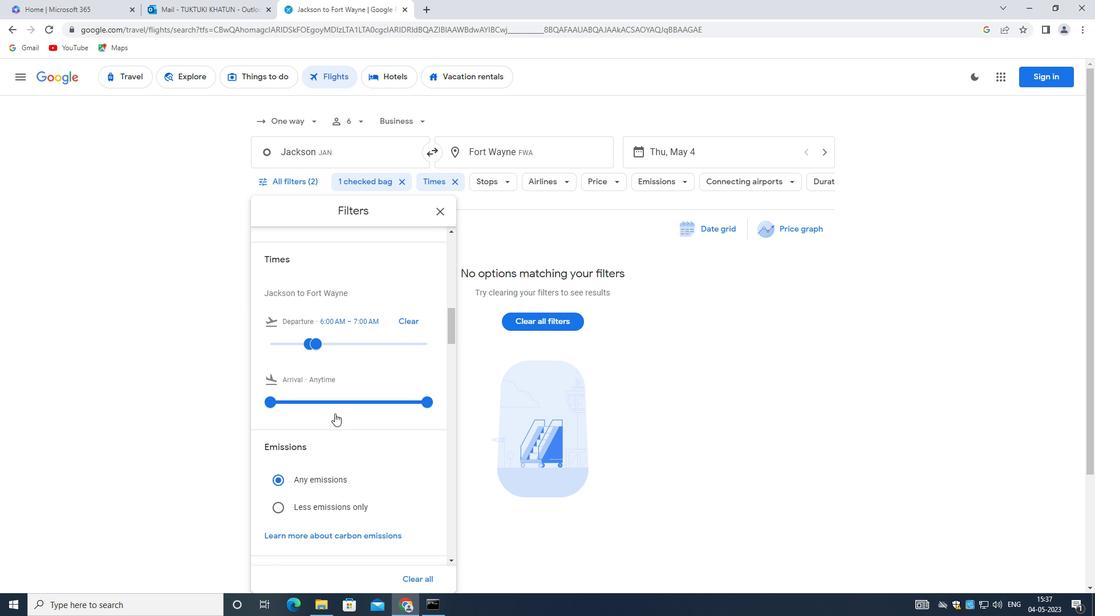 
Action: Mouse scrolled (334, 414) with delta (0, 0)
Screenshot: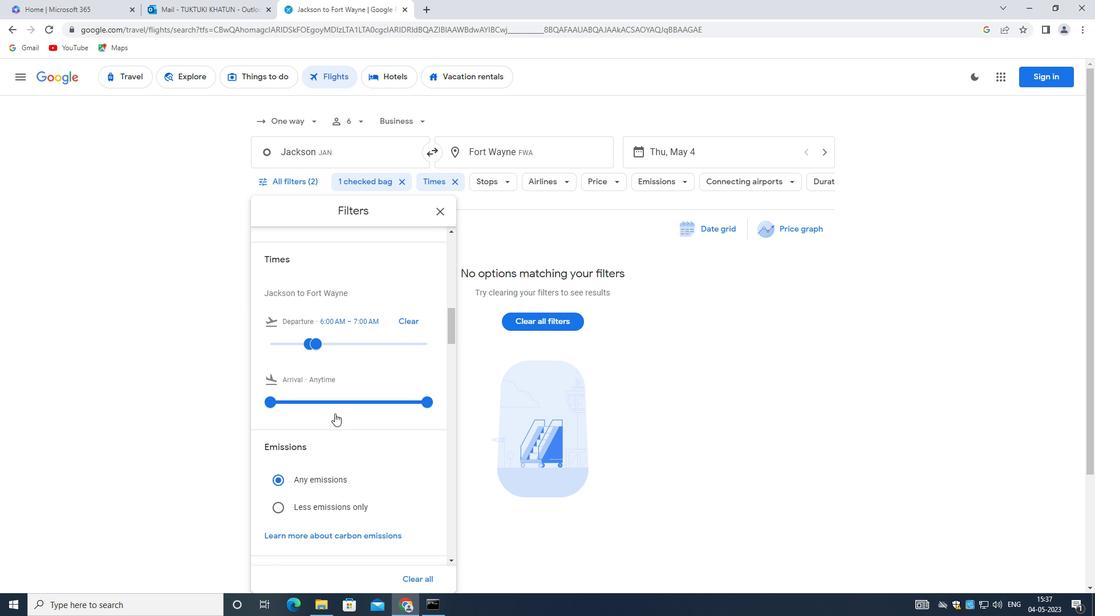 
Action: Mouse scrolled (334, 414) with delta (0, 0)
Screenshot: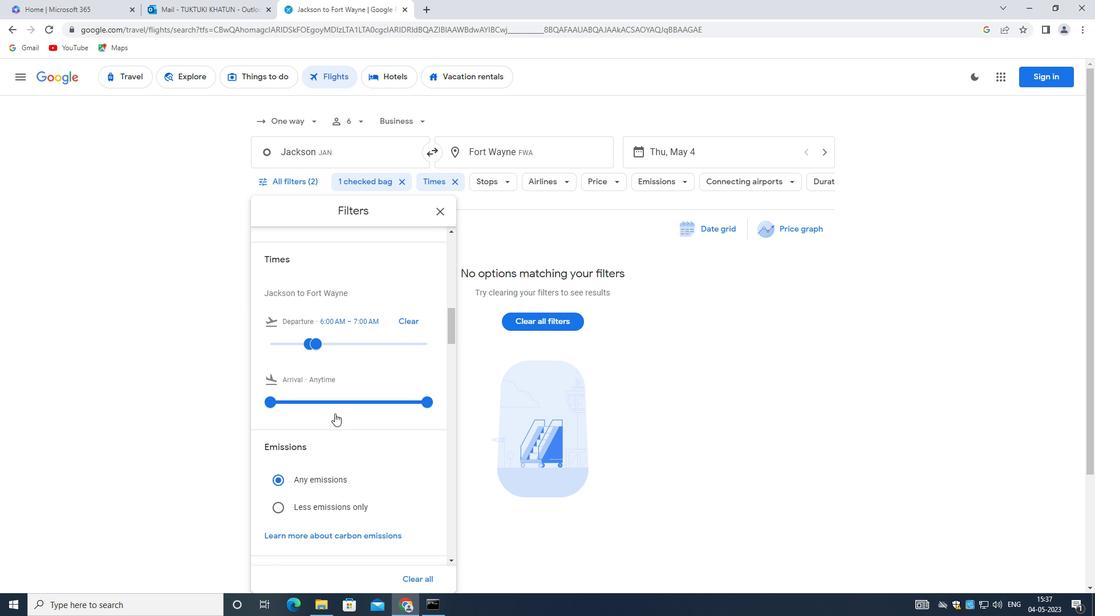 
Action: Mouse scrolled (334, 414) with delta (0, 0)
Screenshot: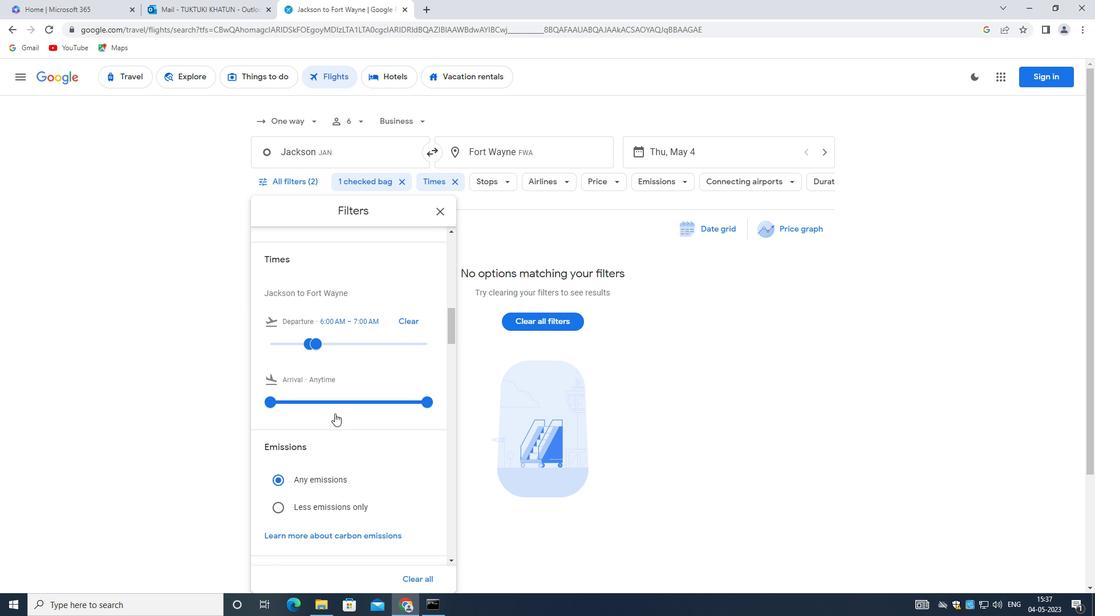 
Action: Mouse moved to (422, 333)
Screenshot: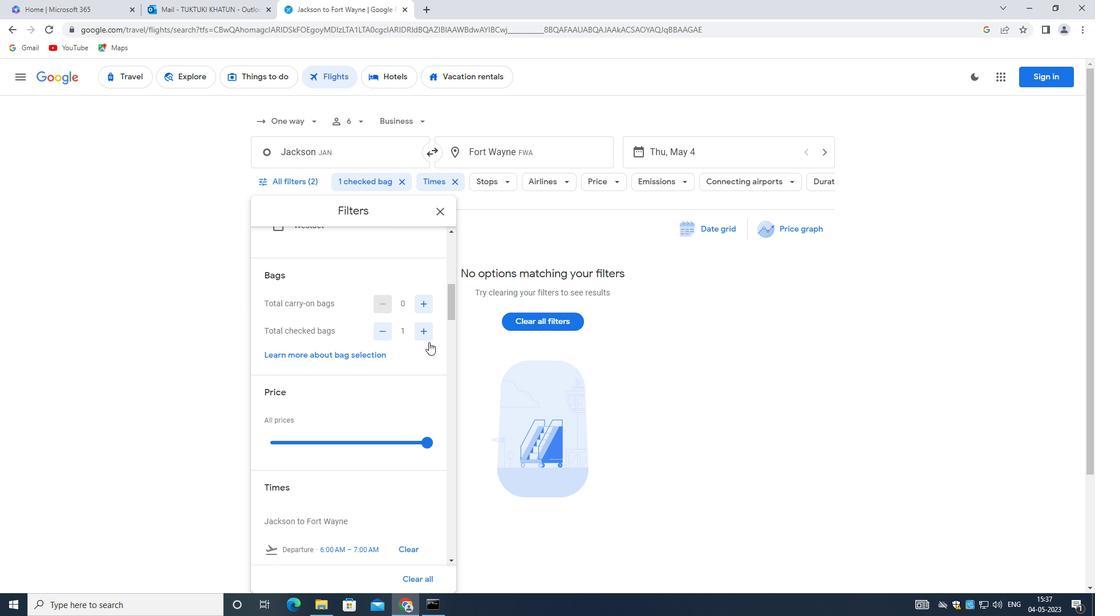 
Action: Mouse pressed left at (422, 333)
Screenshot: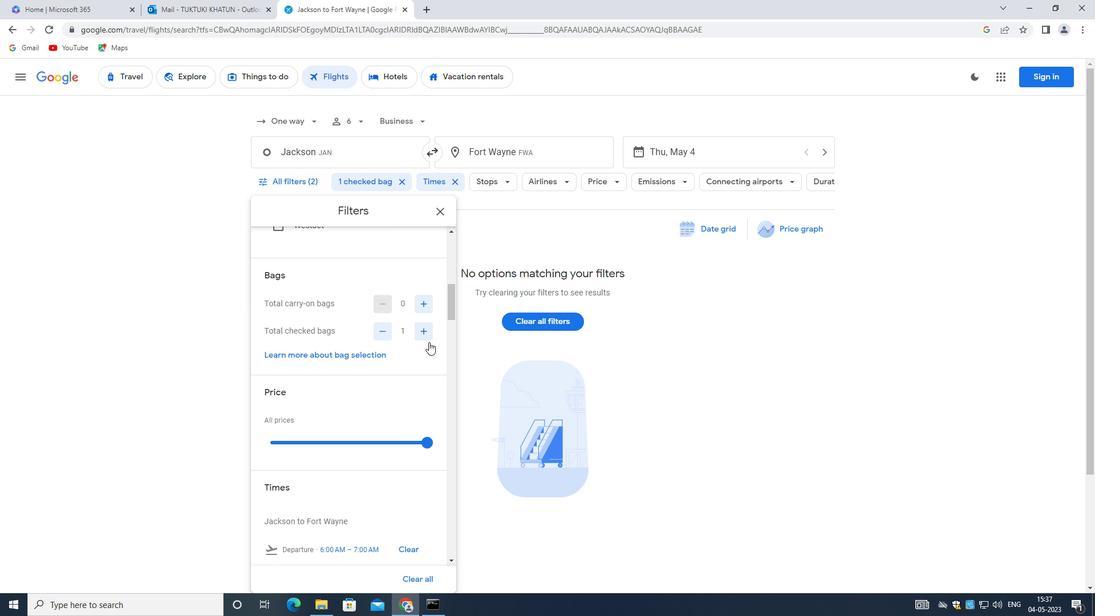 
Action: Mouse pressed left at (422, 333)
Screenshot: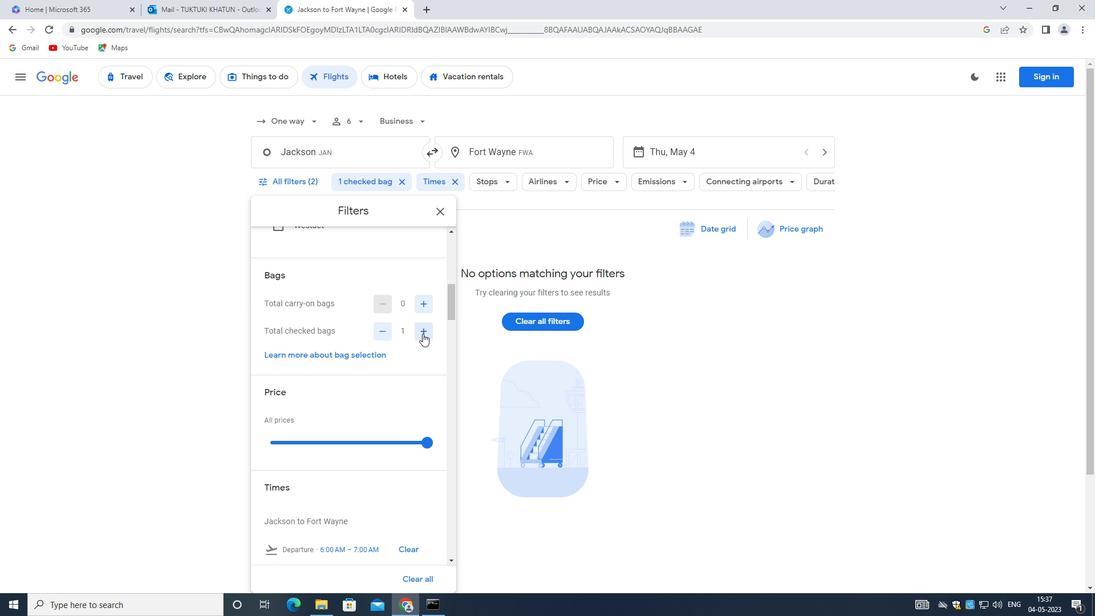 
Action: Mouse pressed left at (422, 333)
Screenshot: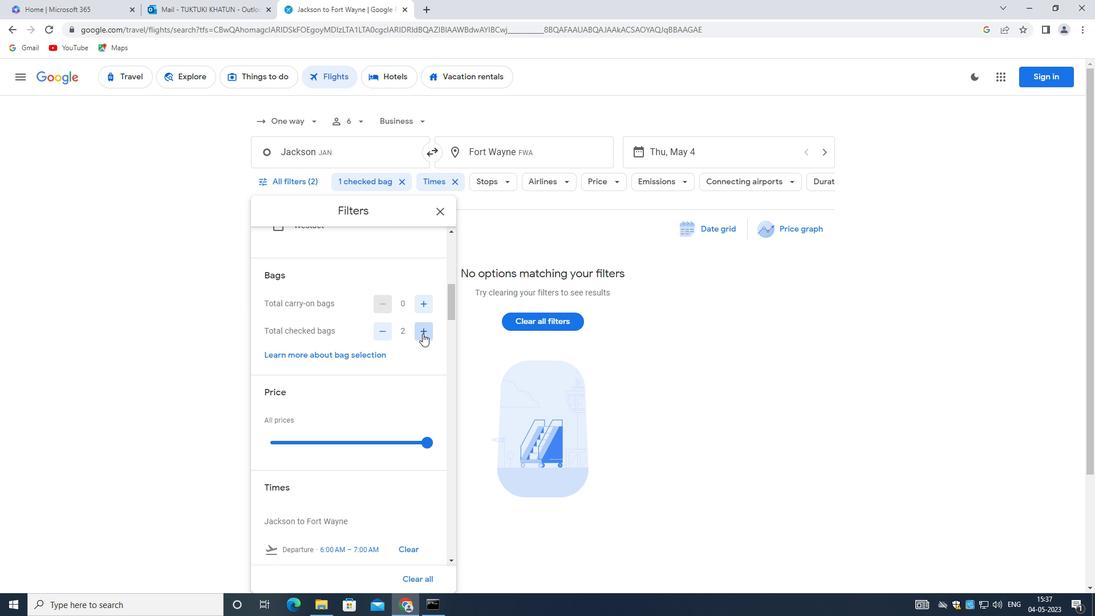 
Action: Mouse moved to (342, 400)
Screenshot: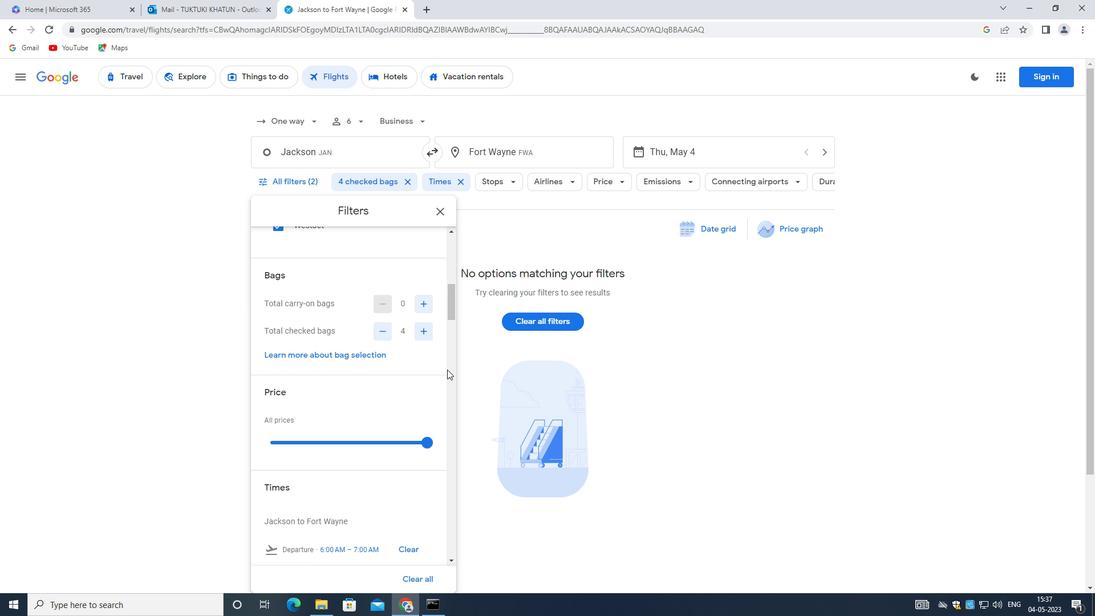 
Action: Mouse scrolled (342, 400) with delta (0, 0)
Screenshot: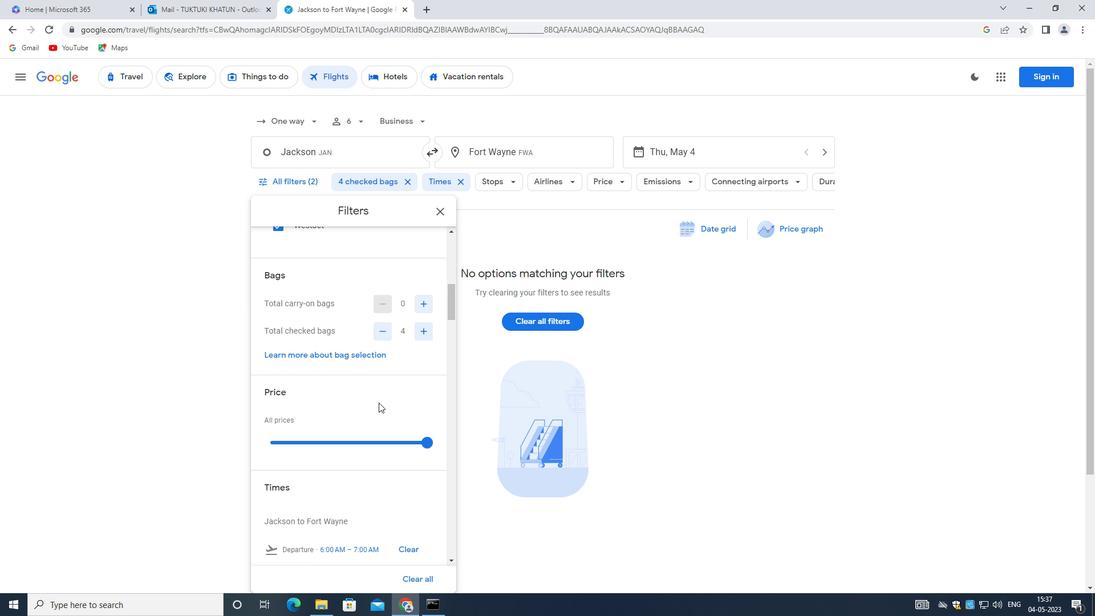 
Action: Mouse moved to (425, 383)
Screenshot: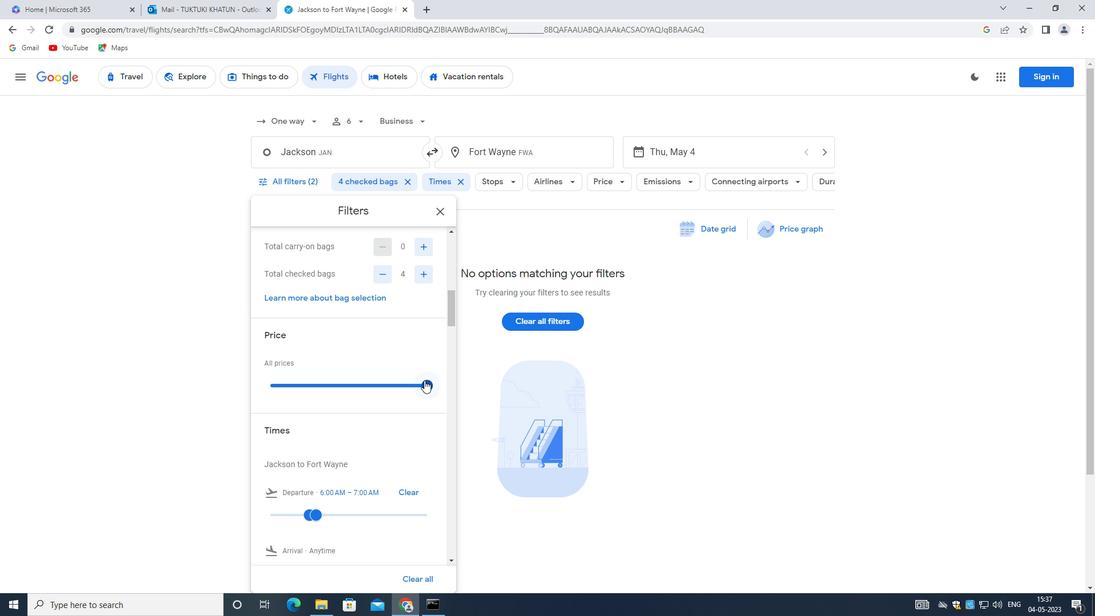 
Action: Mouse pressed left at (425, 383)
Screenshot: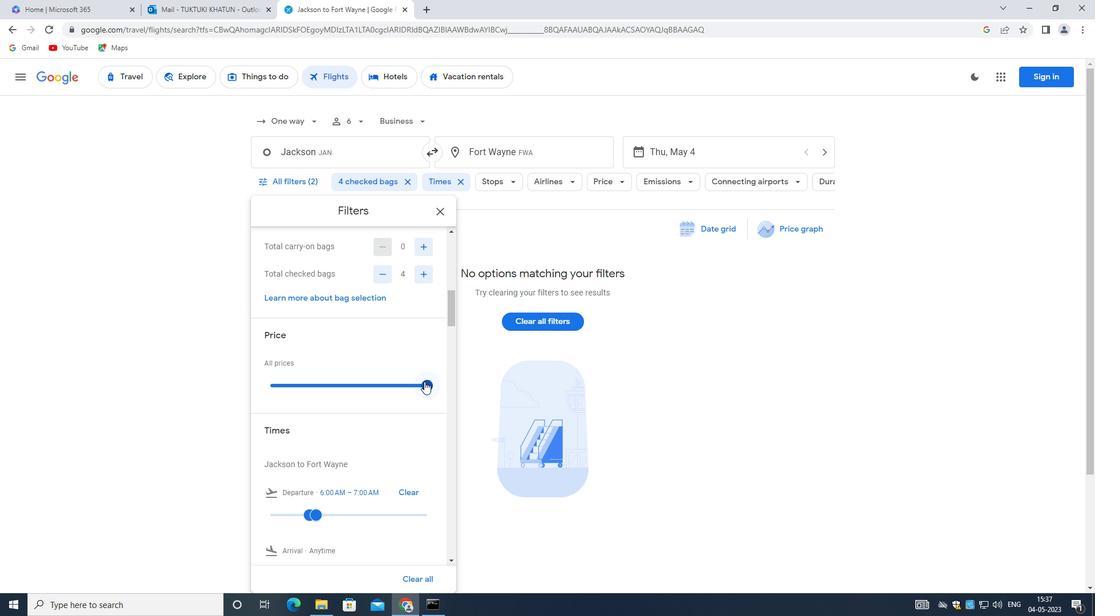 
Action: Mouse moved to (425, 383)
Screenshot: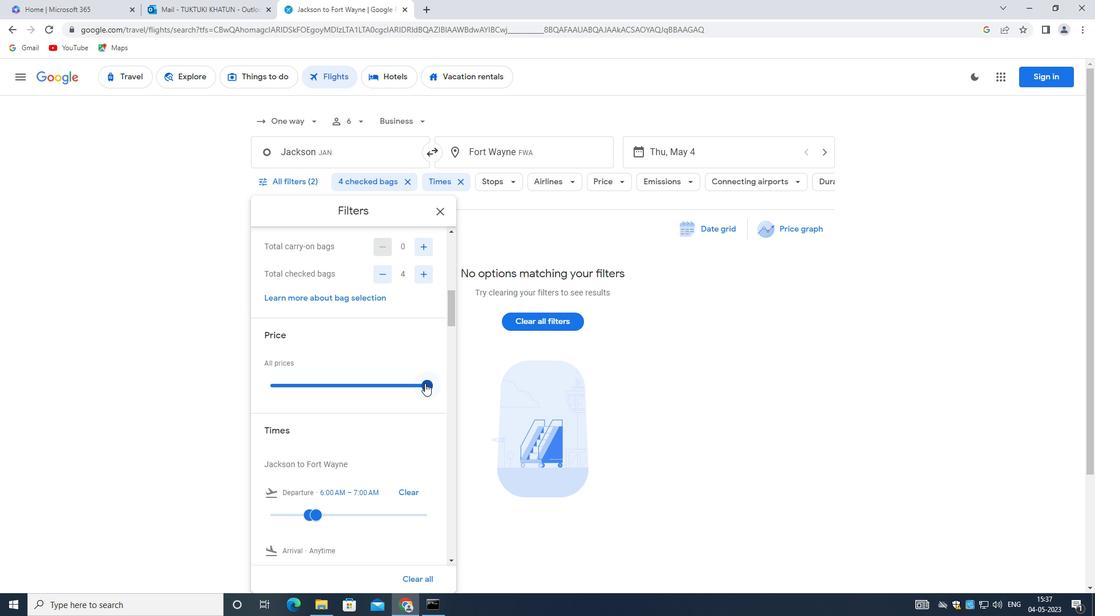 
Action: Mouse pressed left at (425, 383)
Screenshot: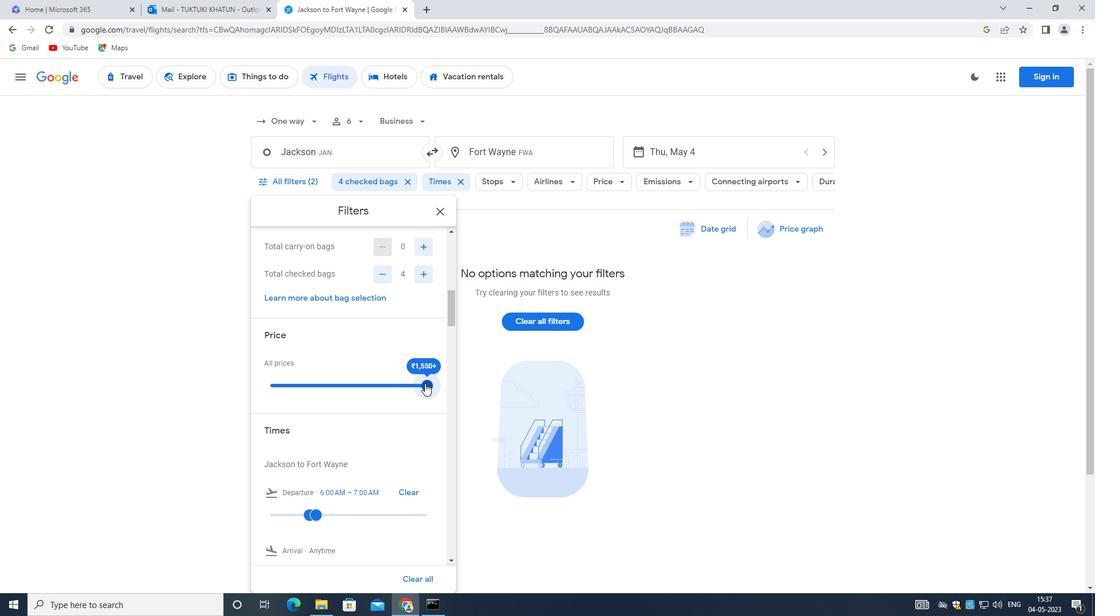 
Action: Mouse moved to (353, 404)
Screenshot: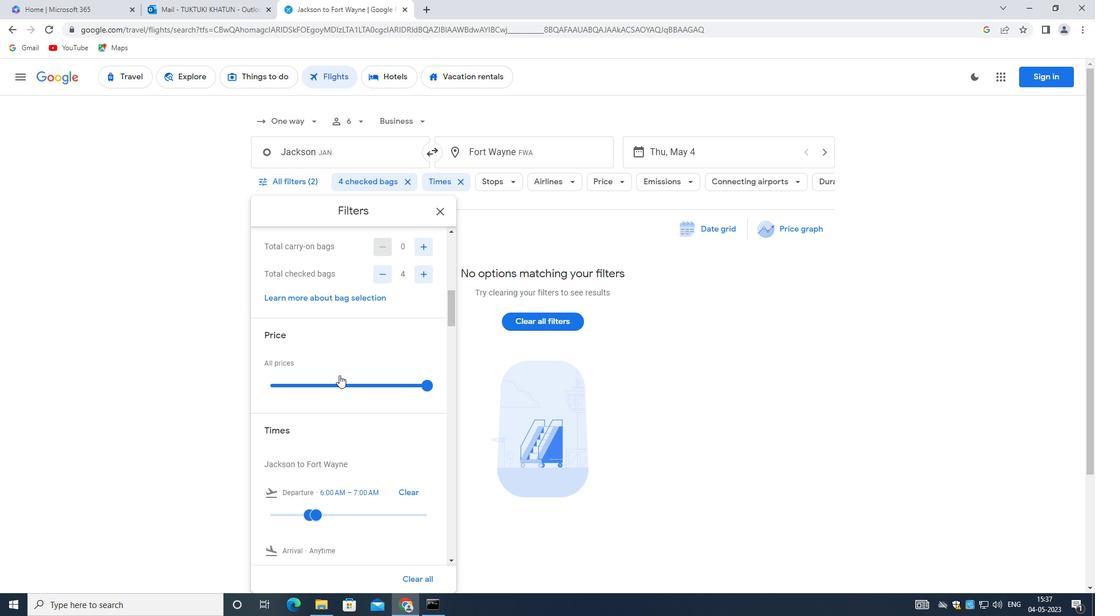 
Action: Mouse scrolled (353, 403) with delta (0, 0)
Screenshot: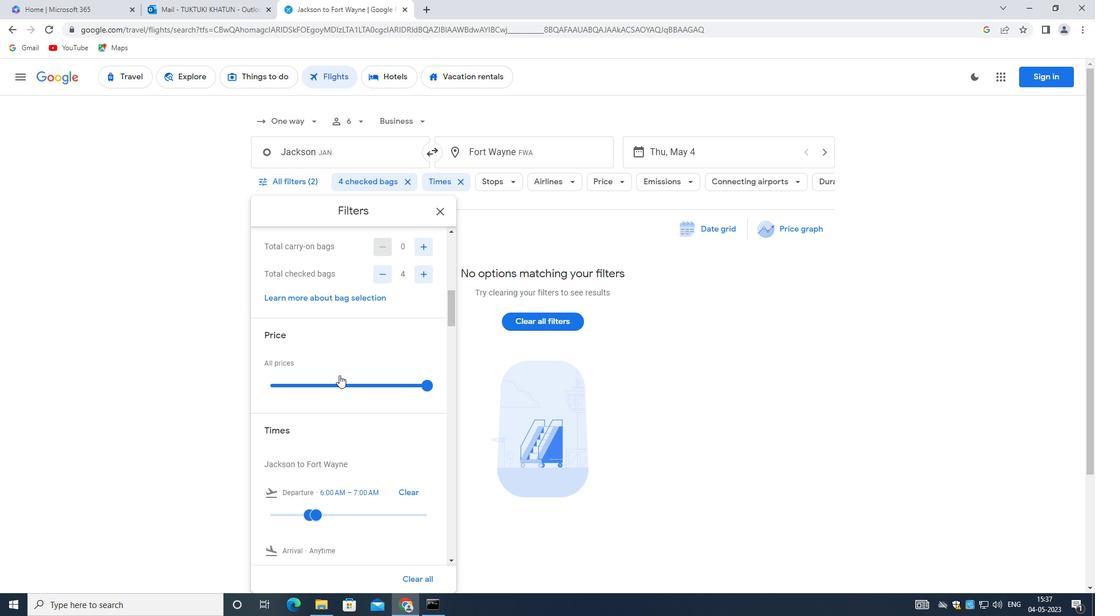 
Action: Mouse moved to (357, 407)
Screenshot: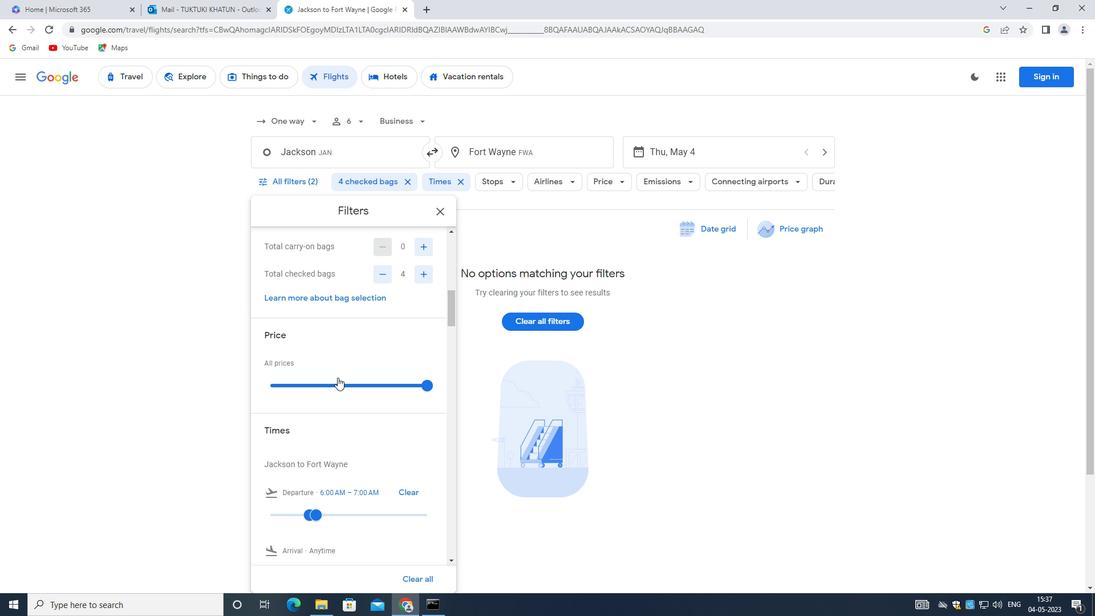
Action: Mouse scrolled (357, 406) with delta (0, 0)
Screenshot: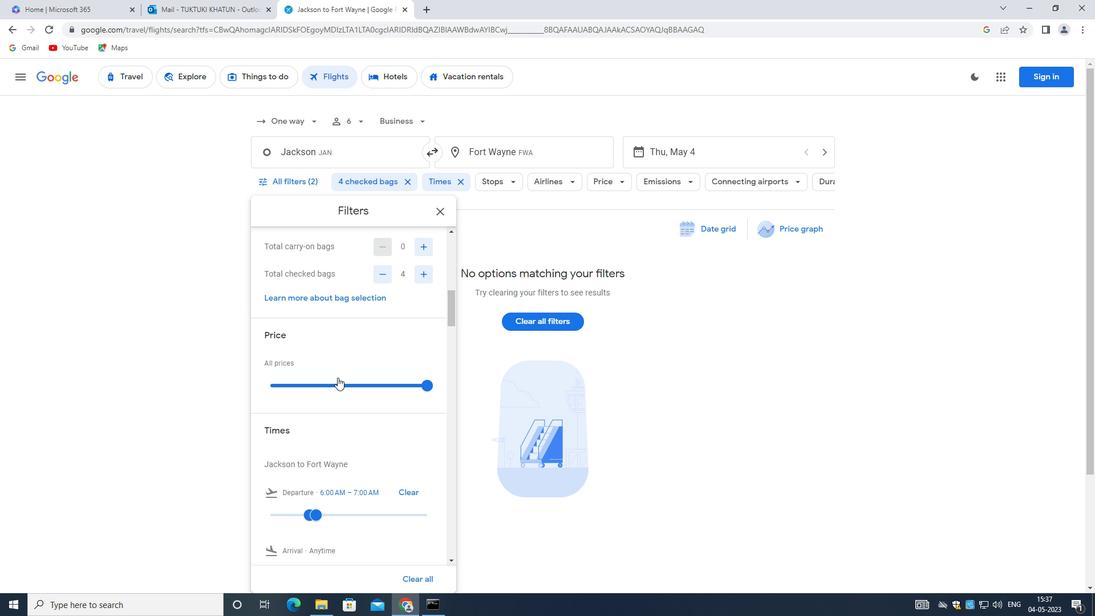 
Action: Mouse moved to (327, 397)
Screenshot: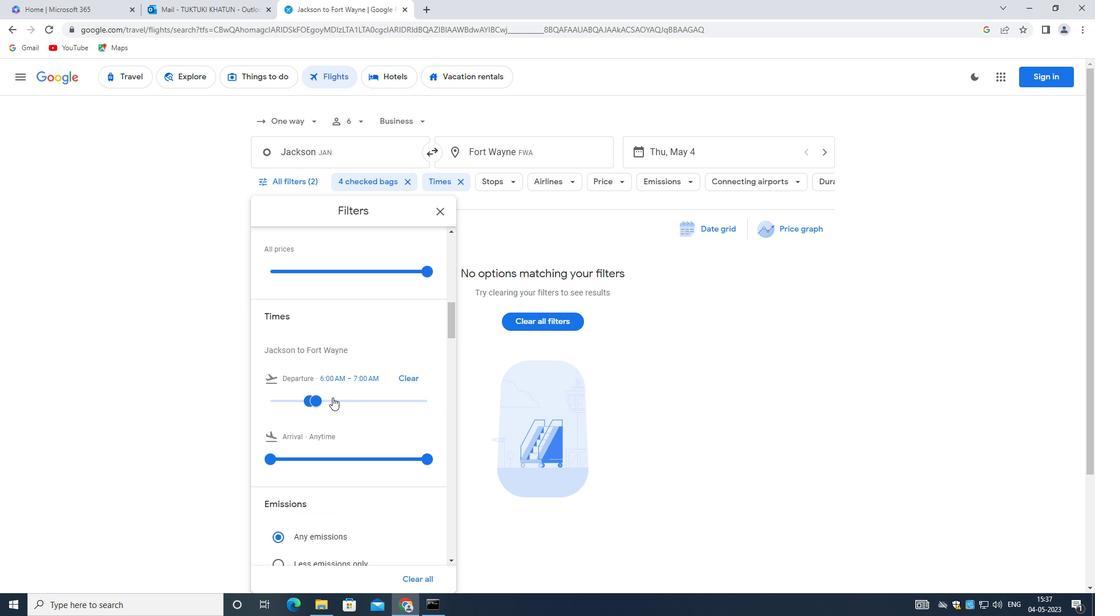 
Action: Mouse pressed left at (327, 397)
Screenshot: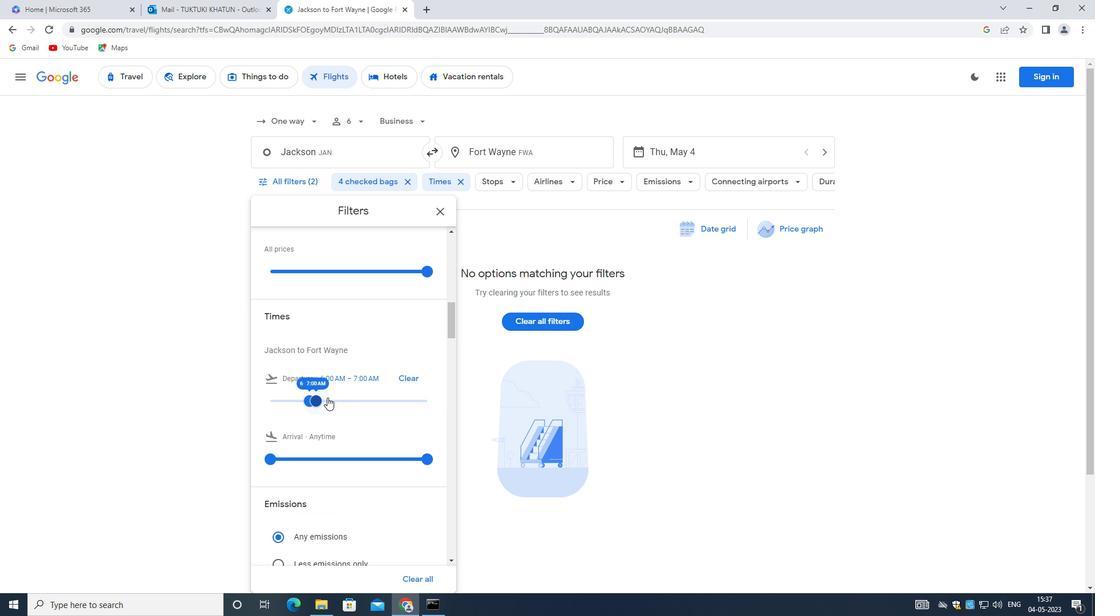 
Action: Mouse moved to (316, 400)
Screenshot: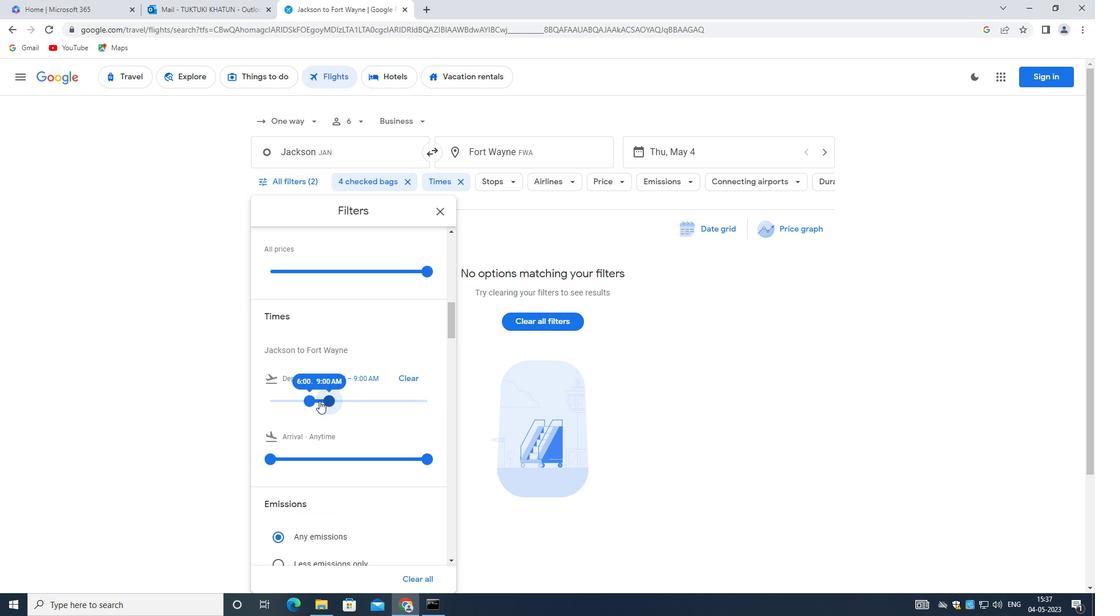 
Action: Mouse pressed left at (316, 400)
Screenshot: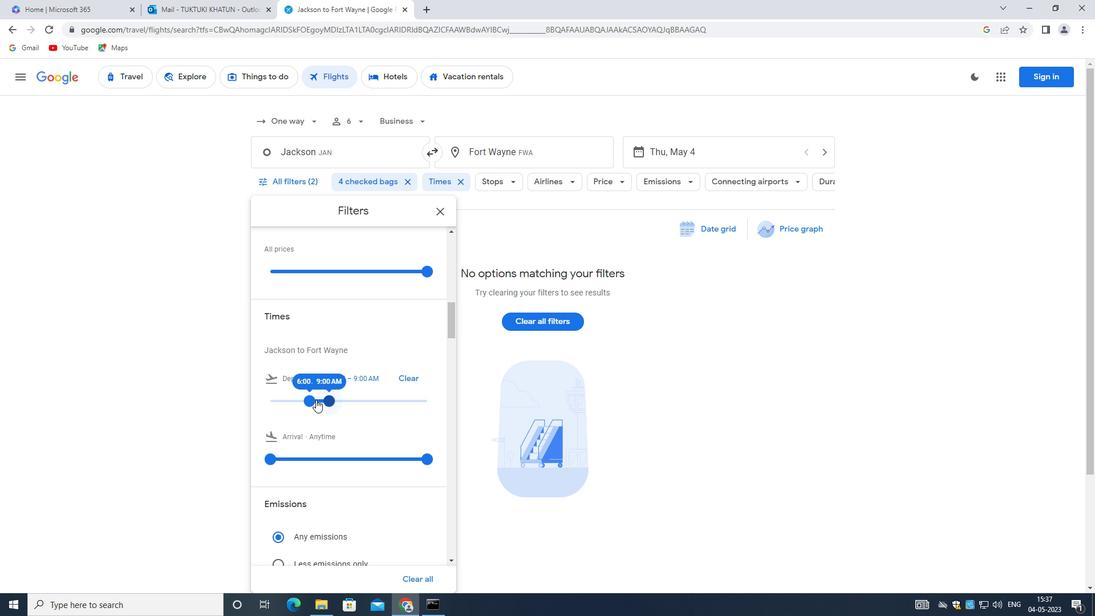 
Action: Mouse moved to (308, 400)
Screenshot: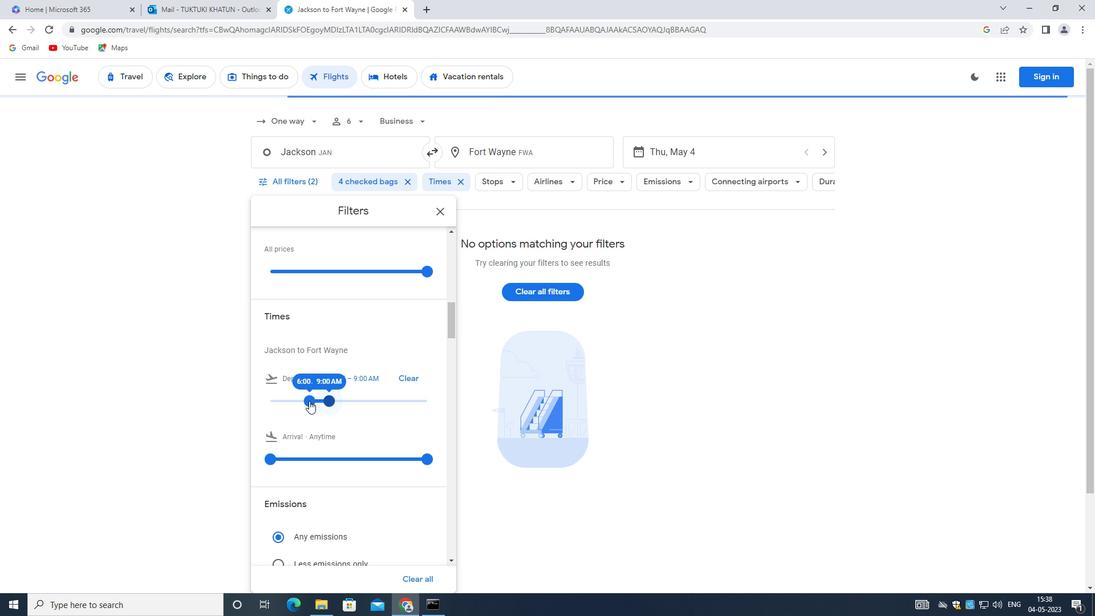 
Action: Mouse pressed left at (308, 400)
Screenshot: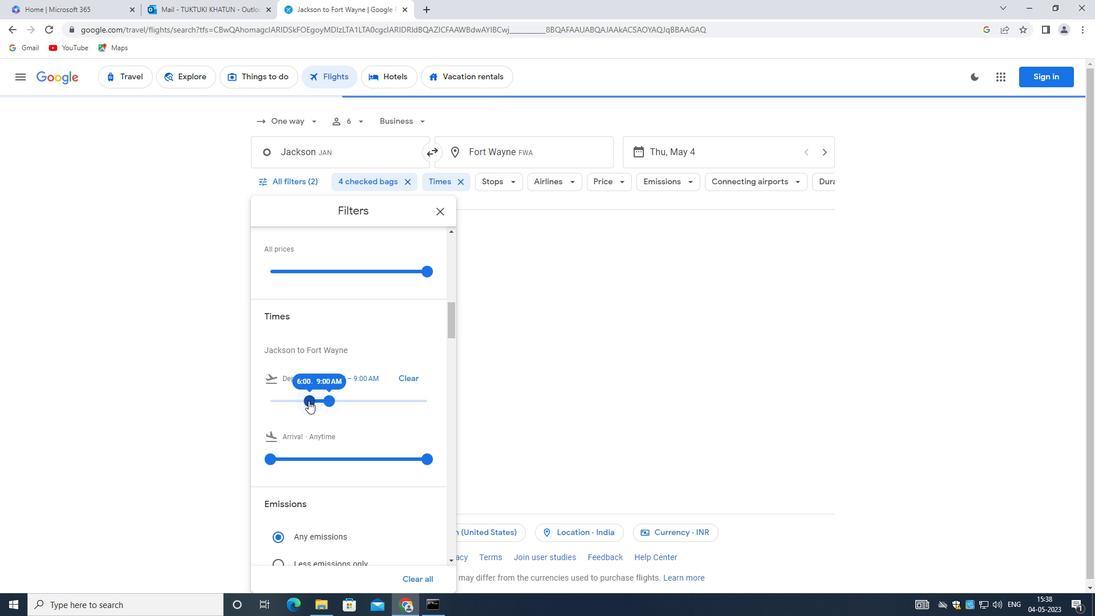 
Action: Mouse moved to (328, 400)
Screenshot: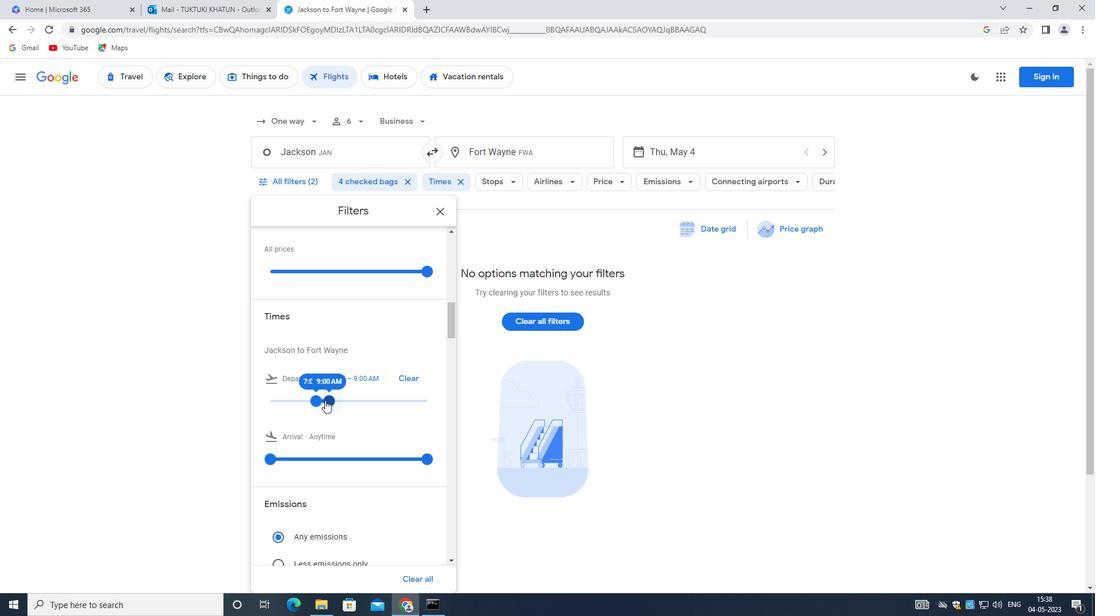 
Action: Mouse pressed left at (328, 400)
Screenshot: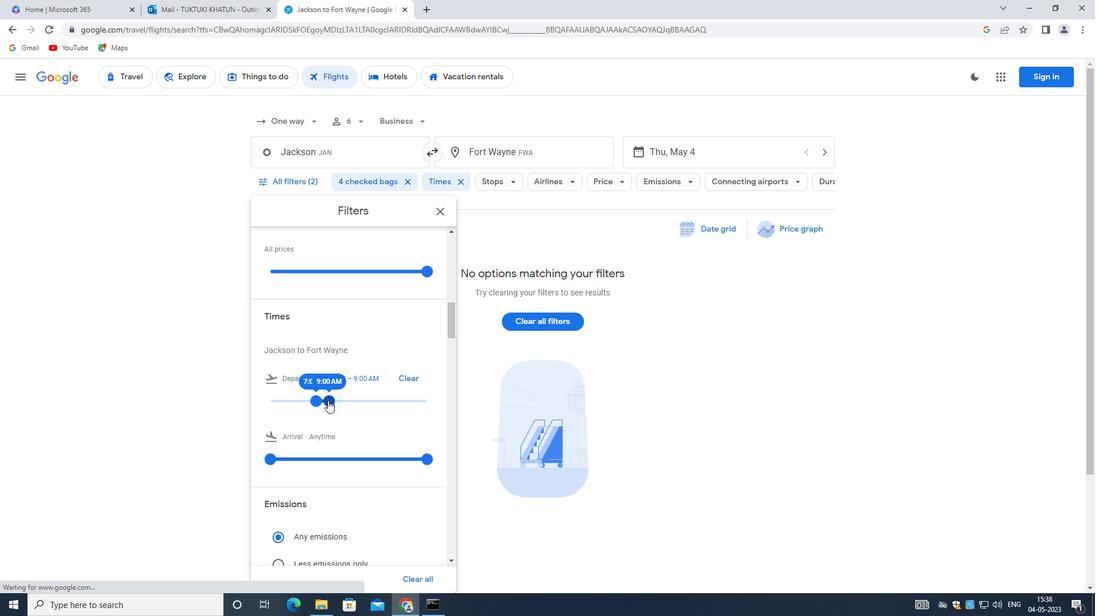
Action: Mouse moved to (330, 398)
Screenshot: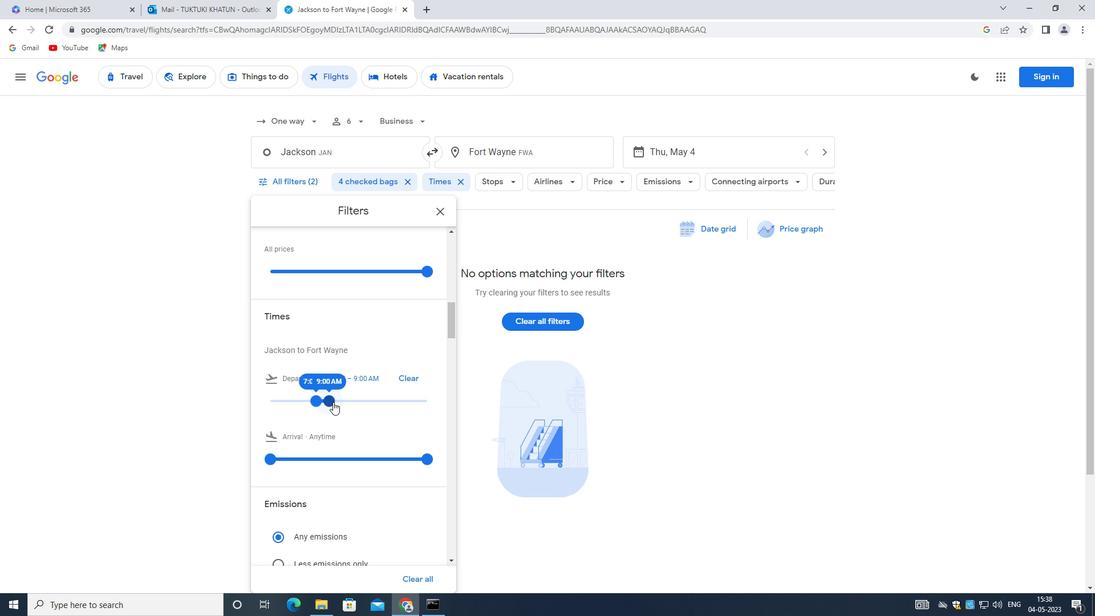 
Action: Mouse pressed left at (330, 398)
Screenshot: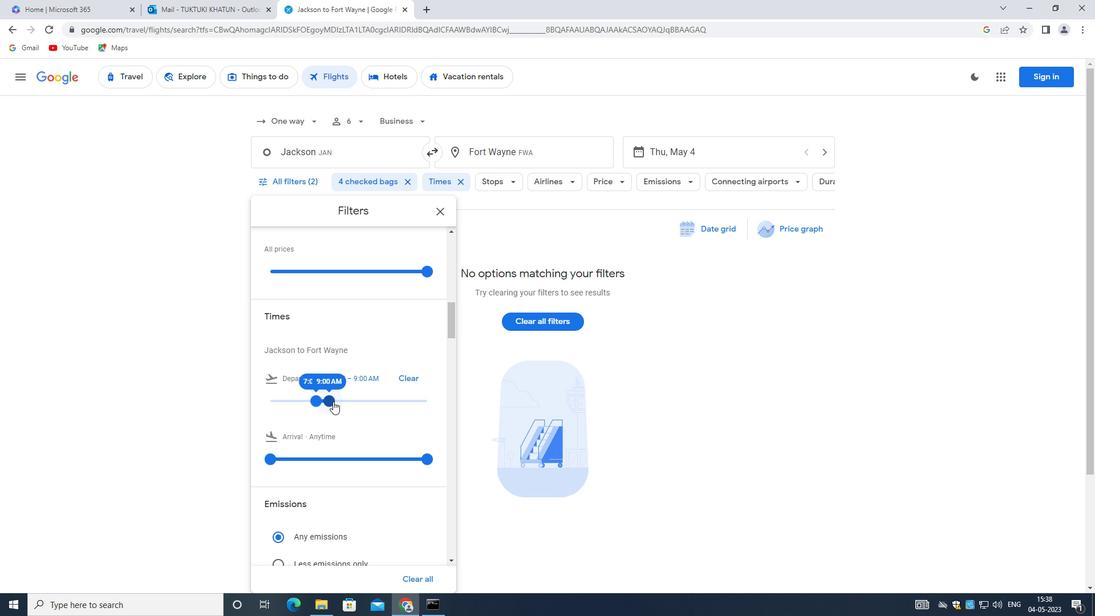 
Action: Mouse moved to (359, 386)
Screenshot: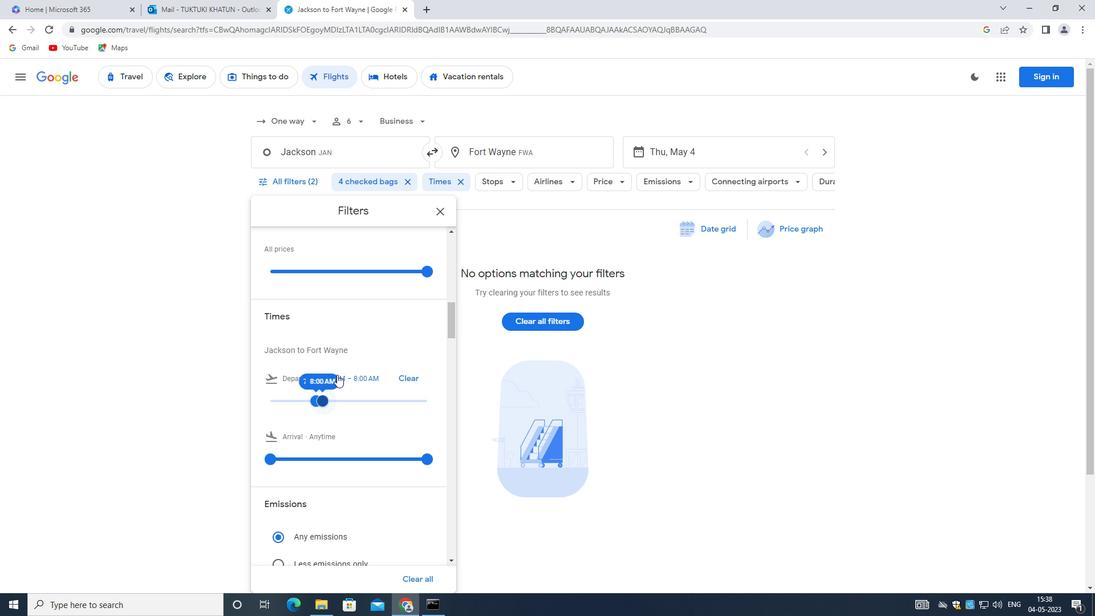
Action: Mouse scrolled (359, 386) with delta (0, 0)
Screenshot: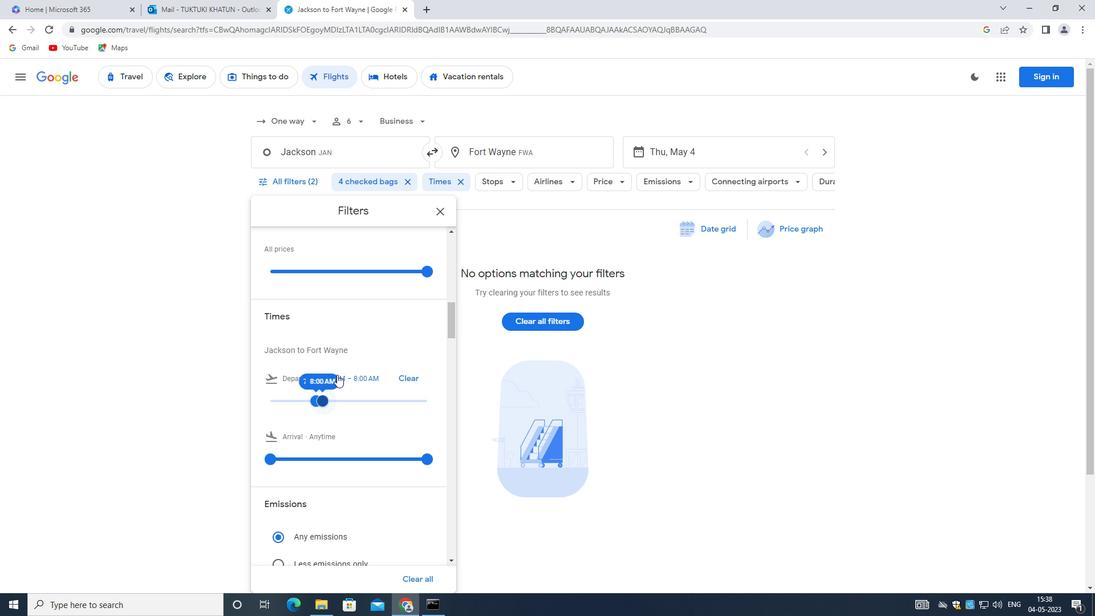 
Action: Mouse moved to (361, 398)
Screenshot: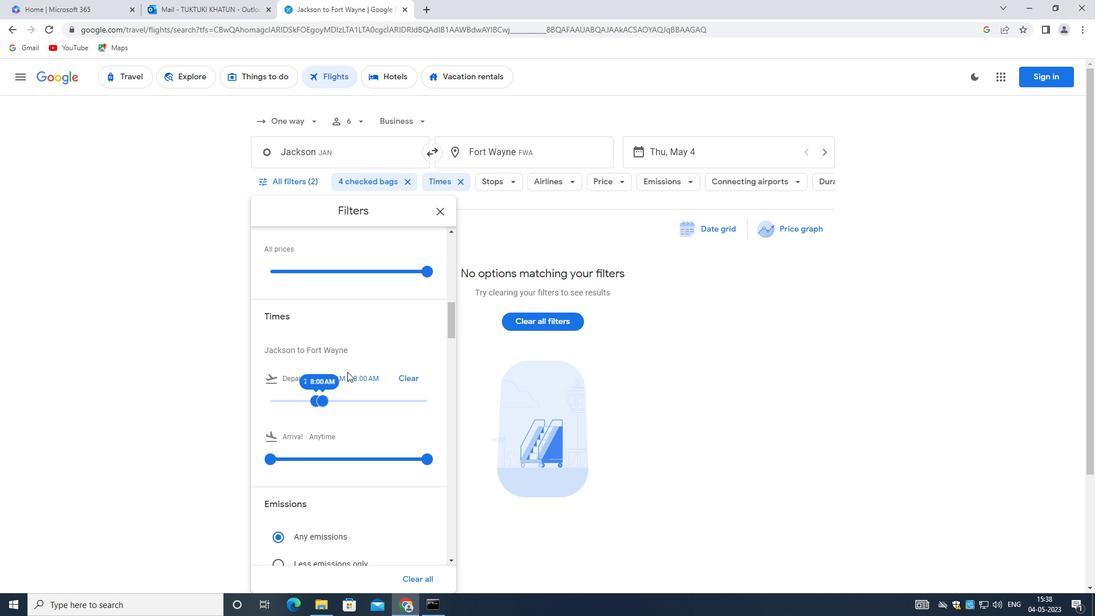 
Action: Mouse scrolled (361, 397) with delta (0, 0)
Screenshot: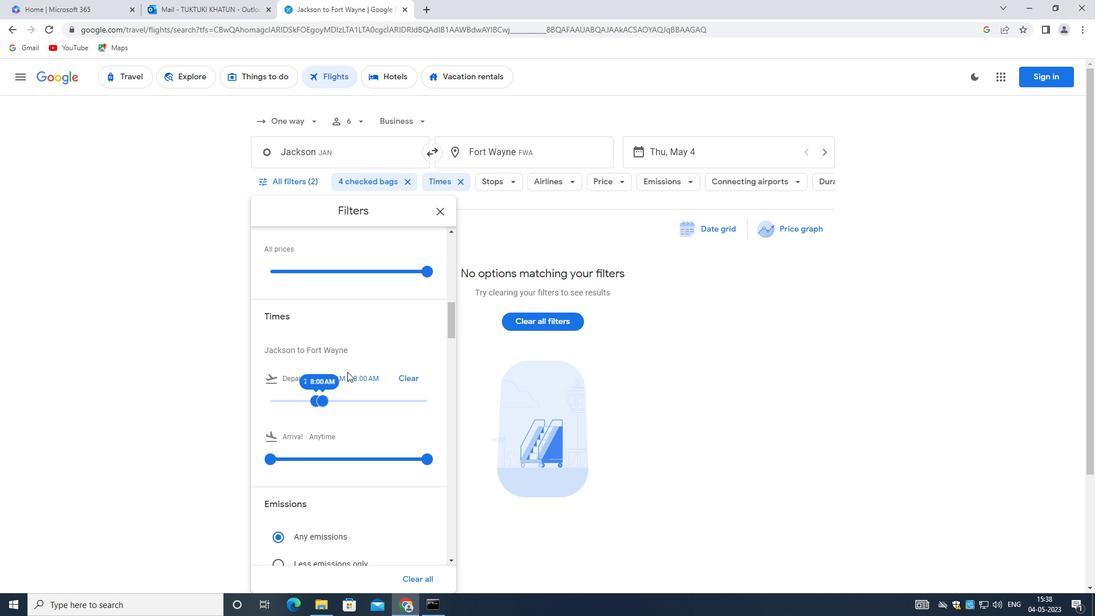 
Action: Mouse moved to (369, 394)
Screenshot: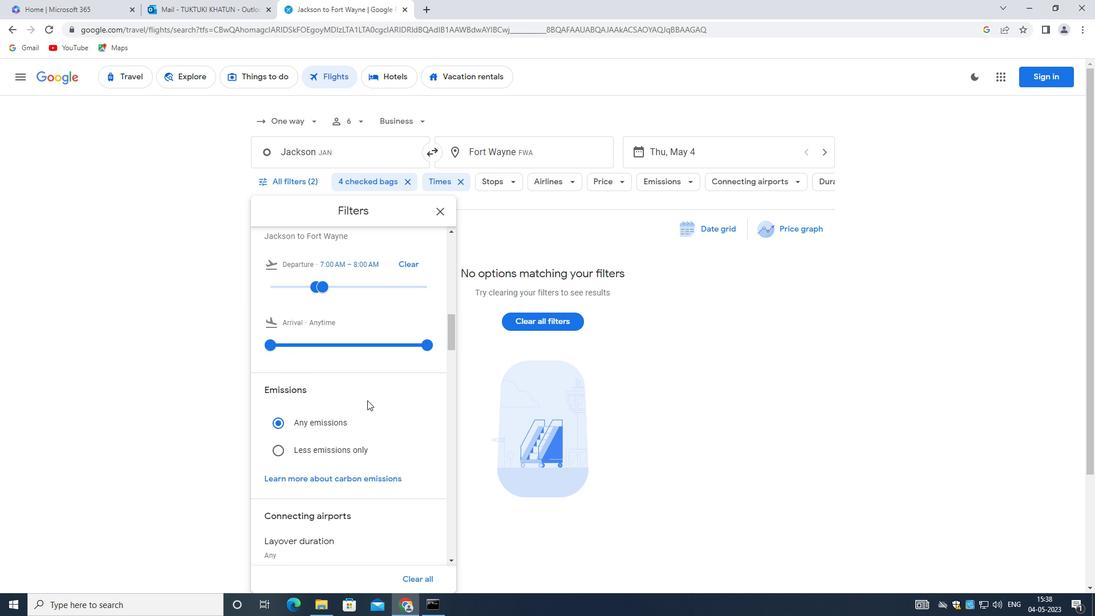 
Action: Mouse scrolled (369, 393) with delta (0, 0)
Screenshot: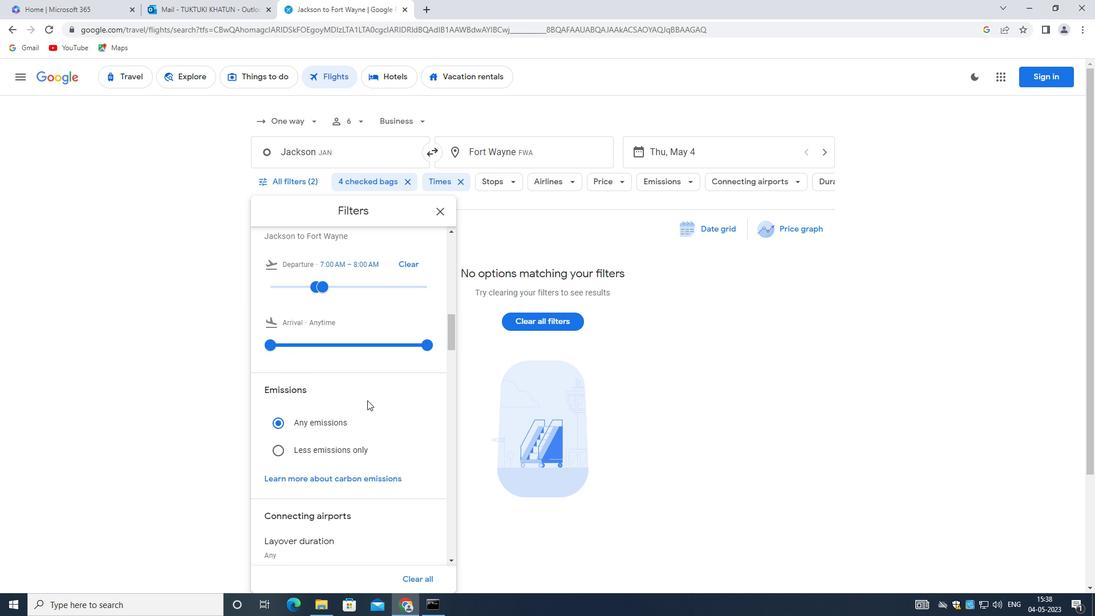
Action: Mouse moved to (369, 398)
Screenshot: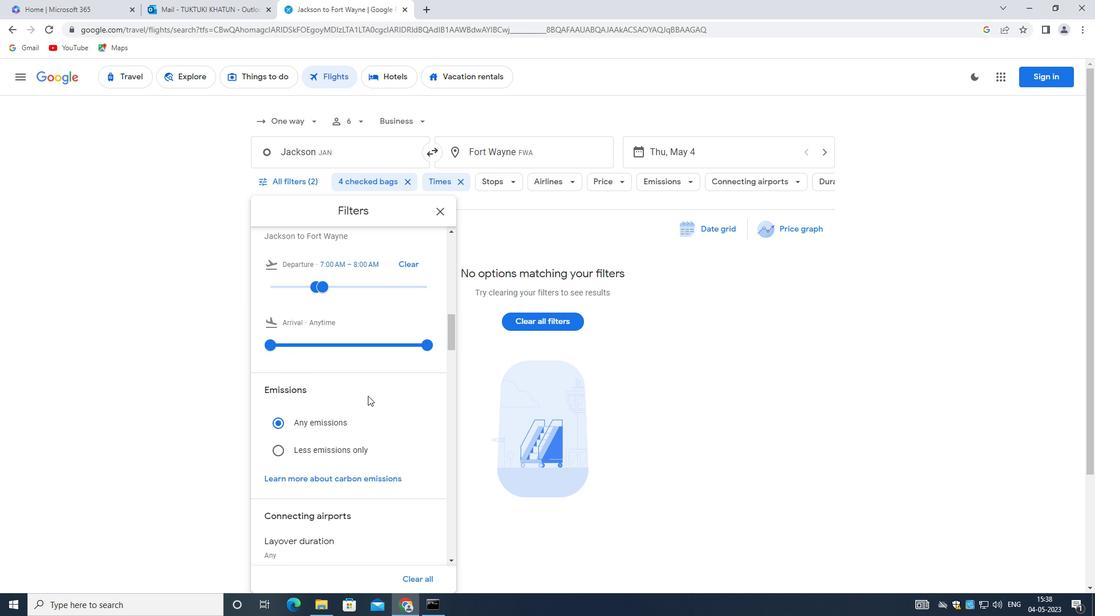 
Action: Mouse scrolled (369, 398) with delta (0, 0)
Screenshot: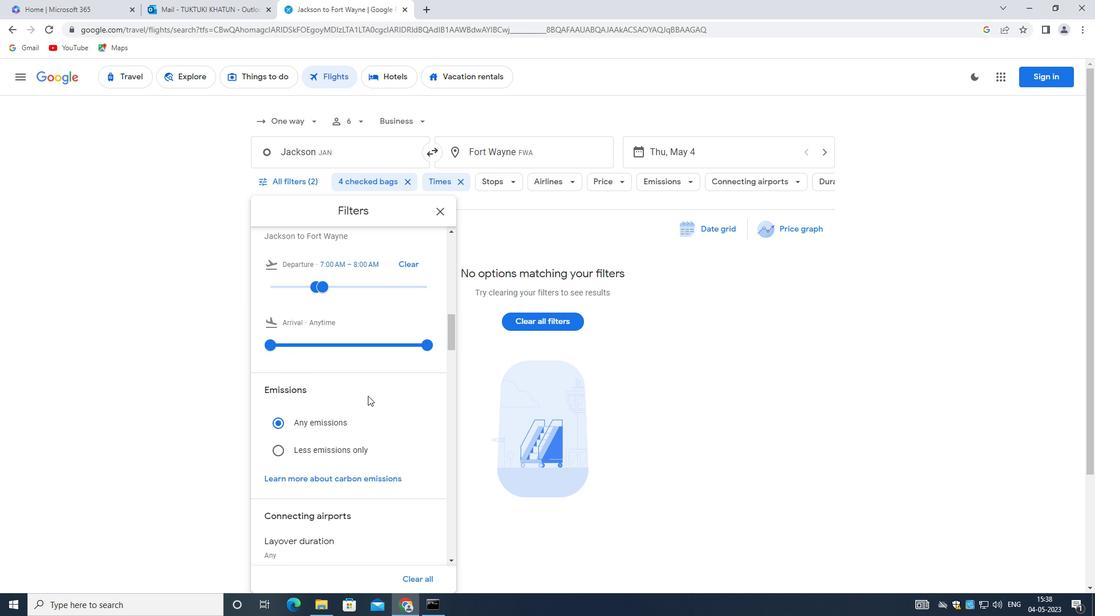 
Action: Mouse moved to (369, 401)
Screenshot: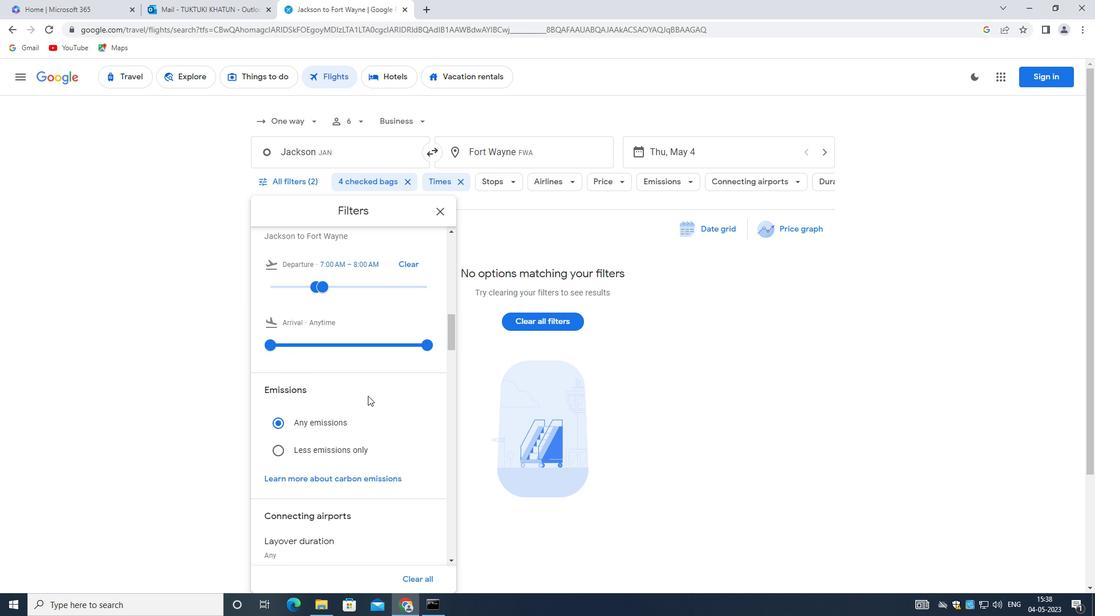 
Action: Mouse scrolled (369, 400) with delta (0, 0)
Screenshot: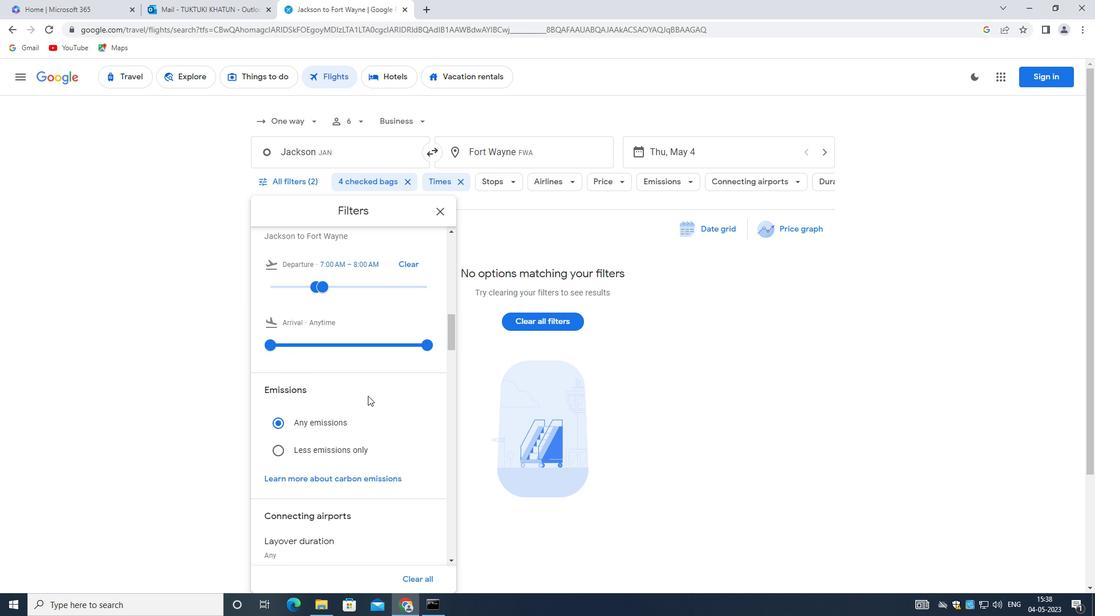 
Action: Mouse moved to (369, 402)
Screenshot: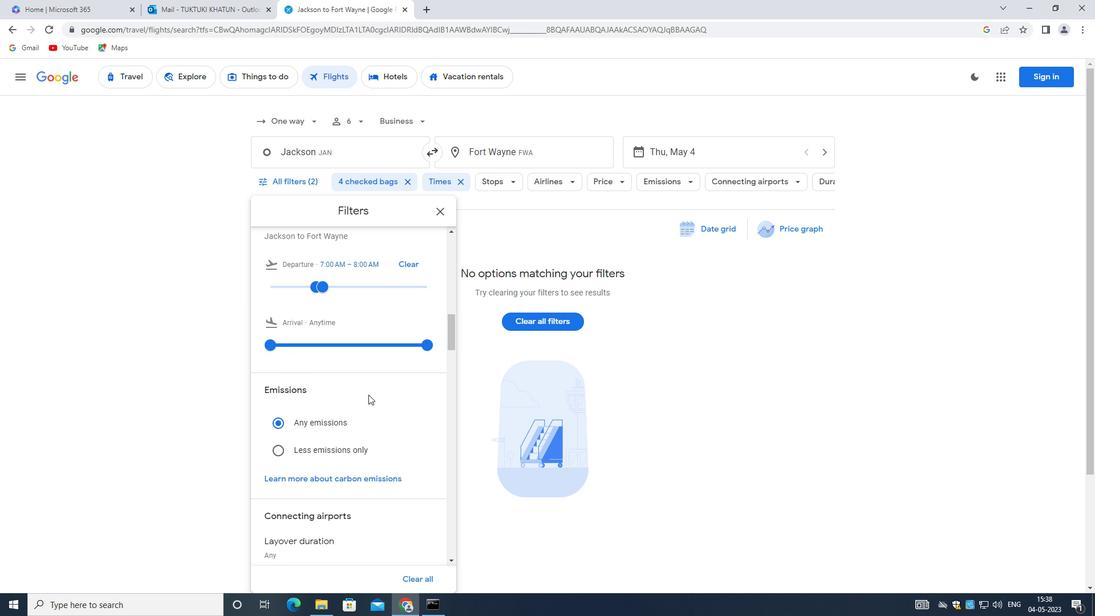 
Action: Mouse scrolled (369, 401) with delta (0, 0)
Screenshot: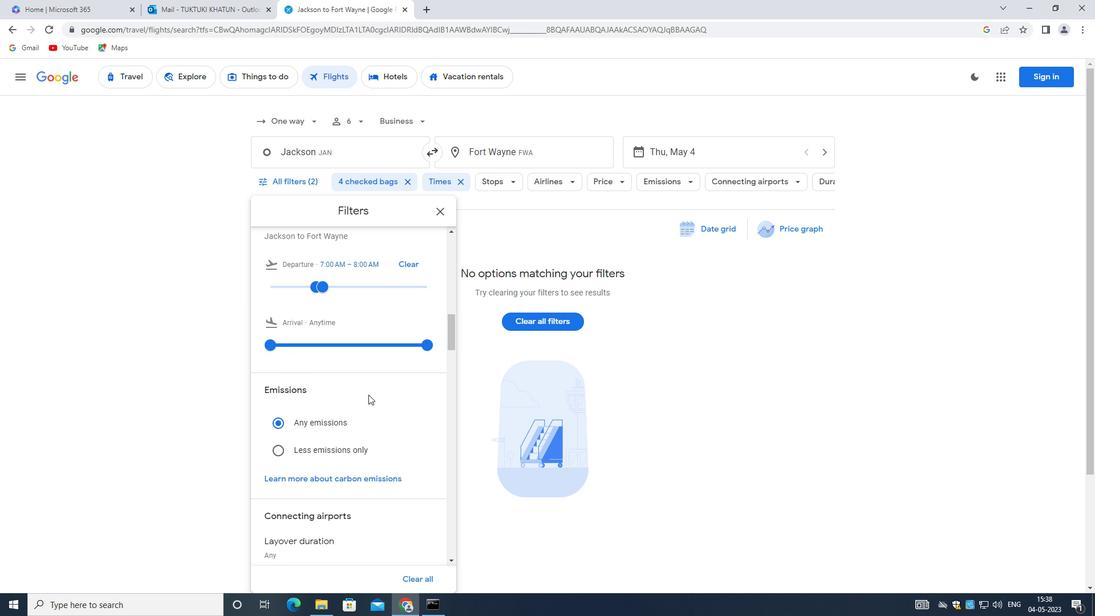 
Action: Mouse moved to (415, 387)
Screenshot: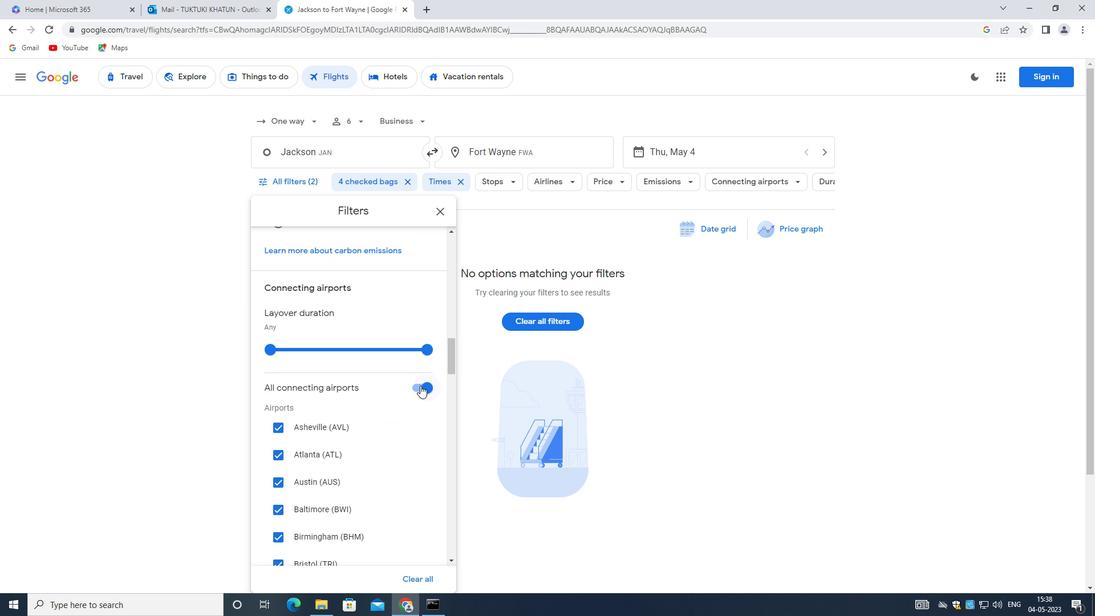 
Action: Mouse pressed left at (415, 387)
Screenshot: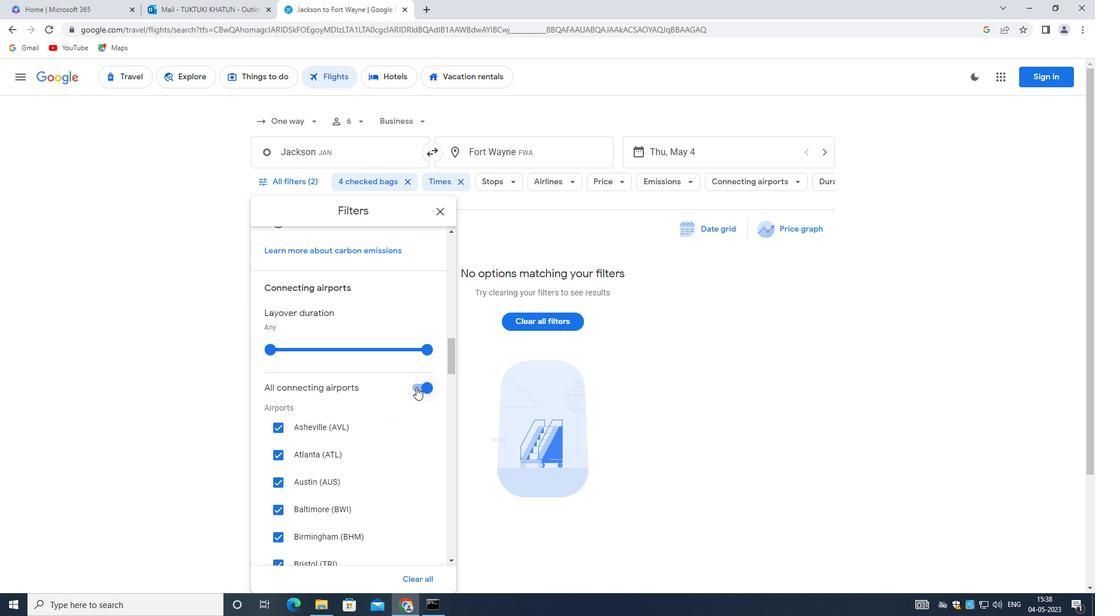 
Action: Mouse moved to (394, 403)
Screenshot: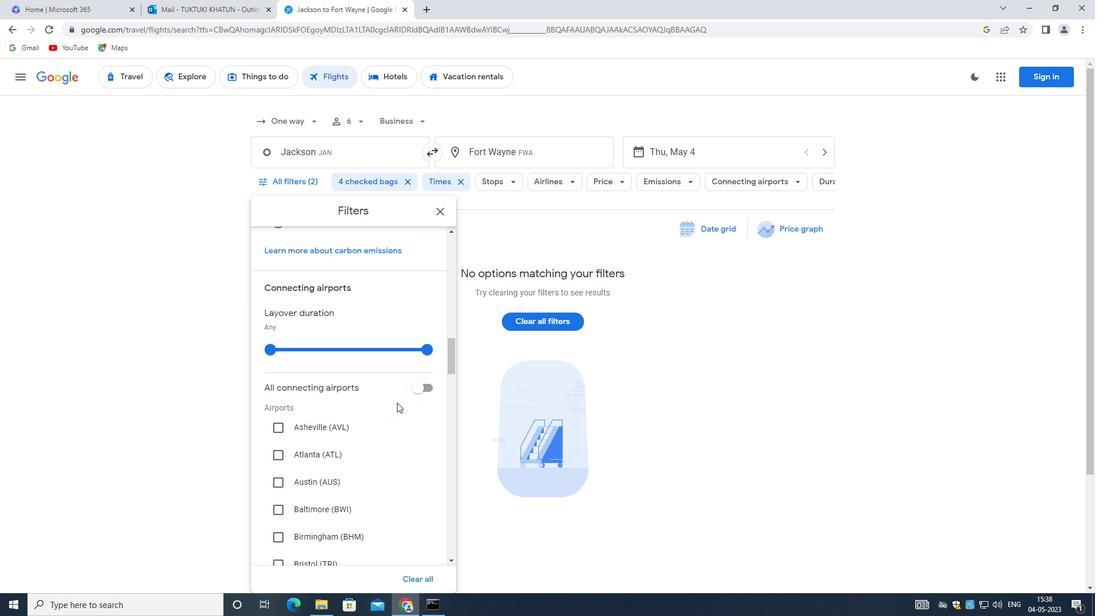
Action: Mouse scrolled (394, 402) with delta (0, 0)
Screenshot: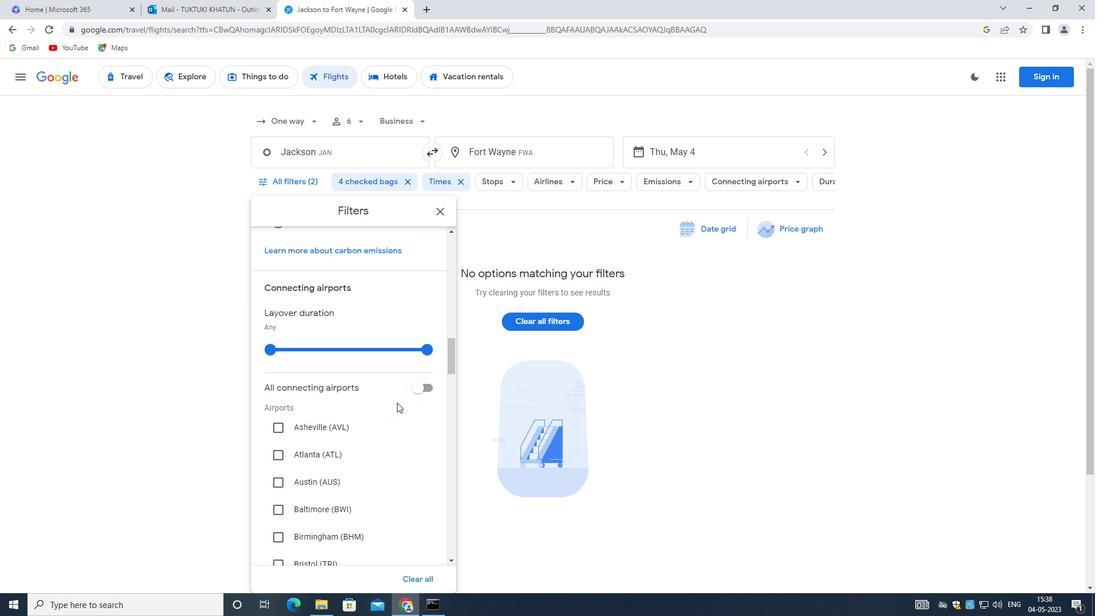 
Action: Mouse moved to (393, 403)
Screenshot: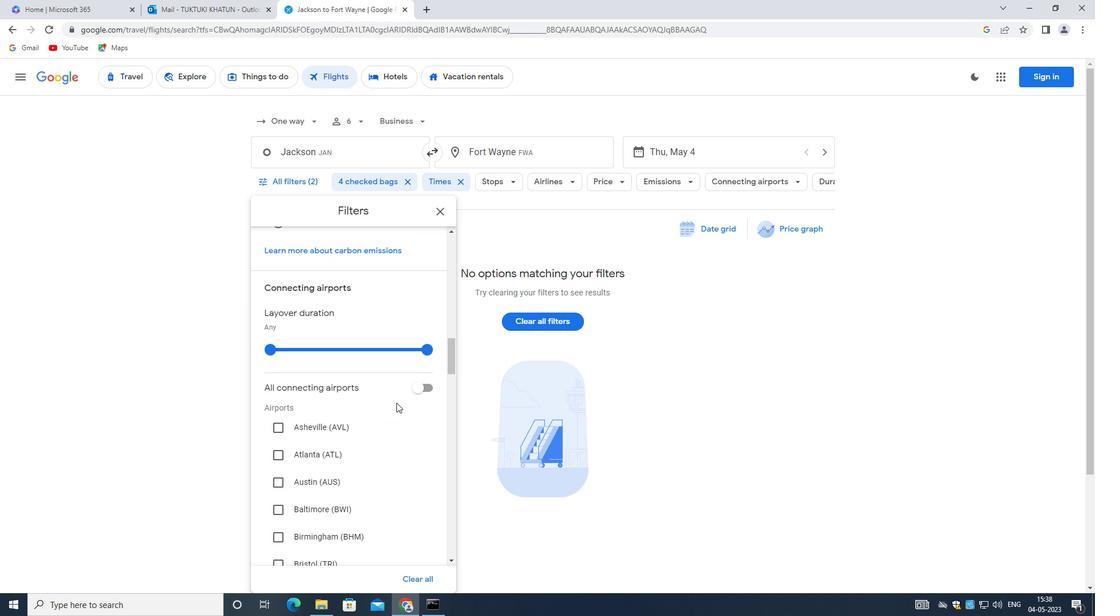 
Action: Mouse scrolled (393, 403) with delta (0, 0)
Screenshot: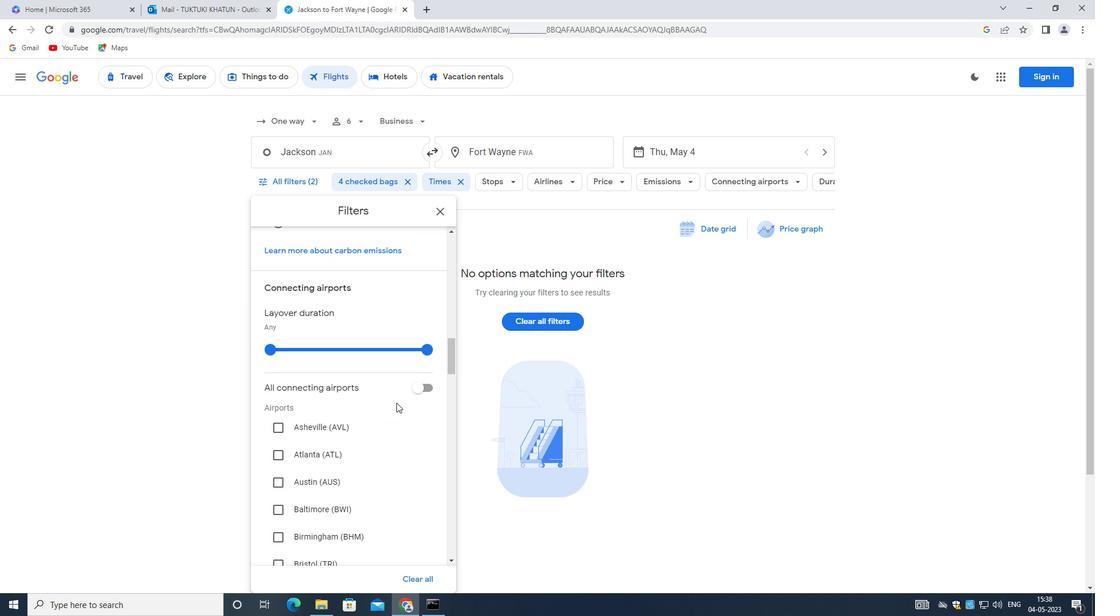 
Action: Mouse scrolled (393, 403) with delta (0, 0)
Screenshot: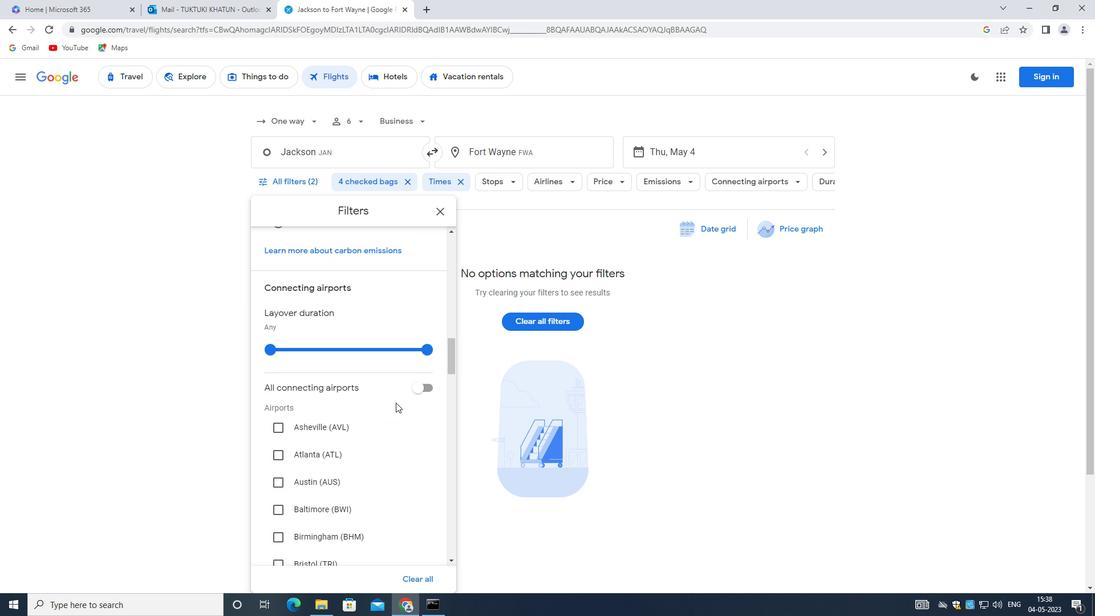 
Action: Mouse scrolled (393, 403) with delta (0, 0)
Screenshot: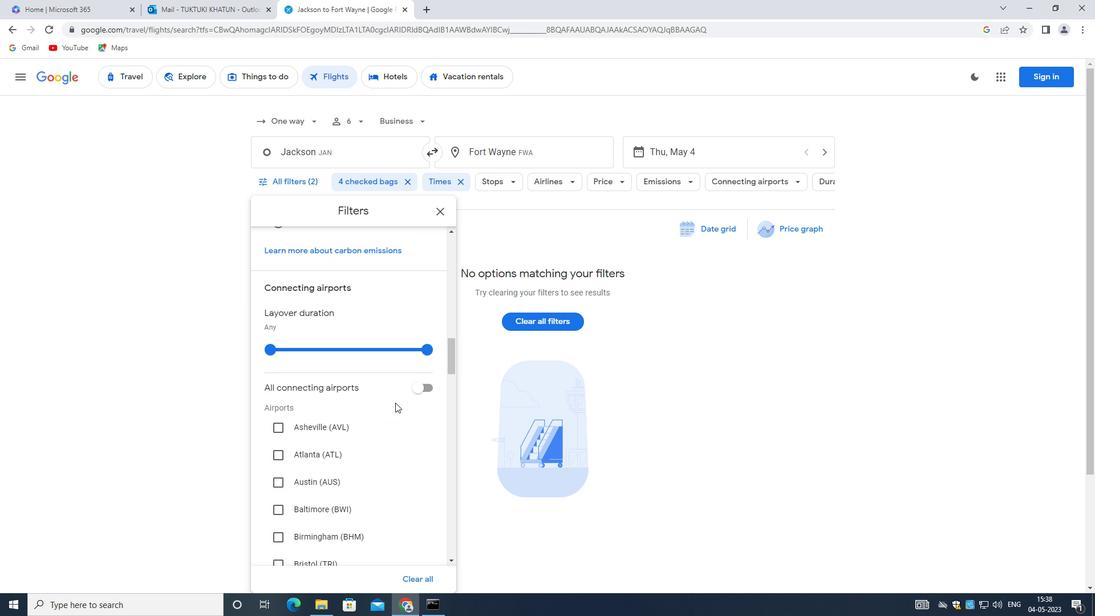 
Action: Mouse scrolled (393, 403) with delta (0, 0)
Screenshot: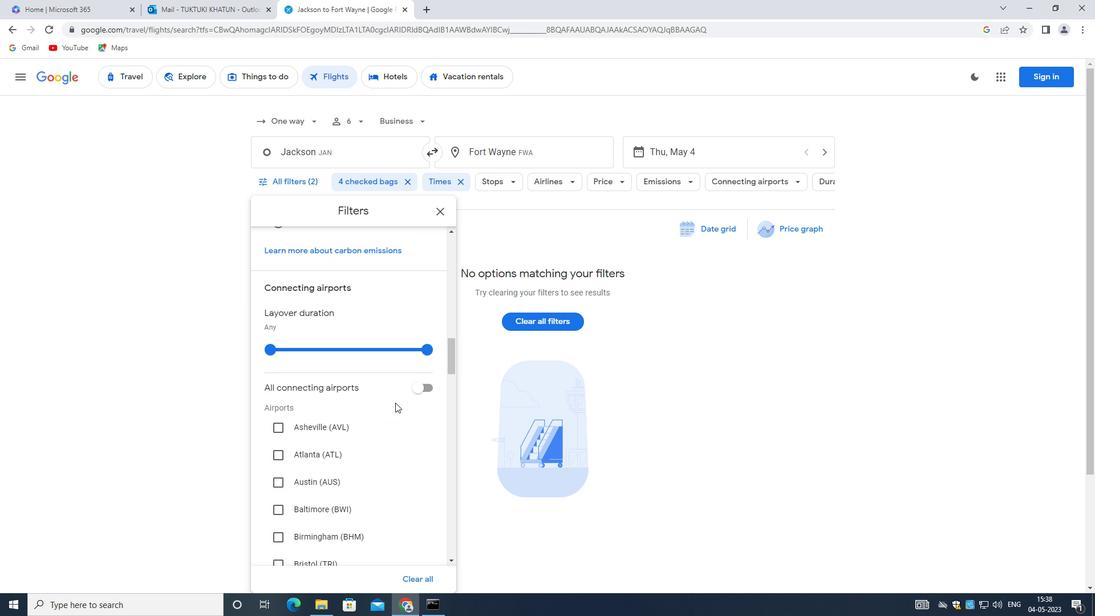 
Action: Mouse scrolled (393, 403) with delta (0, 0)
Screenshot: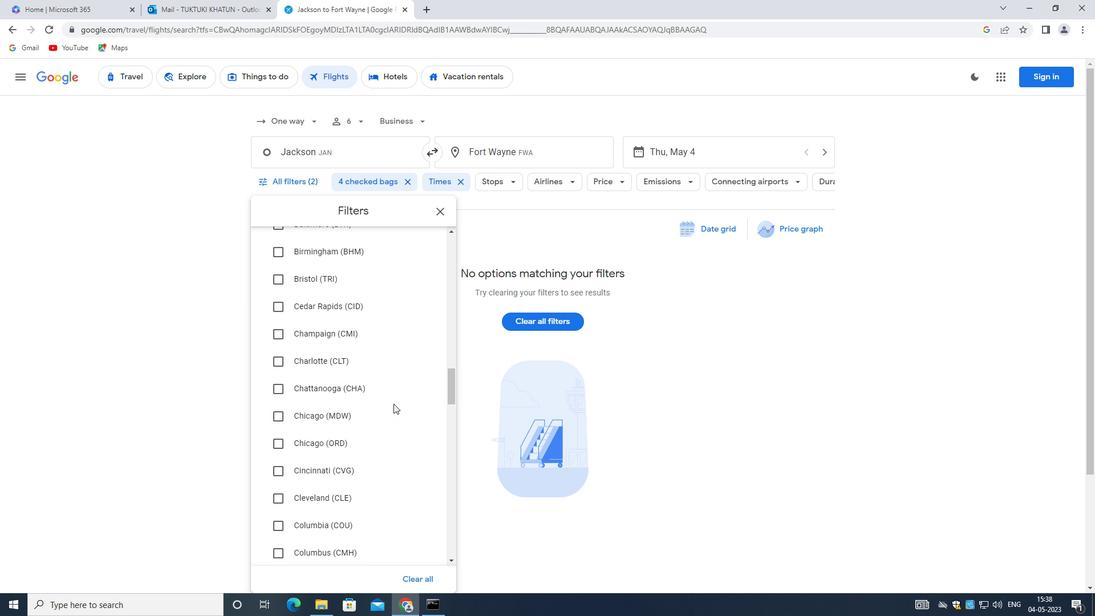 
Action: Mouse scrolled (393, 403) with delta (0, 0)
Screenshot: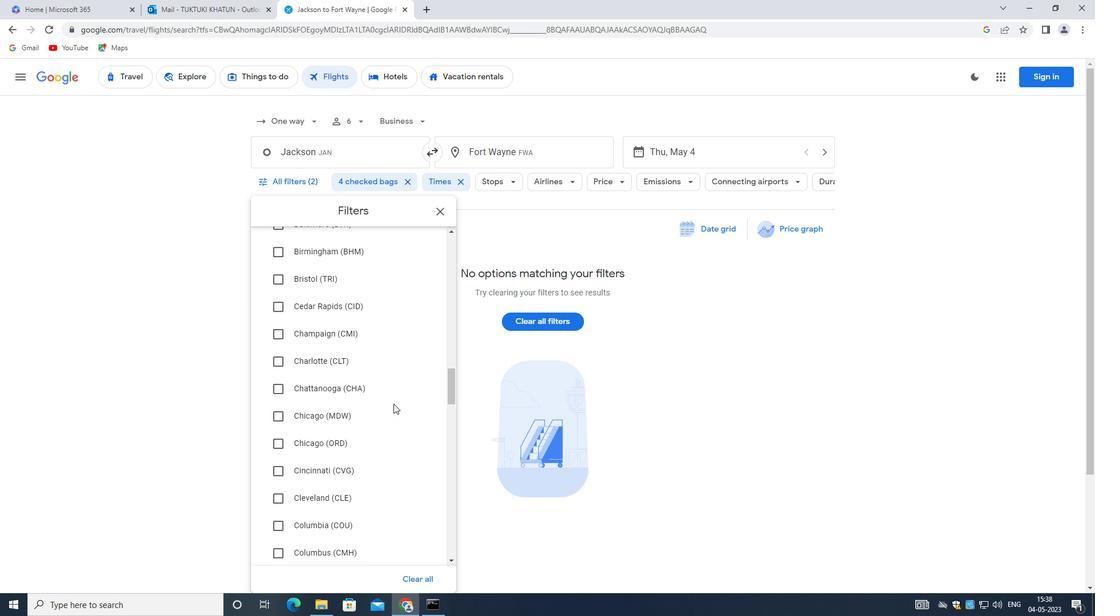 
Action: Mouse scrolled (393, 403) with delta (0, 0)
Screenshot: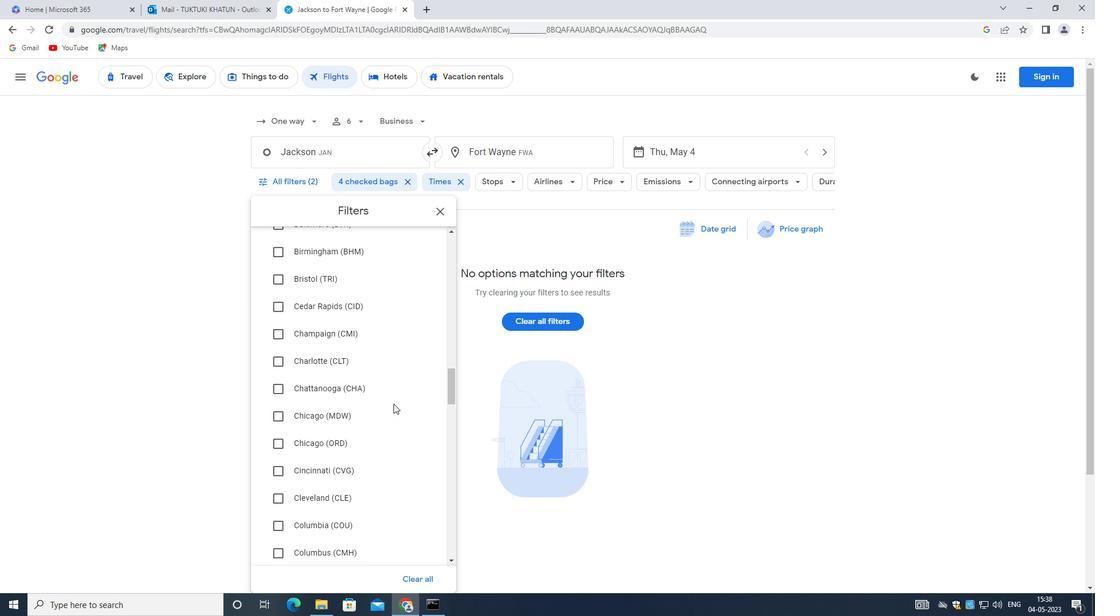 
Action: Mouse scrolled (393, 403) with delta (0, 0)
Screenshot: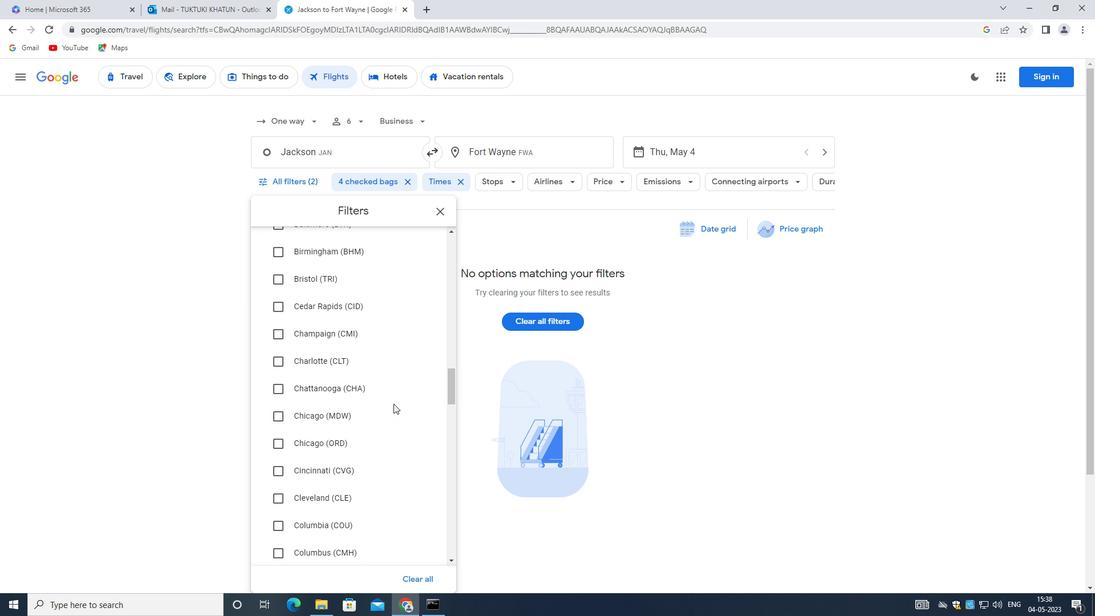 
Action: Mouse scrolled (393, 403) with delta (0, 0)
Screenshot: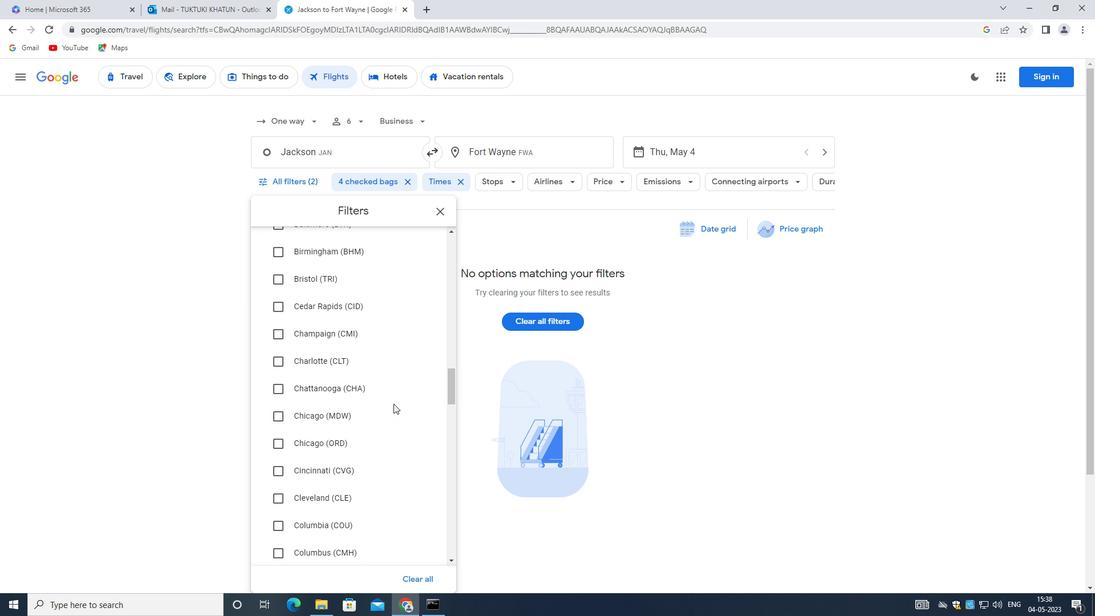 
Action: Mouse scrolled (393, 403) with delta (0, 0)
Screenshot: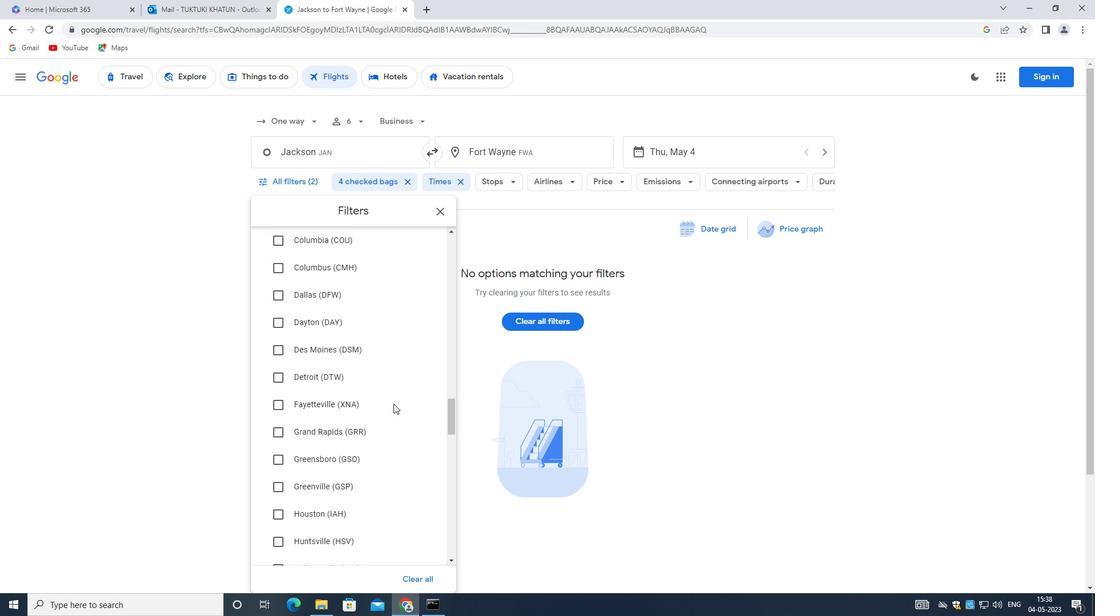 
Action: Mouse moved to (392, 406)
Screenshot: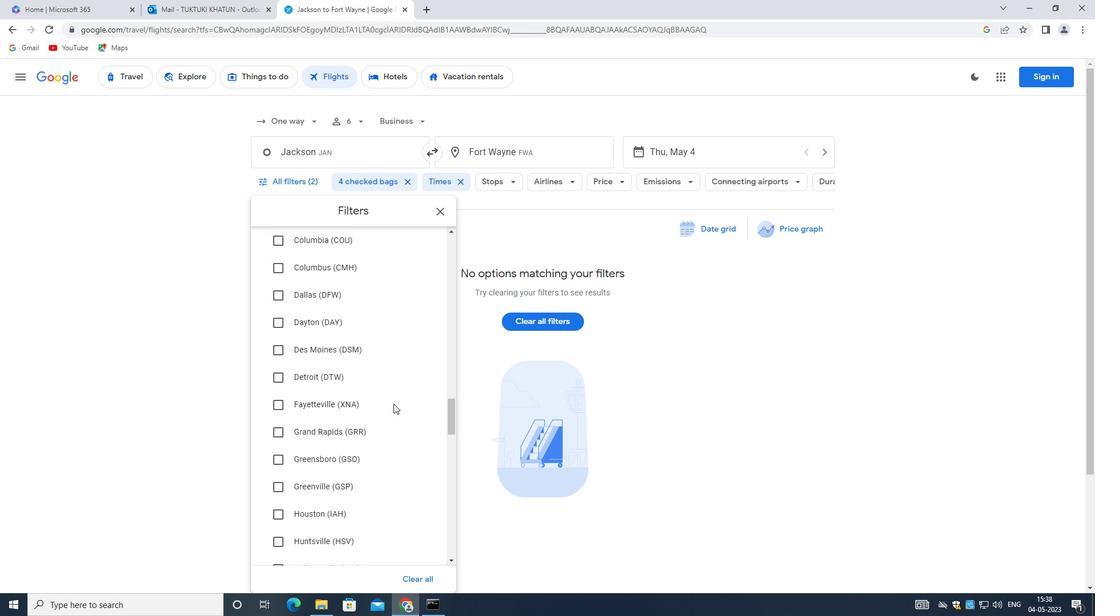 
Action: Mouse scrolled (392, 405) with delta (0, 0)
Screenshot: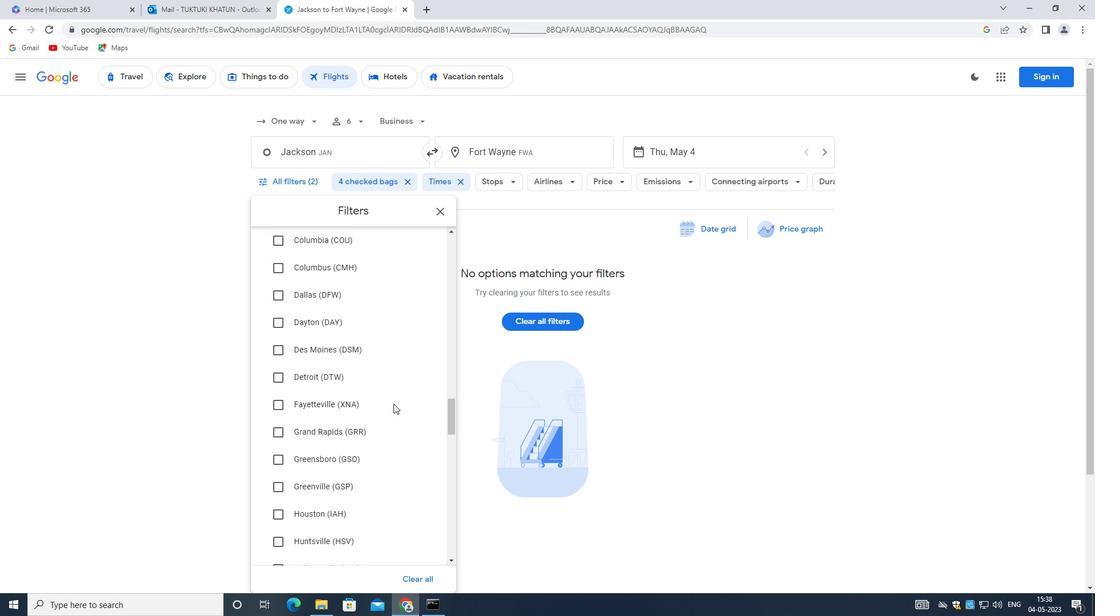 
Action: Mouse moved to (392, 406)
Screenshot: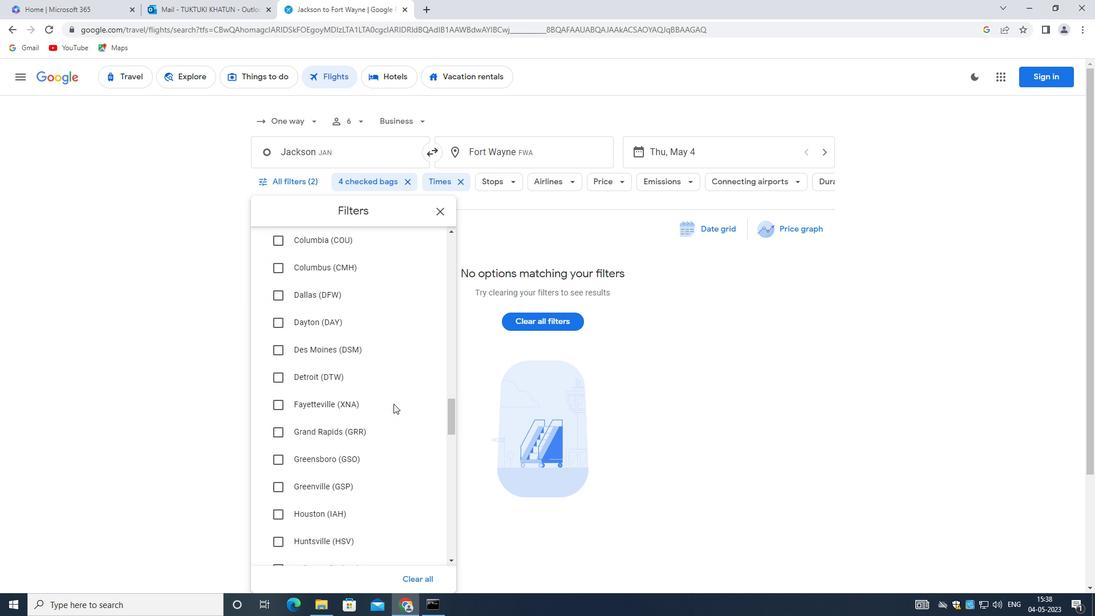 
Action: Mouse scrolled (392, 406) with delta (0, 0)
Screenshot: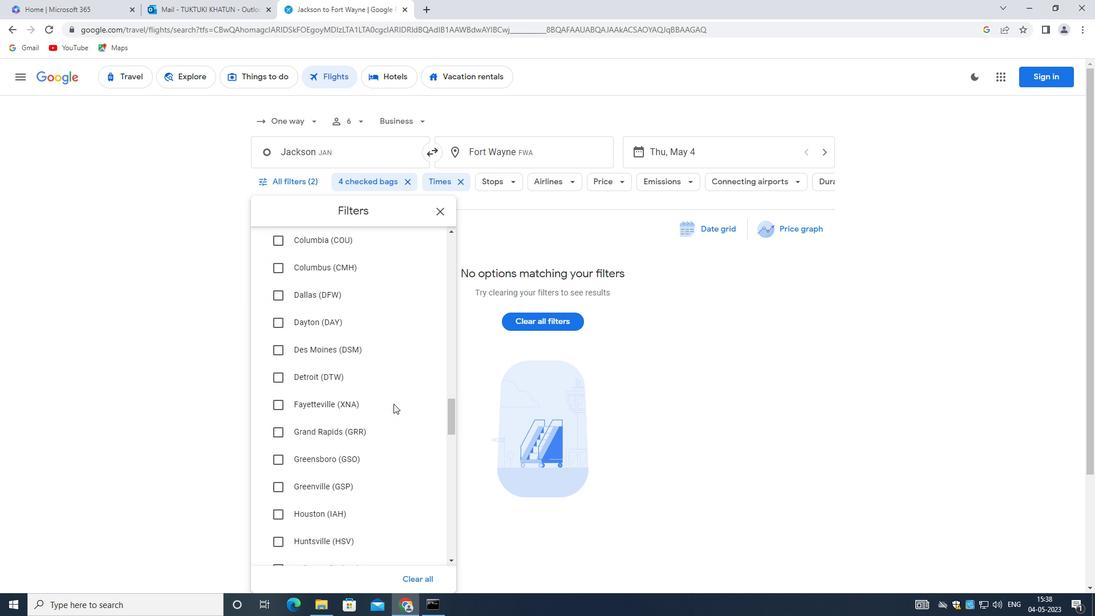 
Action: Mouse scrolled (392, 406) with delta (0, 0)
Screenshot: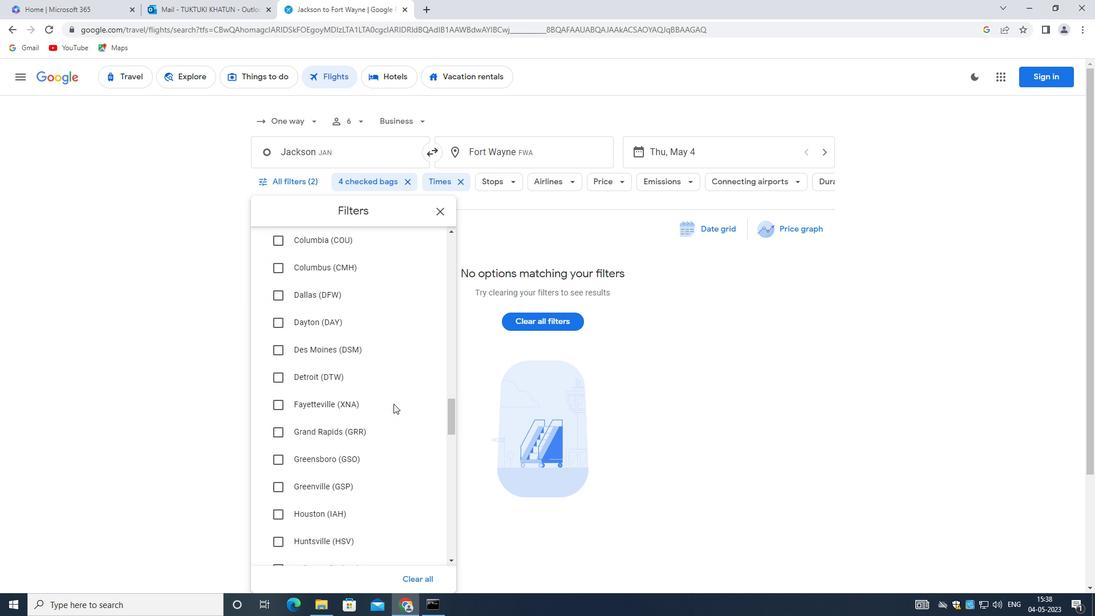 
Action: Mouse scrolled (392, 406) with delta (0, 0)
Screenshot: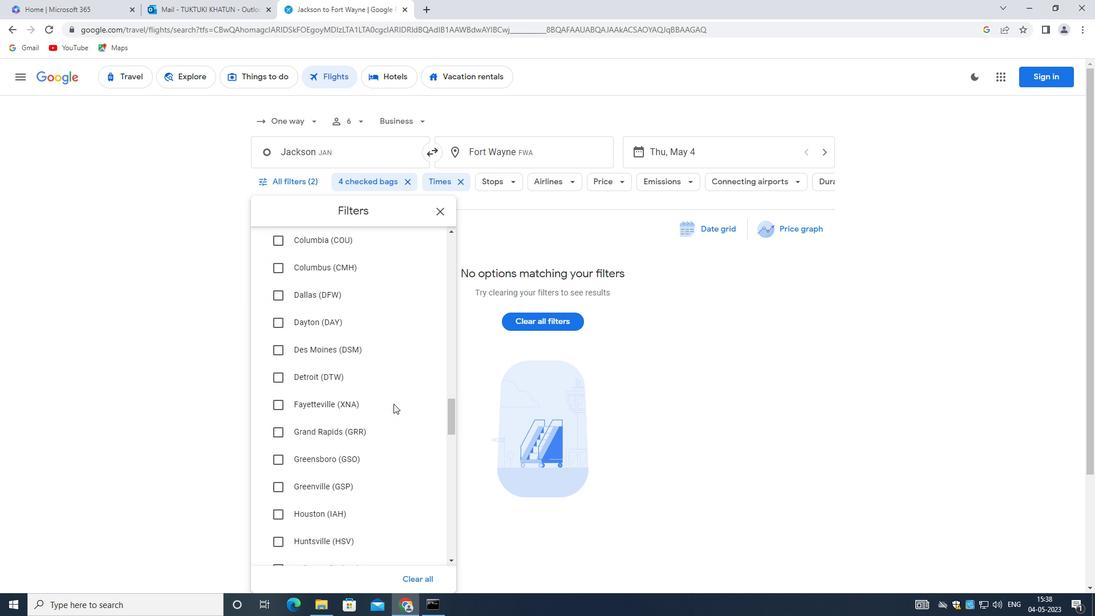 
Action: Mouse moved to (392, 407)
Screenshot: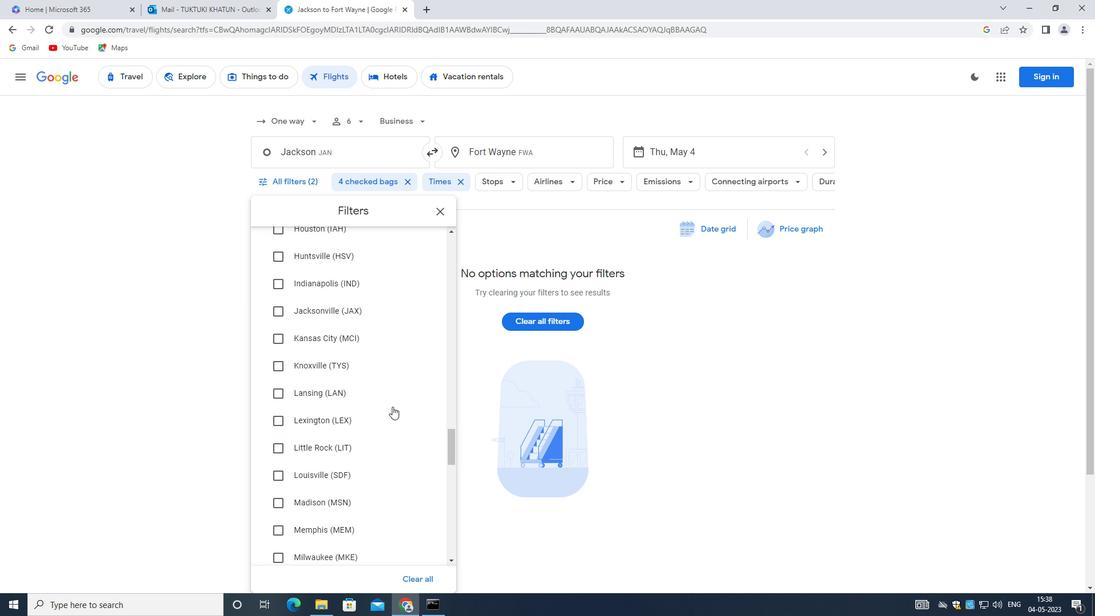
Action: Mouse scrolled (392, 406) with delta (0, 0)
Screenshot: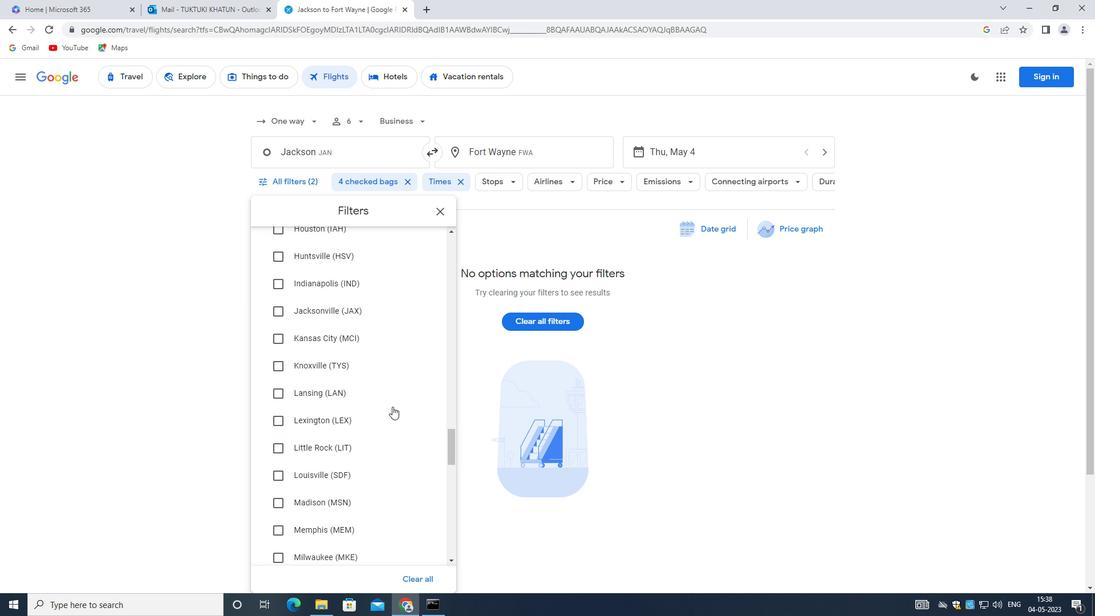 
Action: Mouse moved to (391, 407)
Screenshot: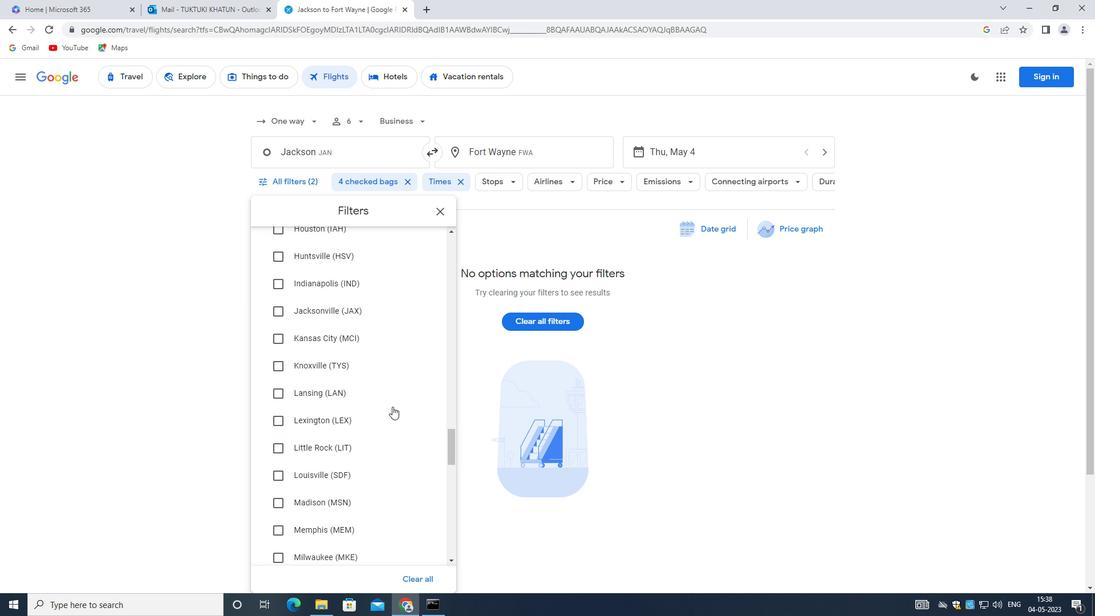 
Action: Mouse scrolled (391, 406) with delta (0, 0)
Screenshot: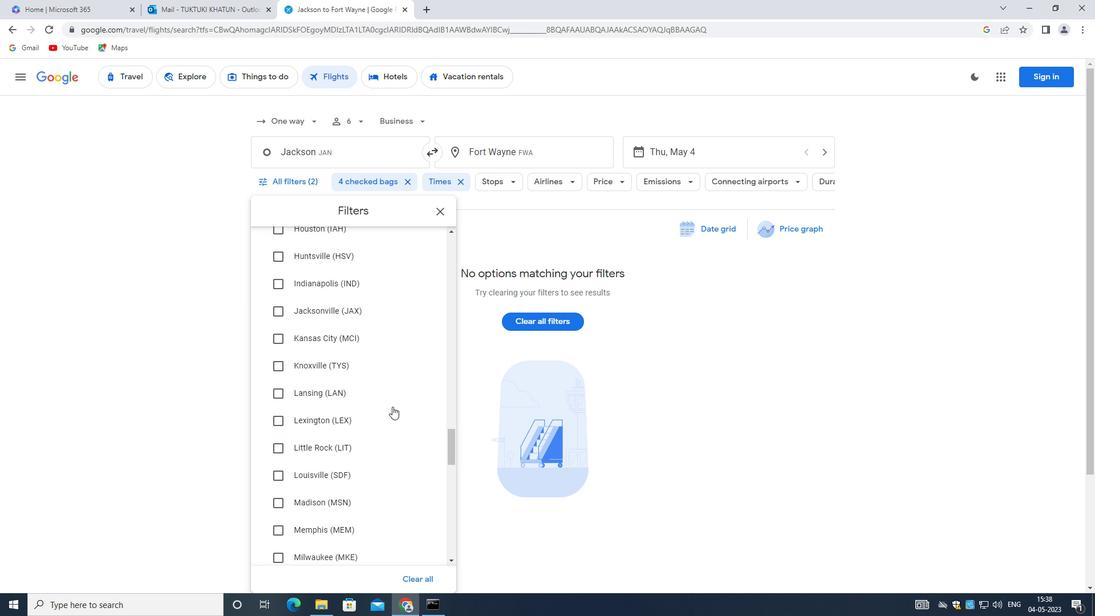 
Action: Mouse moved to (390, 407)
Screenshot: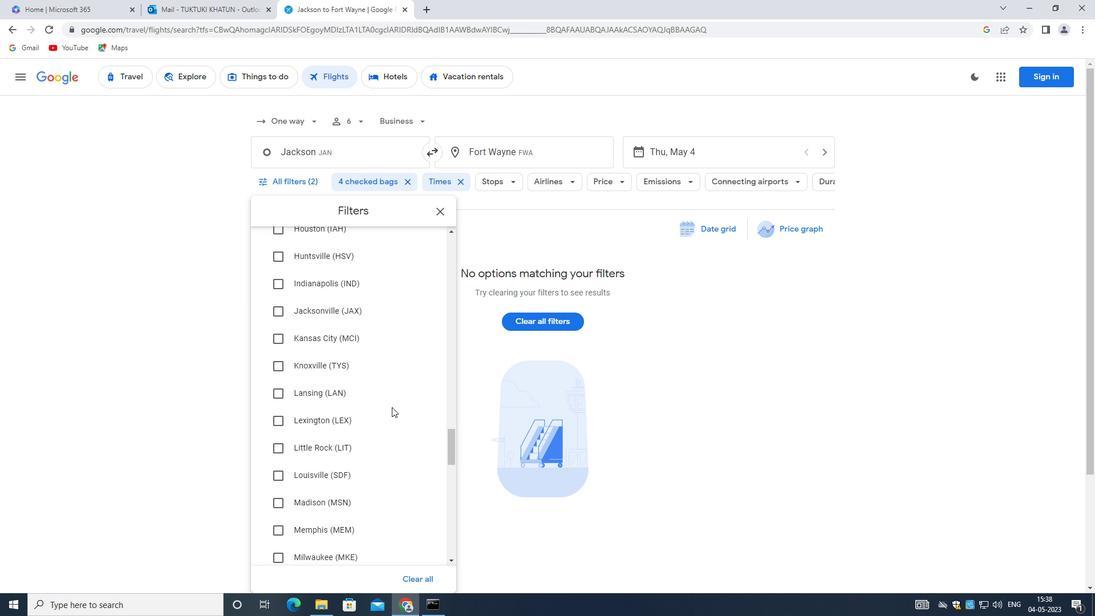 
Action: Mouse scrolled (390, 407) with delta (0, 0)
Screenshot: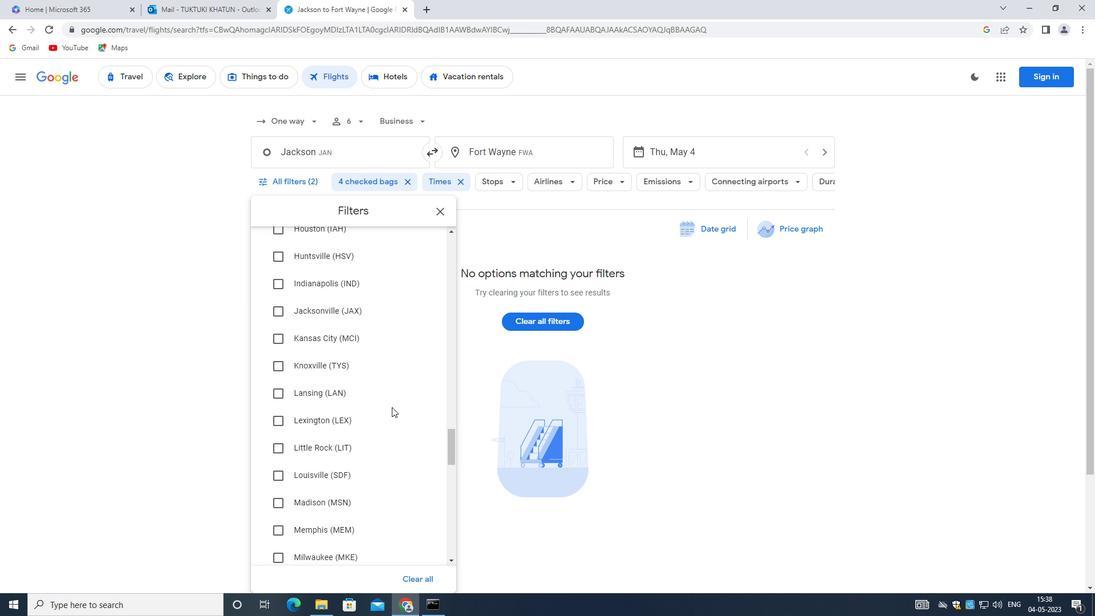 
Action: Mouse scrolled (390, 407) with delta (0, 0)
Screenshot: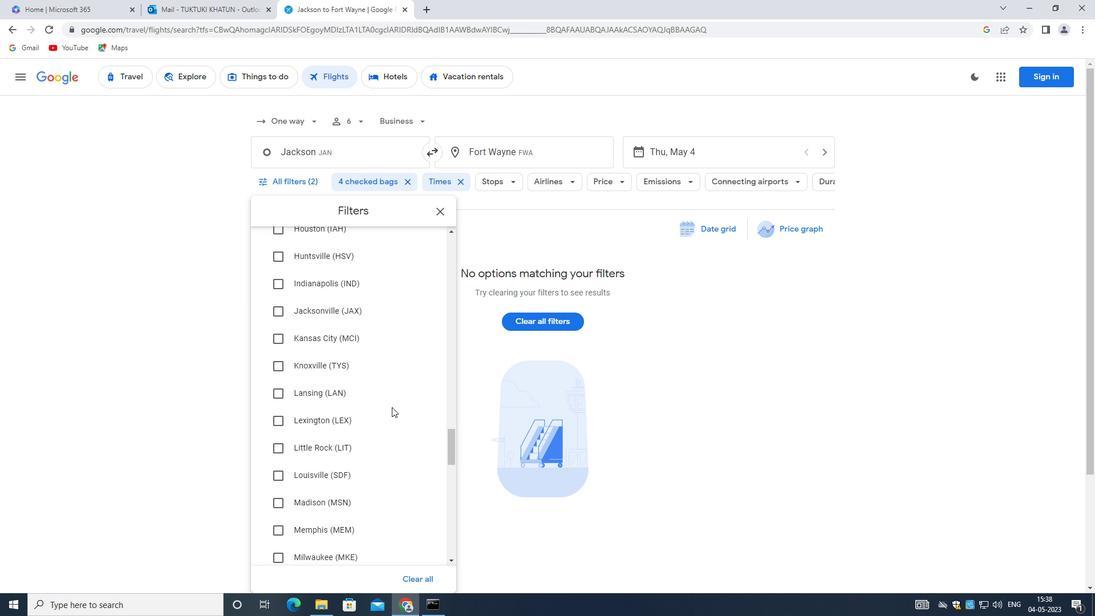 
Action: Mouse scrolled (390, 407) with delta (0, 0)
Screenshot: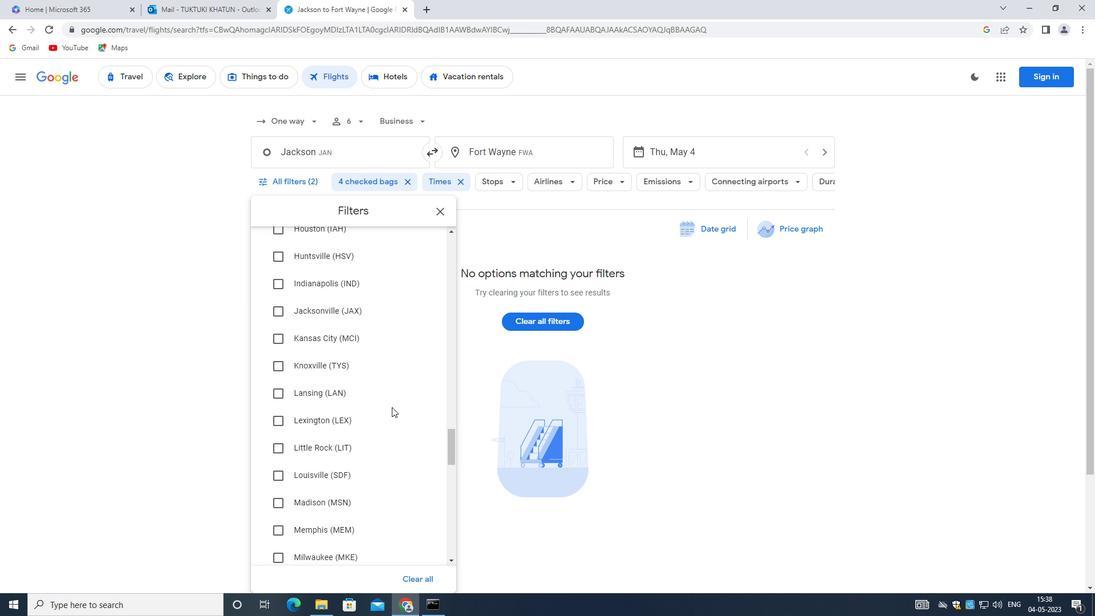 
Action: Mouse scrolled (390, 407) with delta (0, 0)
Screenshot: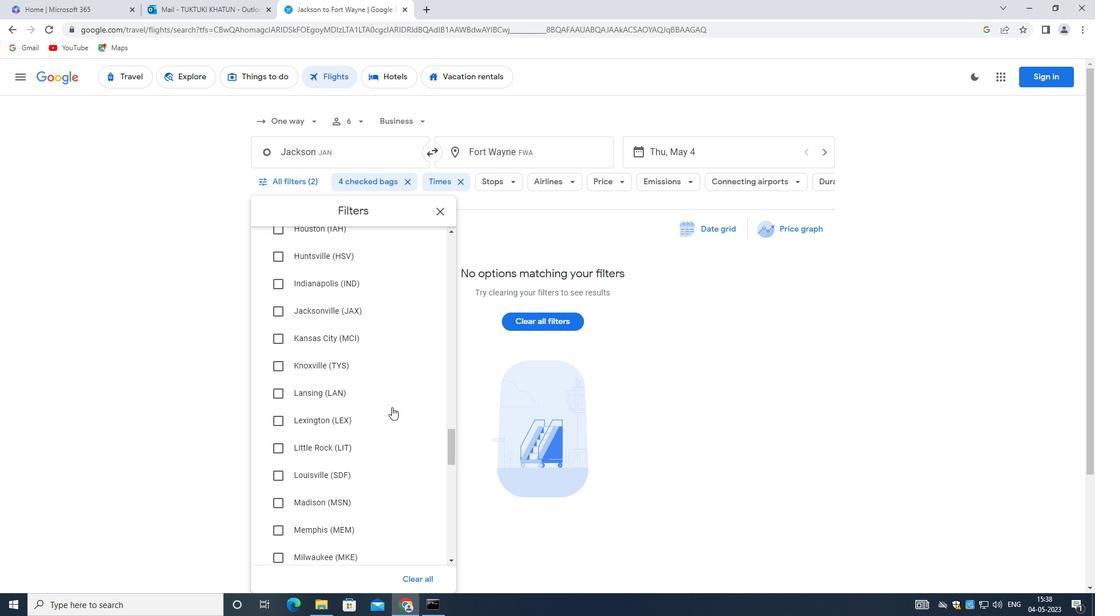 
Action: Mouse scrolled (390, 407) with delta (0, 0)
Screenshot: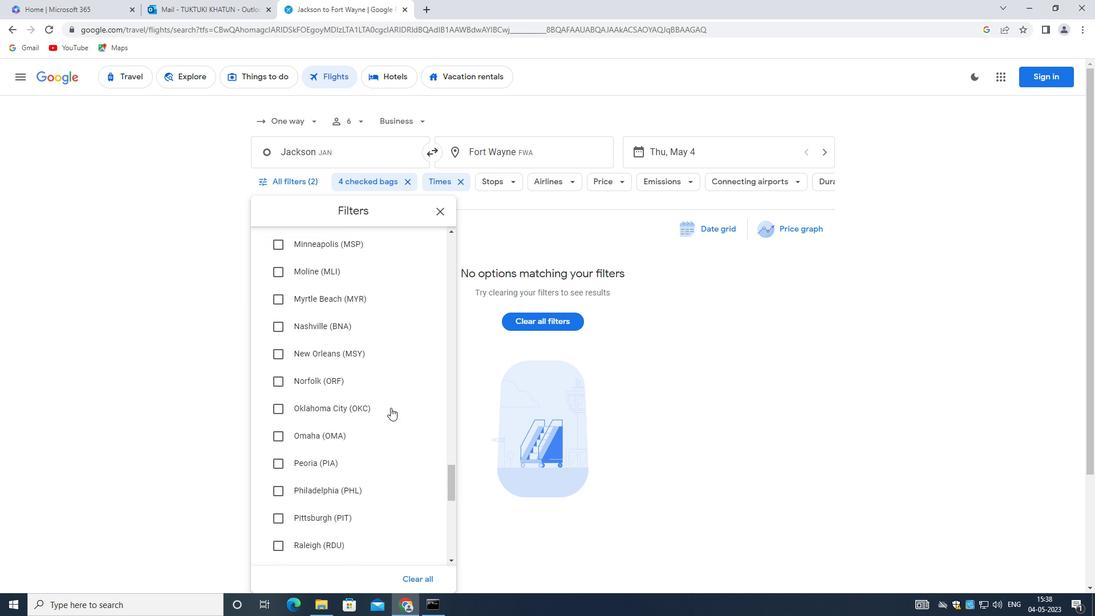 
Action: Mouse scrolled (390, 407) with delta (0, 0)
Screenshot: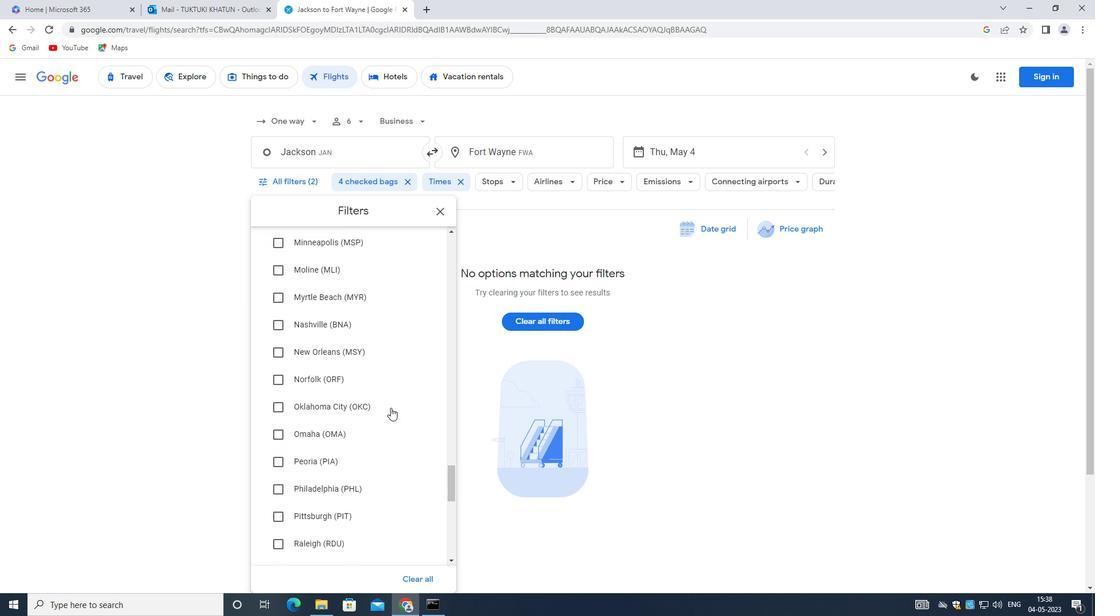 
Action: Mouse scrolled (390, 407) with delta (0, 0)
Screenshot: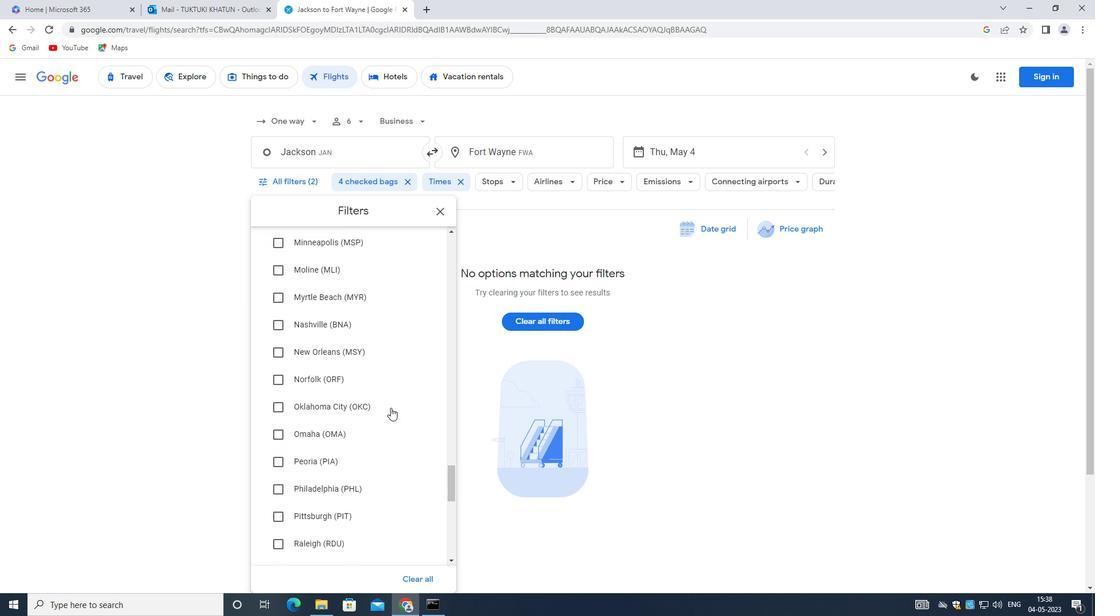 
Action: Mouse scrolled (390, 407) with delta (0, 0)
Screenshot: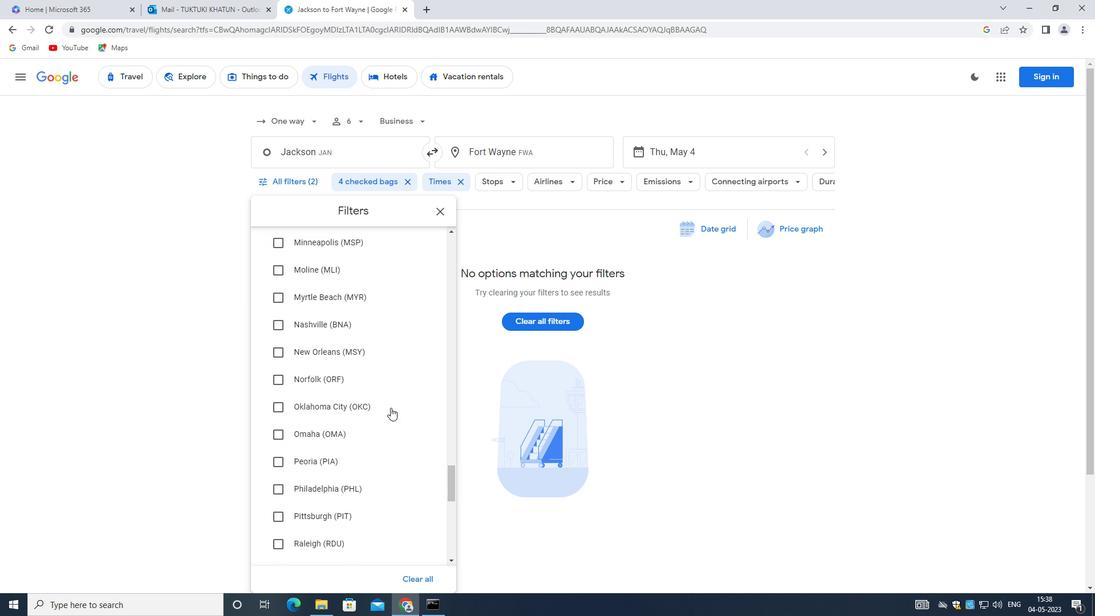
Action: Mouse scrolled (390, 407) with delta (0, 0)
Screenshot: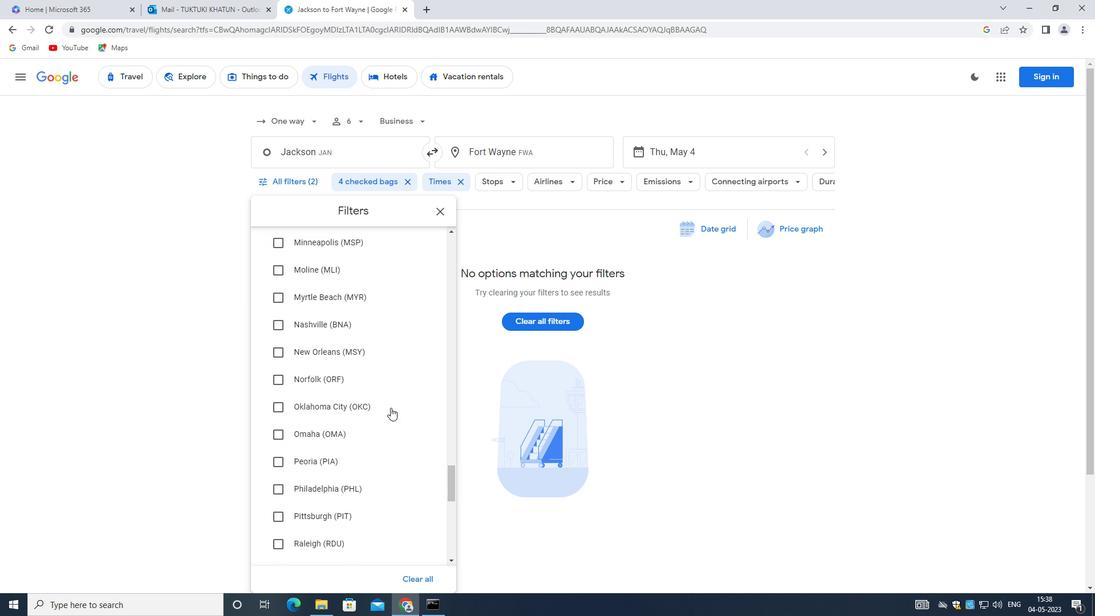 
Action: Mouse moved to (390, 407)
Screenshot: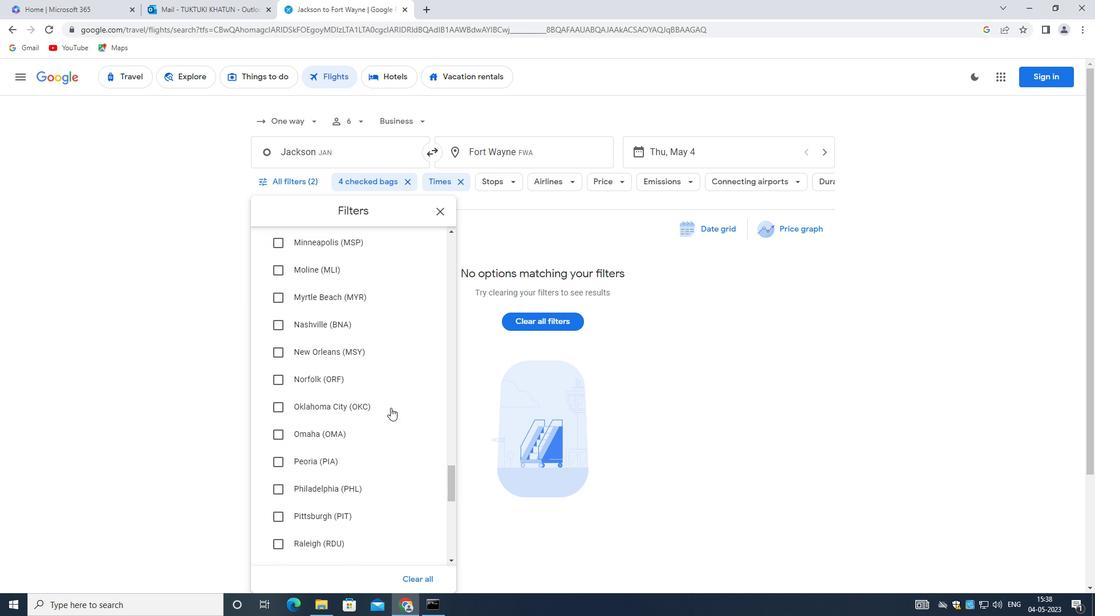 
Action: Mouse scrolled (390, 407) with delta (0, 0)
Screenshot: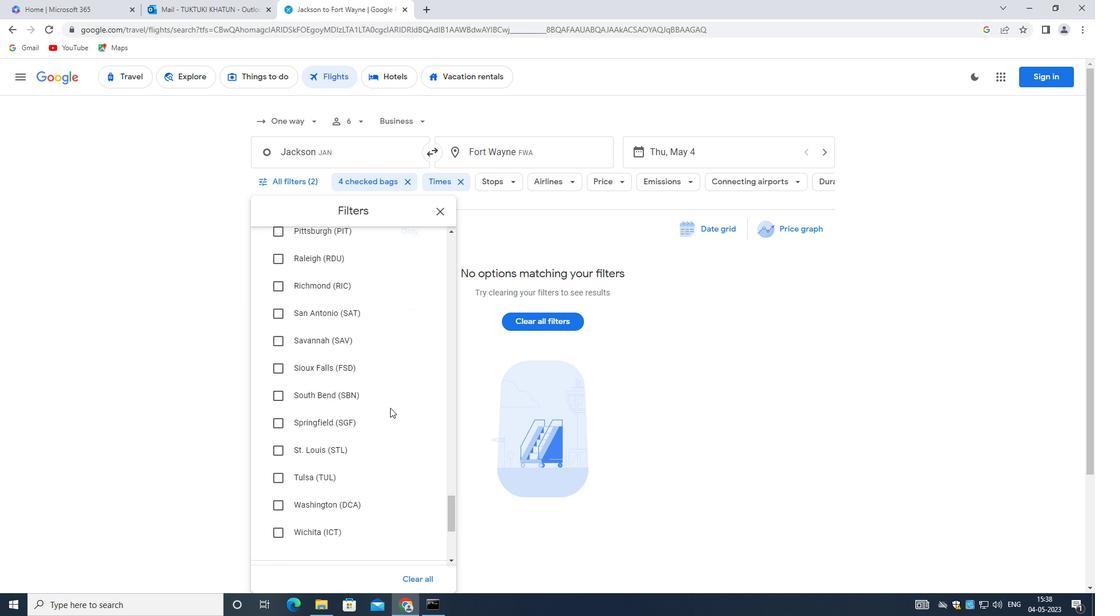 
Action: Mouse scrolled (390, 407) with delta (0, 0)
Screenshot: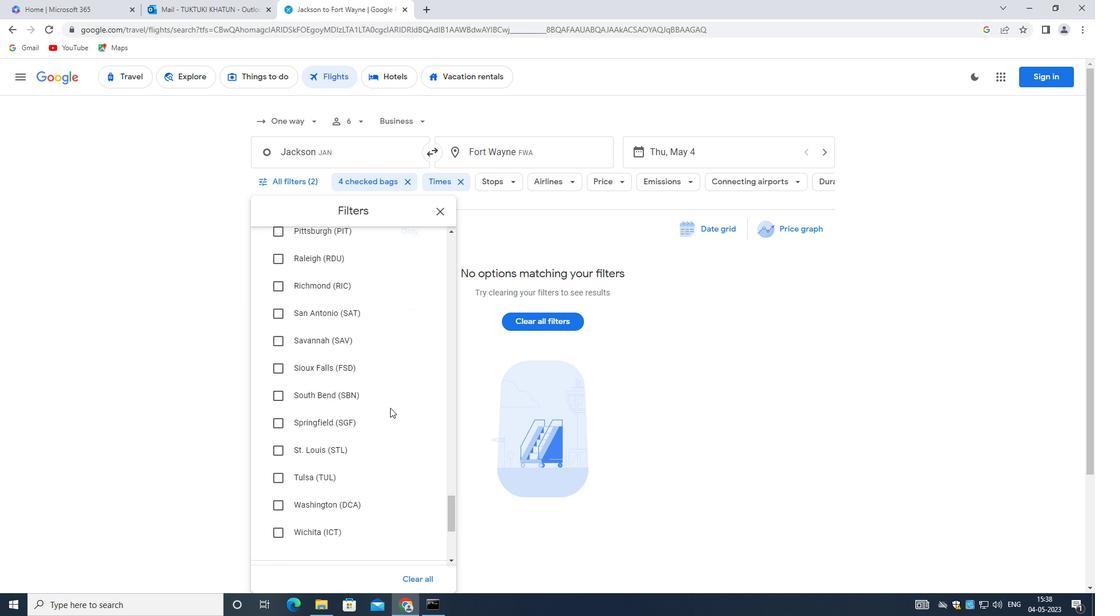 
Action: Mouse scrolled (390, 407) with delta (0, 0)
Screenshot: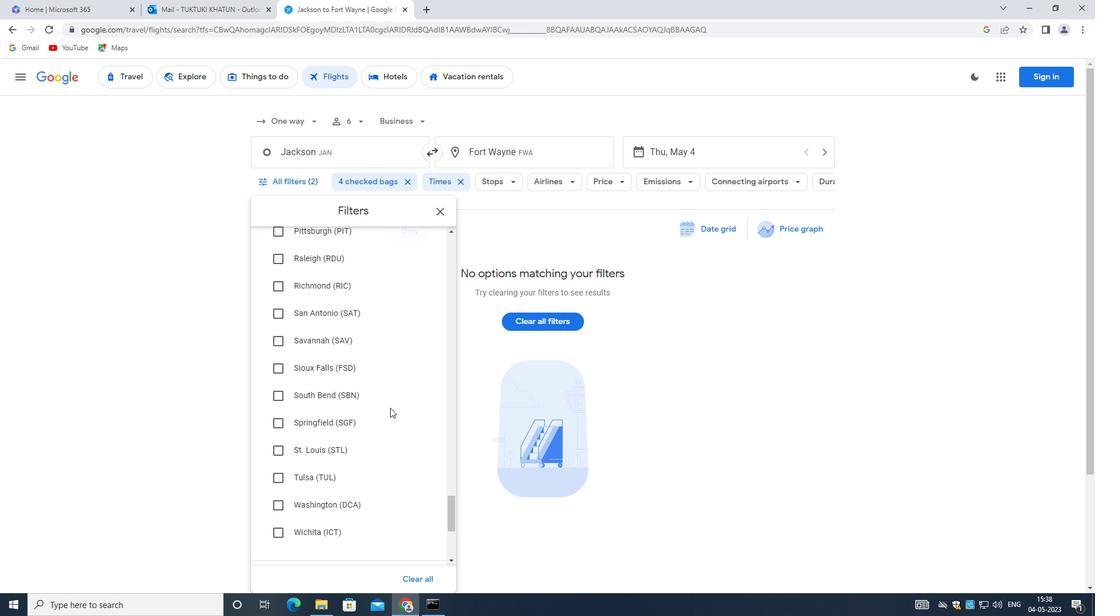 
Action: Mouse scrolled (390, 407) with delta (0, 0)
Screenshot: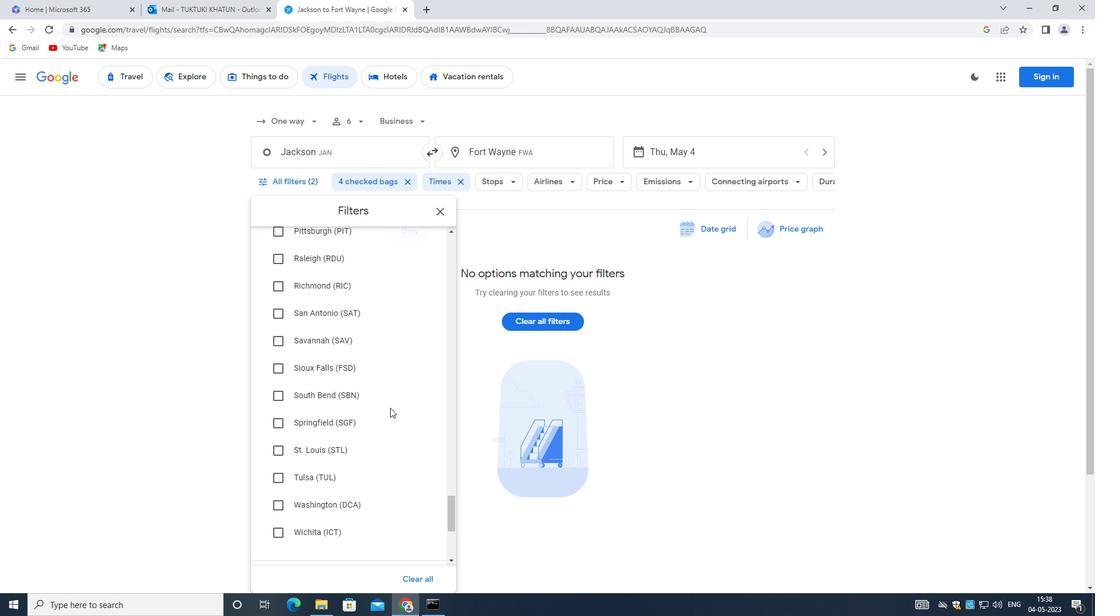 
Action: Mouse scrolled (390, 407) with delta (0, 0)
Screenshot: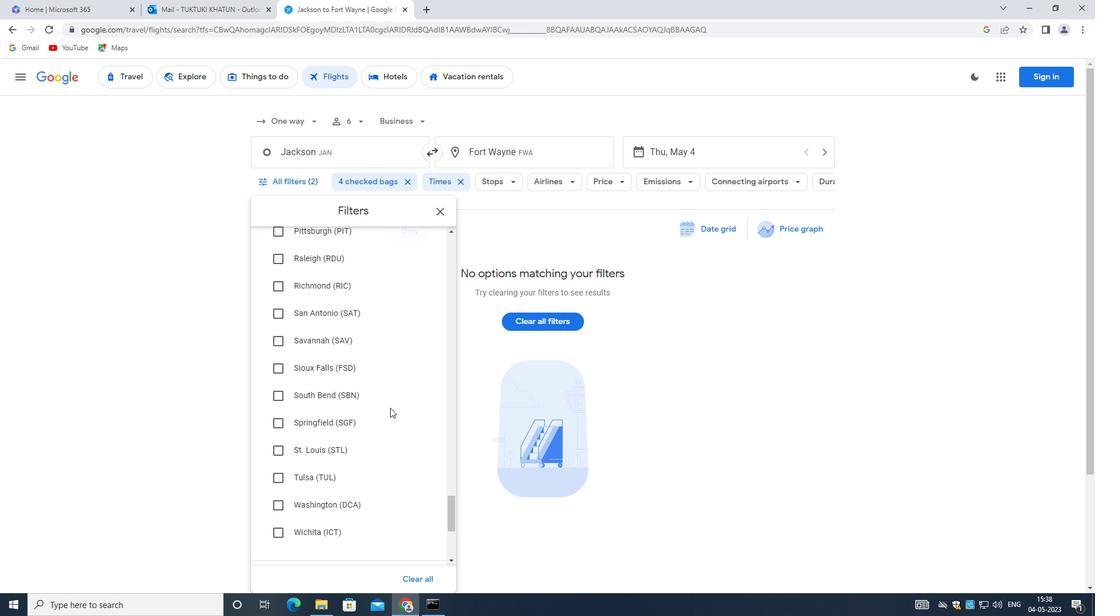 
Action: Mouse scrolled (390, 407) with delta (0, 0)
Screenshot: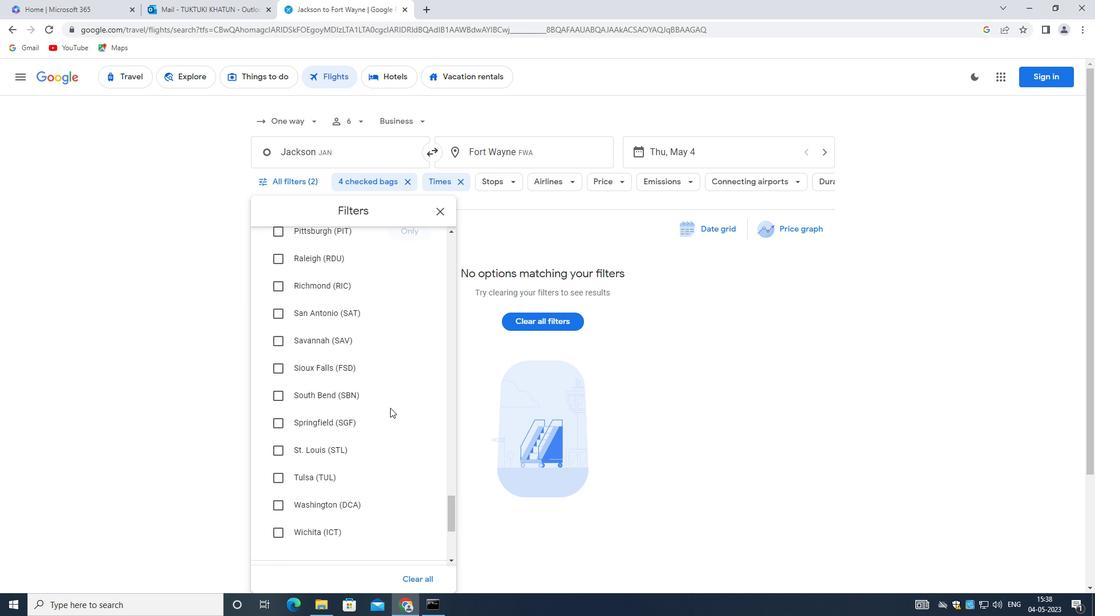 
Action: Mouse moved to (388, 409)
Screenshot: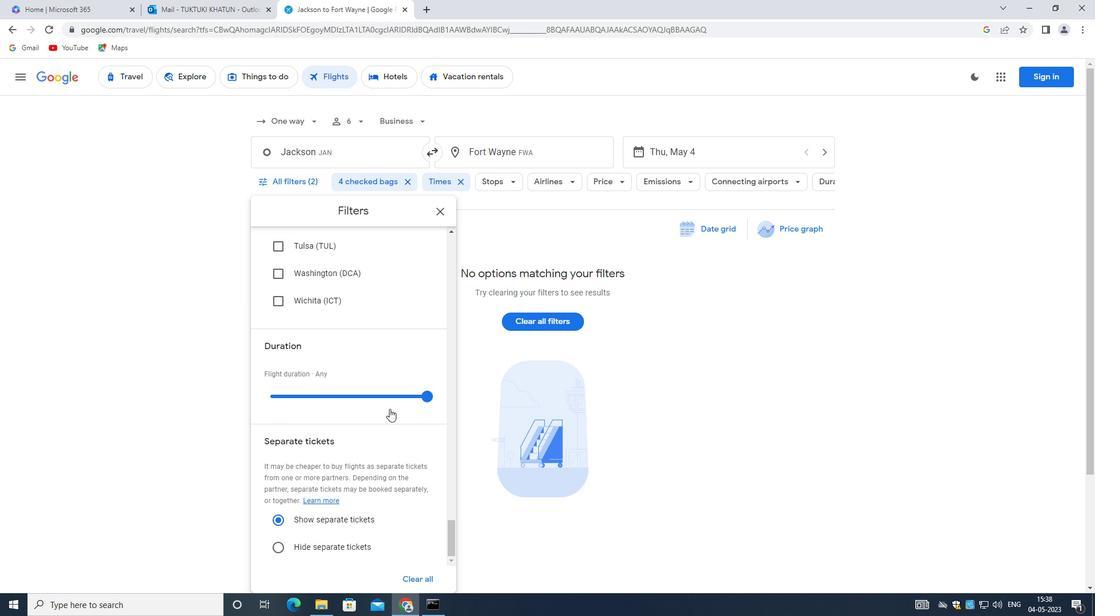 
Action: Mouse scrolled (388, 408) with delta (0, 0)
Screenshot: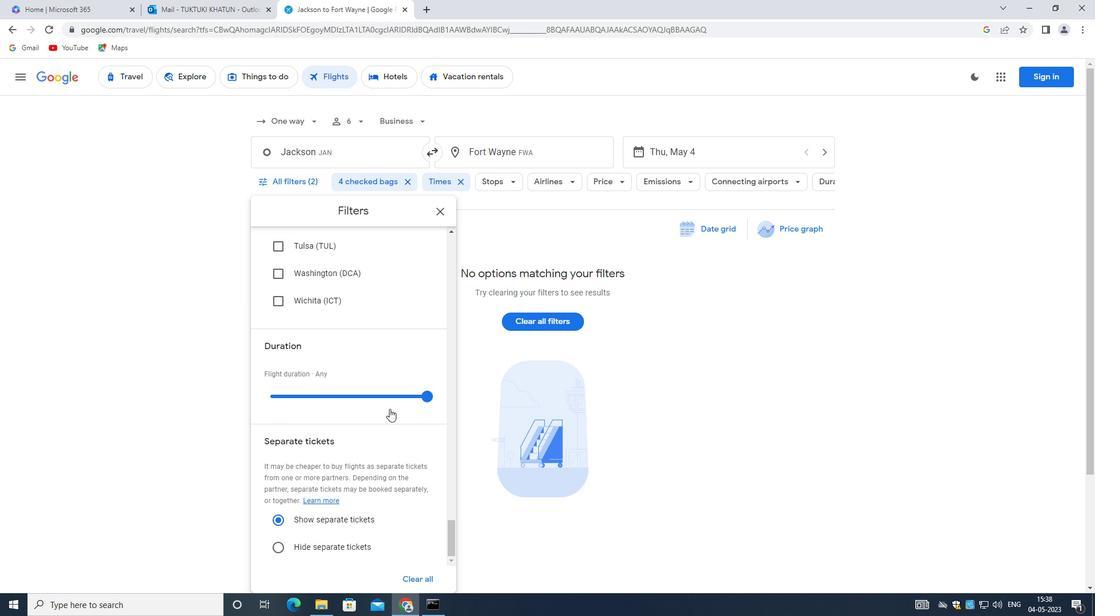 
Action: Mouse scrolled (388, 408) with delta (0, 0)
Screenshot: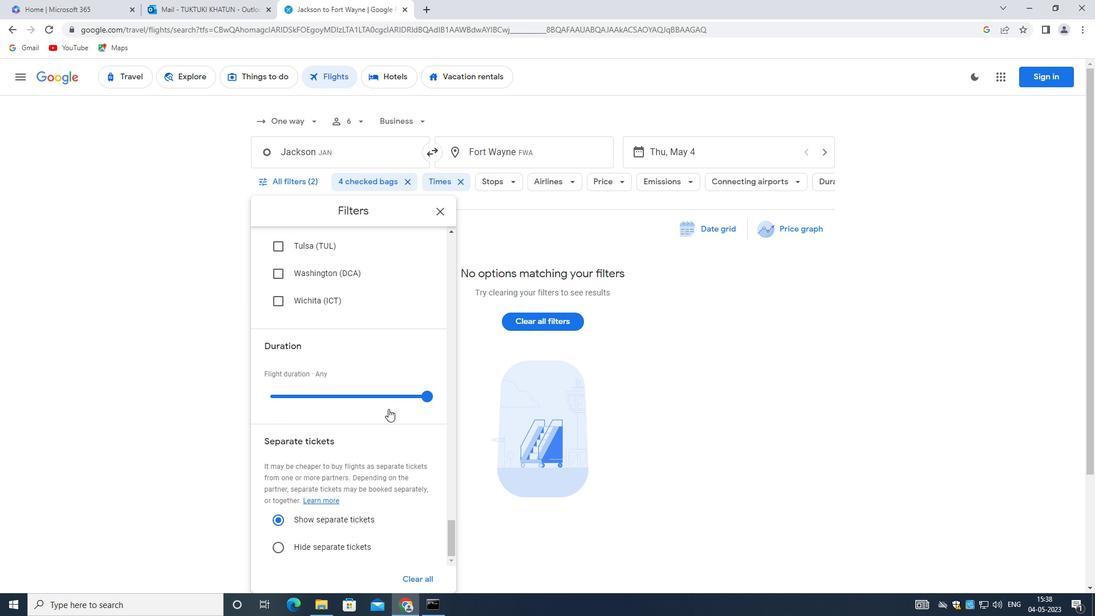 
Action: Mouse moved to (387, 408)
Screenshot: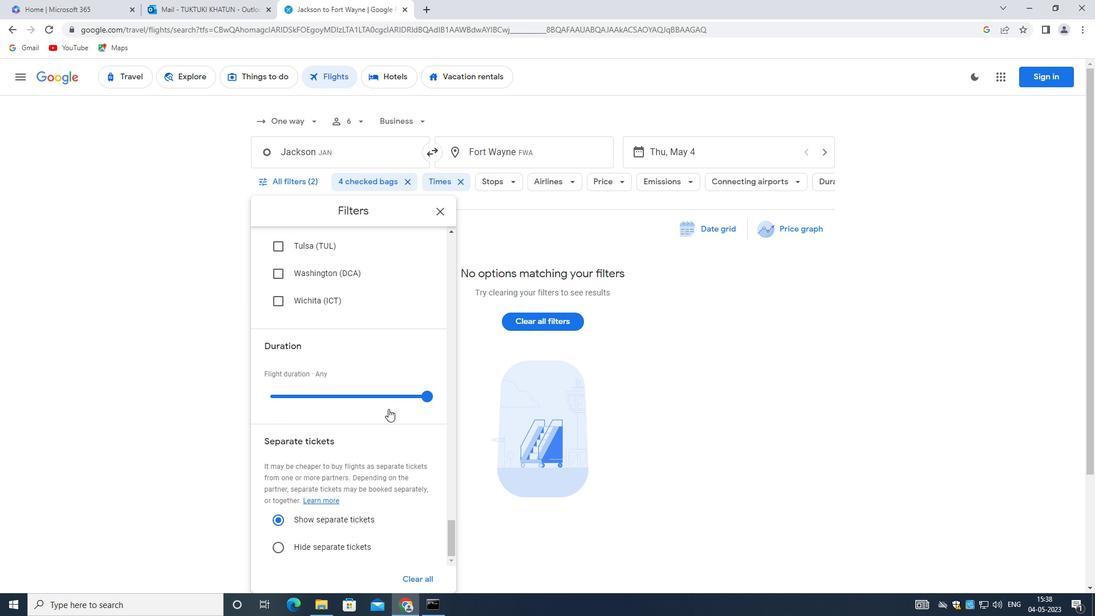 
